 Task: Search one way flight ticket for 1 adult, 6 children, 1 infant in seat and 1 infant on lap in business from Dayton: James M. Cox Dayton International Airport to Rockford: Chicago Rockford International Airport(was Northwest Chicagoland Regional Airport At Rockford) on 5-1-2023. Choice of flights is Westjet. Number of bags: 2 checked bags. Price is upto 85000. Outbound departure time preference is 13:15.
Action: Mouse moved to (263, 287)
Screenshot: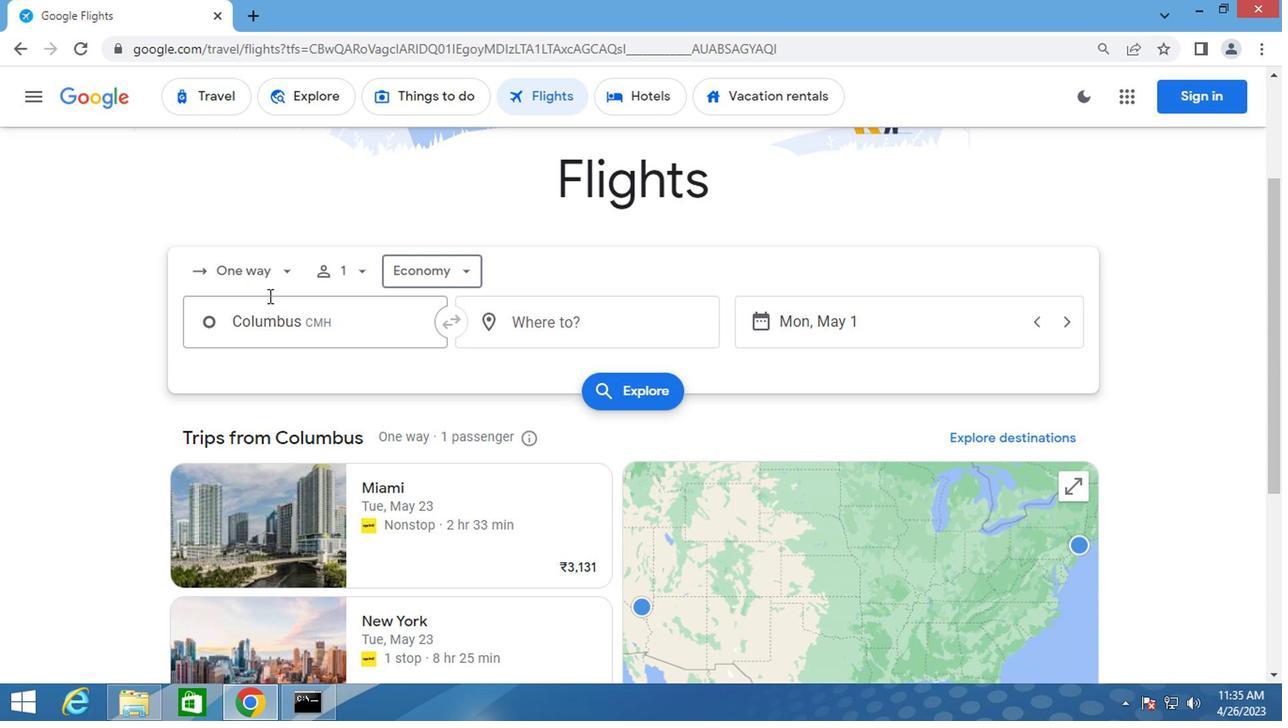 
Action: Mouse pressed left at (263, 287)
Screenshot: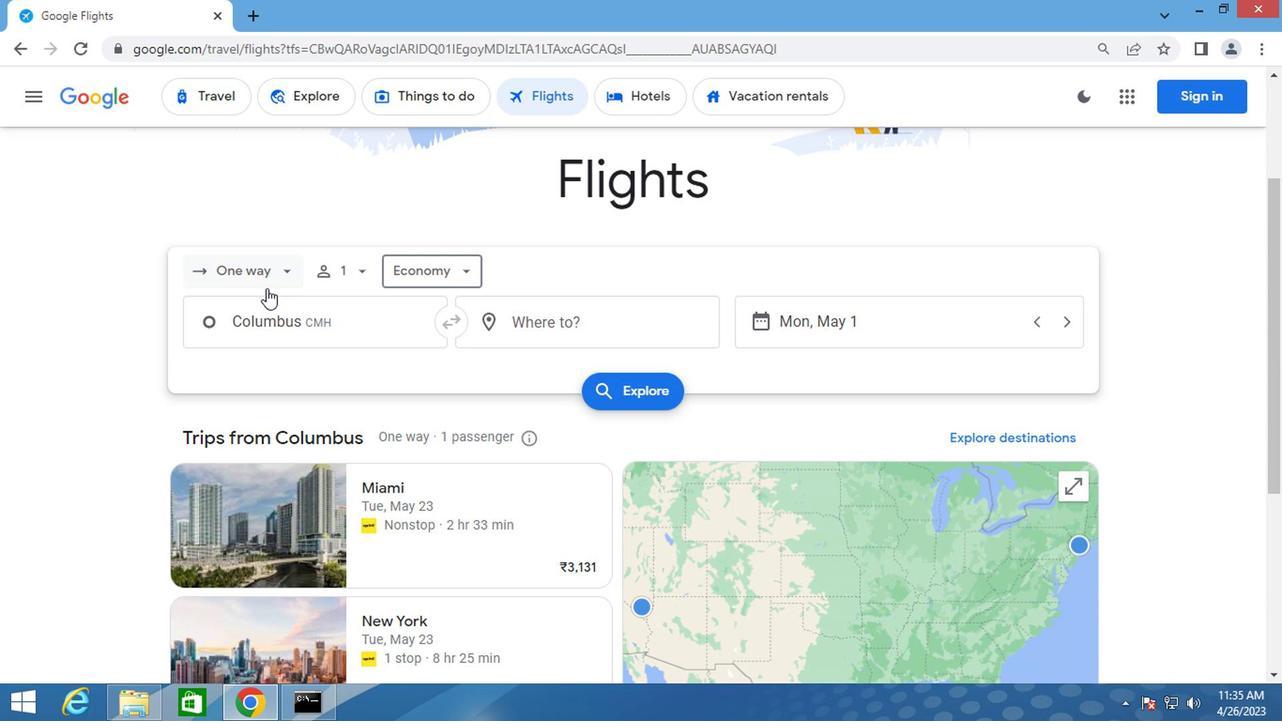 
Action: Mouse moved to (245, 354)
Screenshot: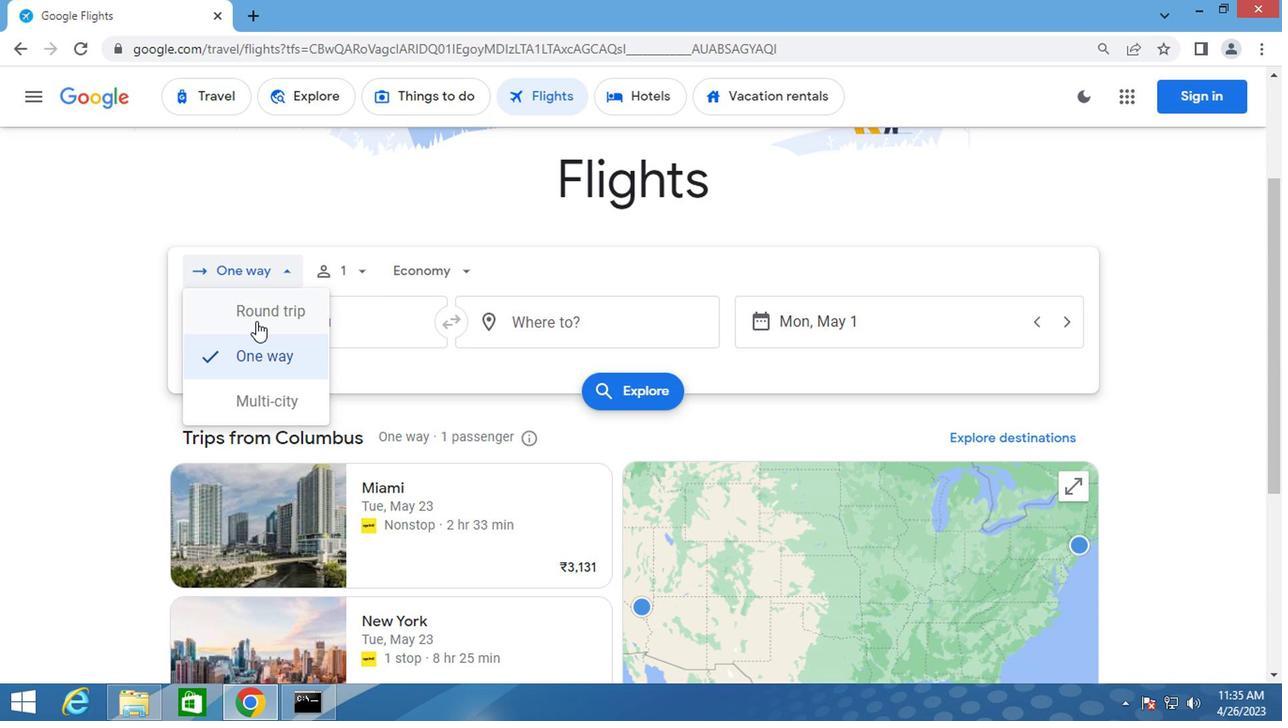 
Action: Mouse pressed left at (245, 354)
Screenshot: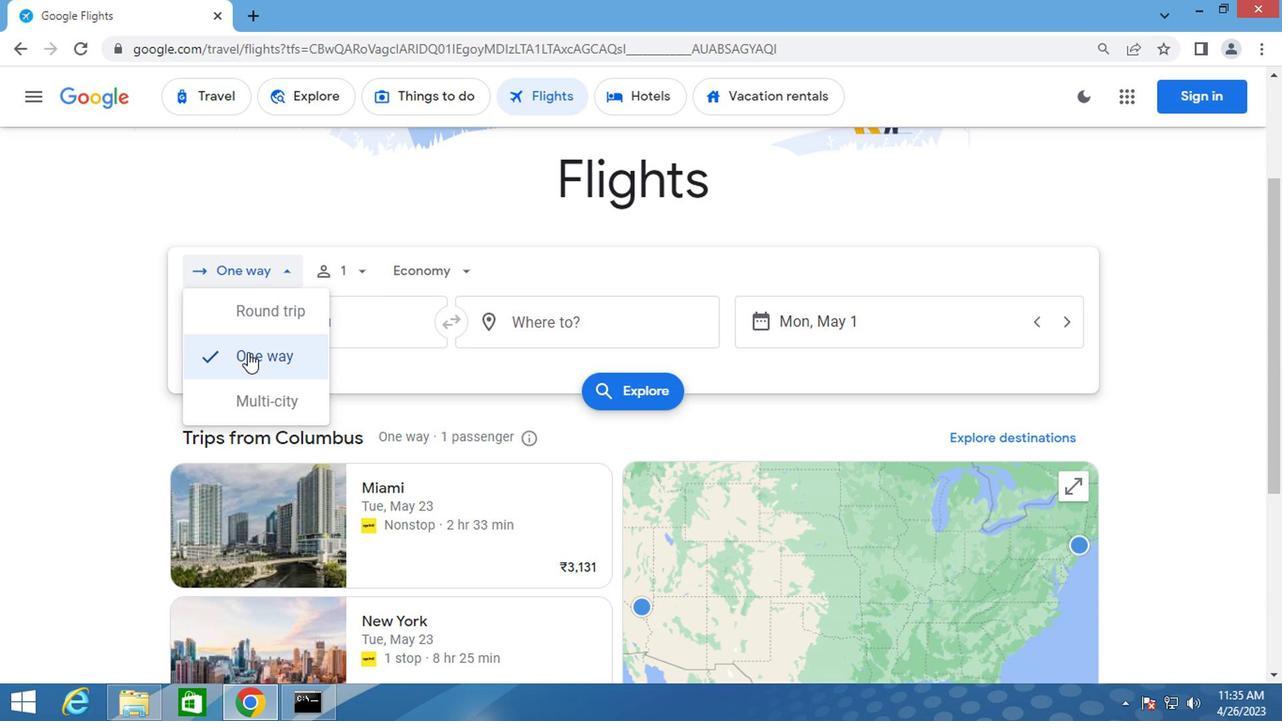 
Action: Mouse moved to (360, 255)
Screenshot: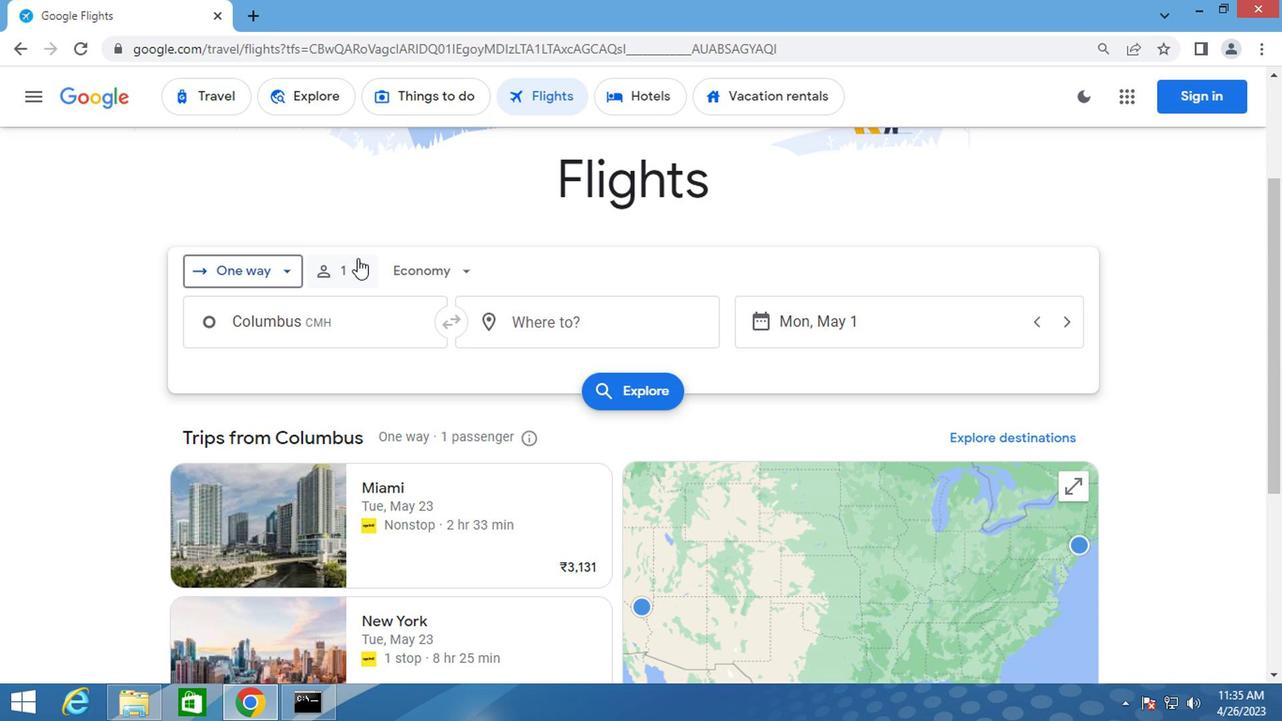 
Action: Mouse pressed left at (360, 255)
Screenshot: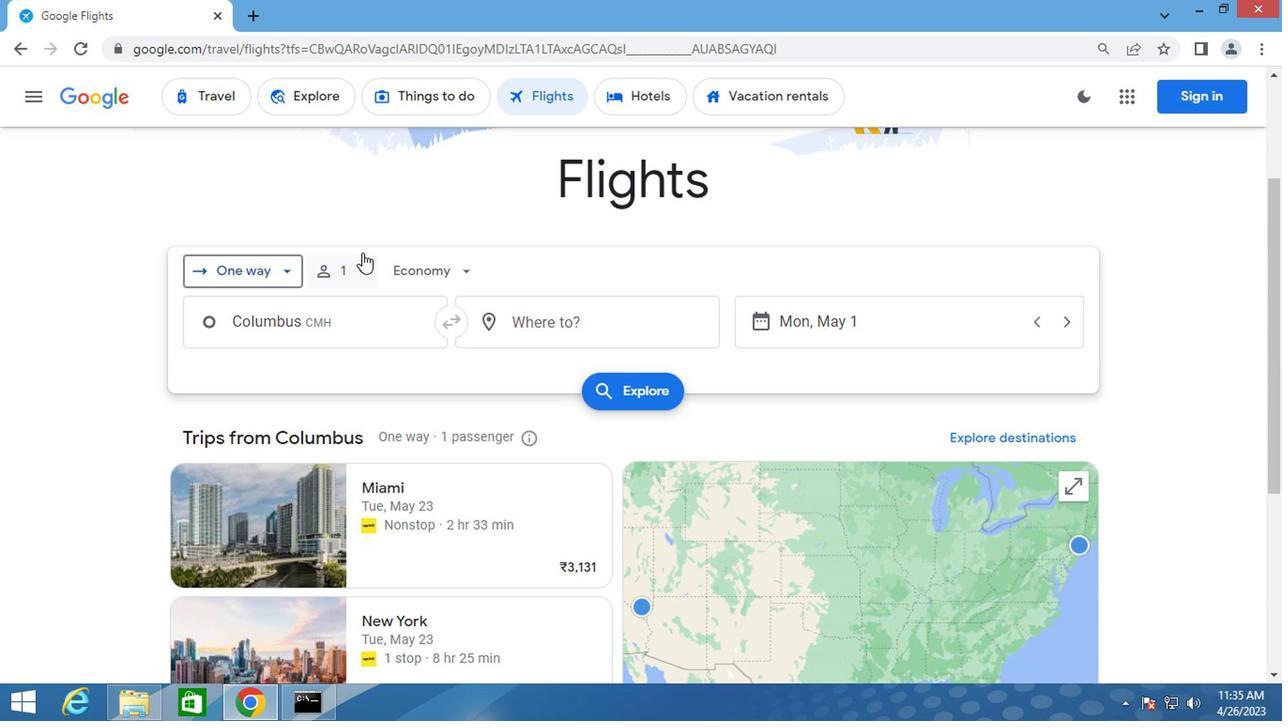 
Action: Mouse moved to (500, 366)
Screenshot: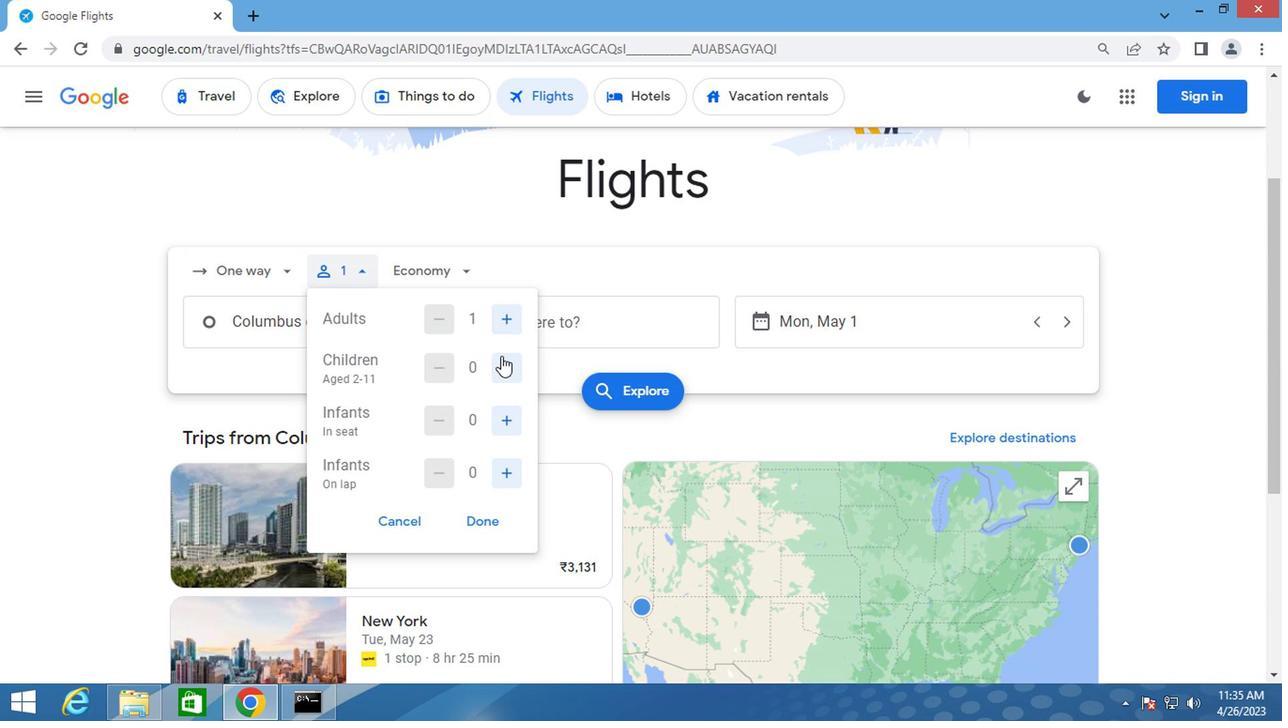 
Action: Mouse pressed left at (500, 366)
Screenshot: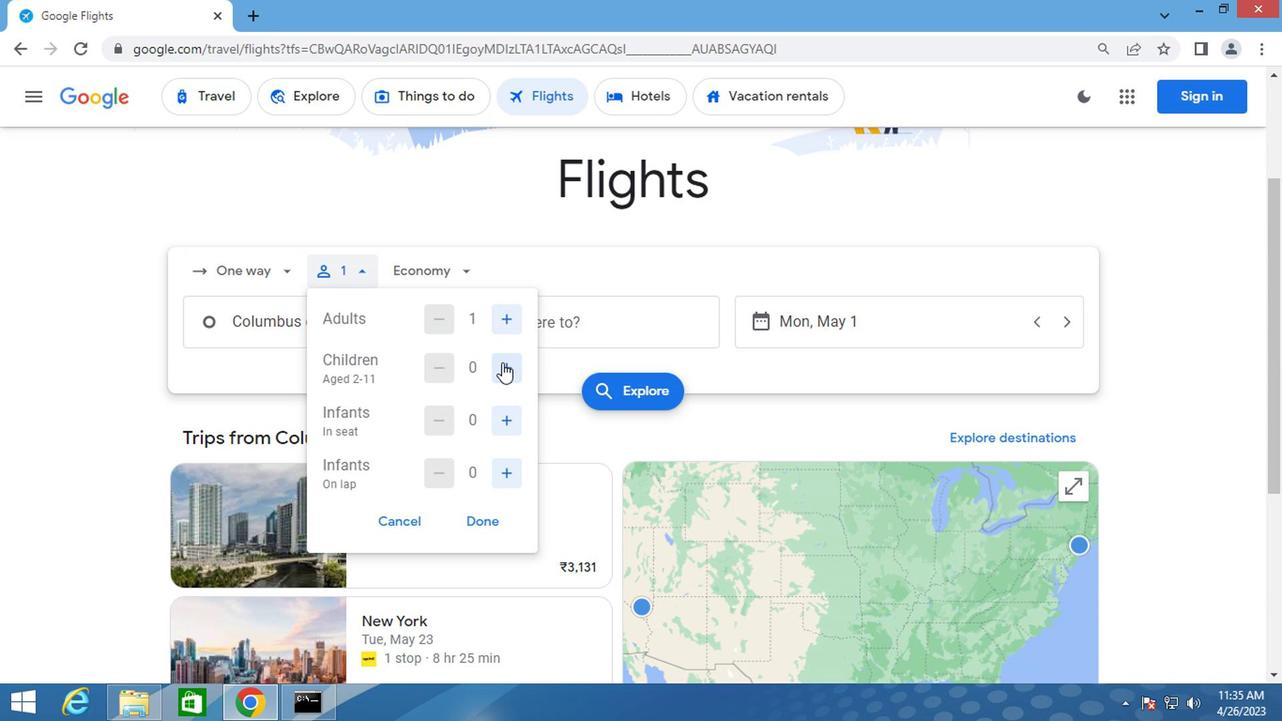 
Action: Mouse pressed left at (500, 366)
Screenshot: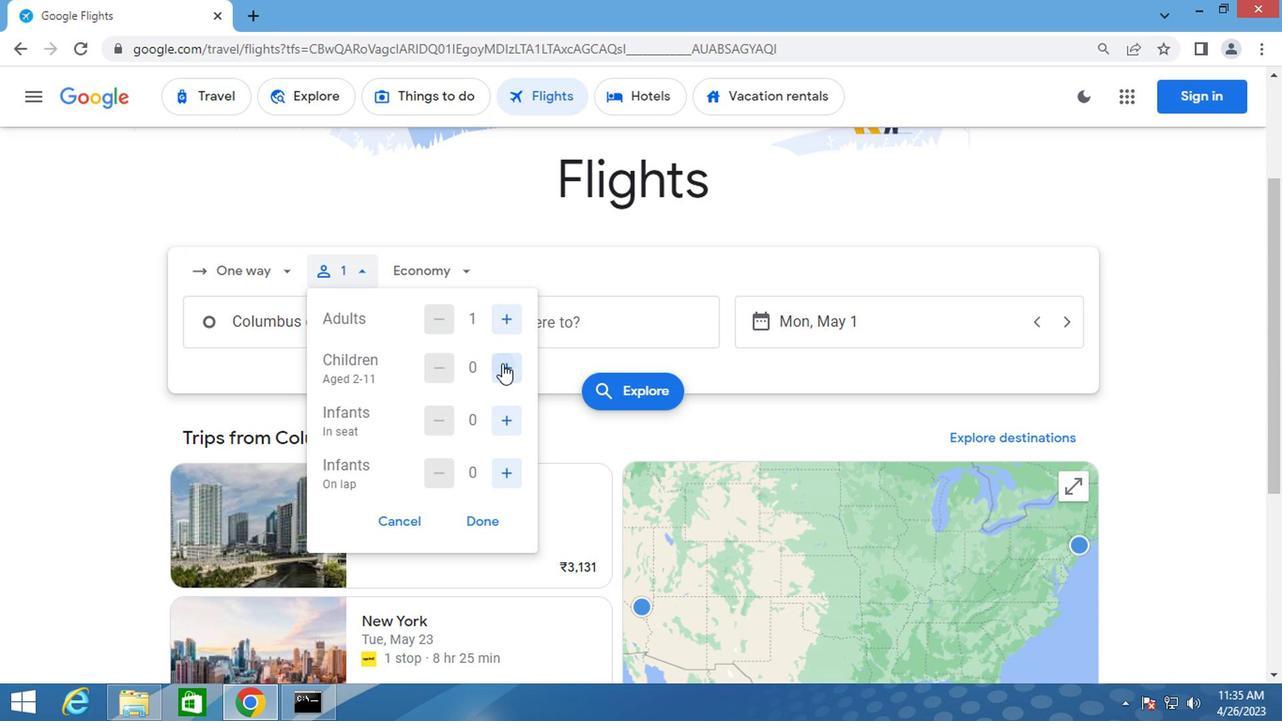 
Action: Mouse moved to (502, 367)
Screenshot: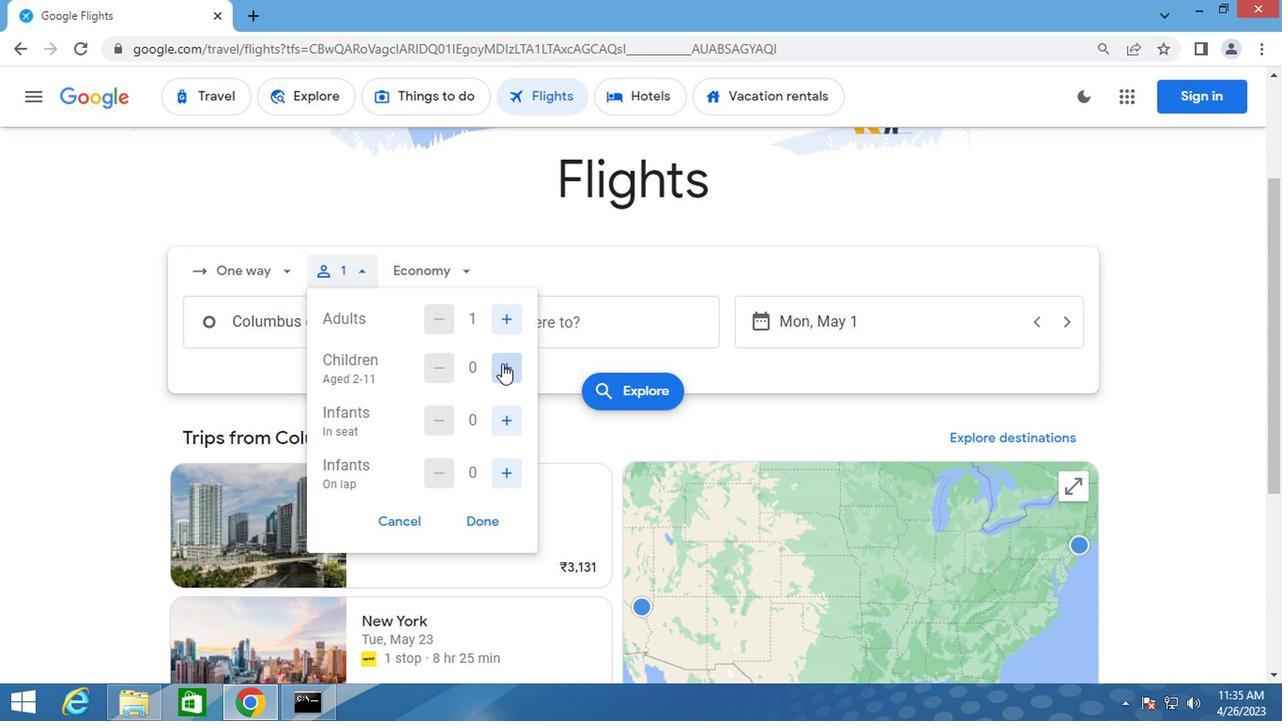 
Action: Mouse pressed left at (502, 367)
Screenshot: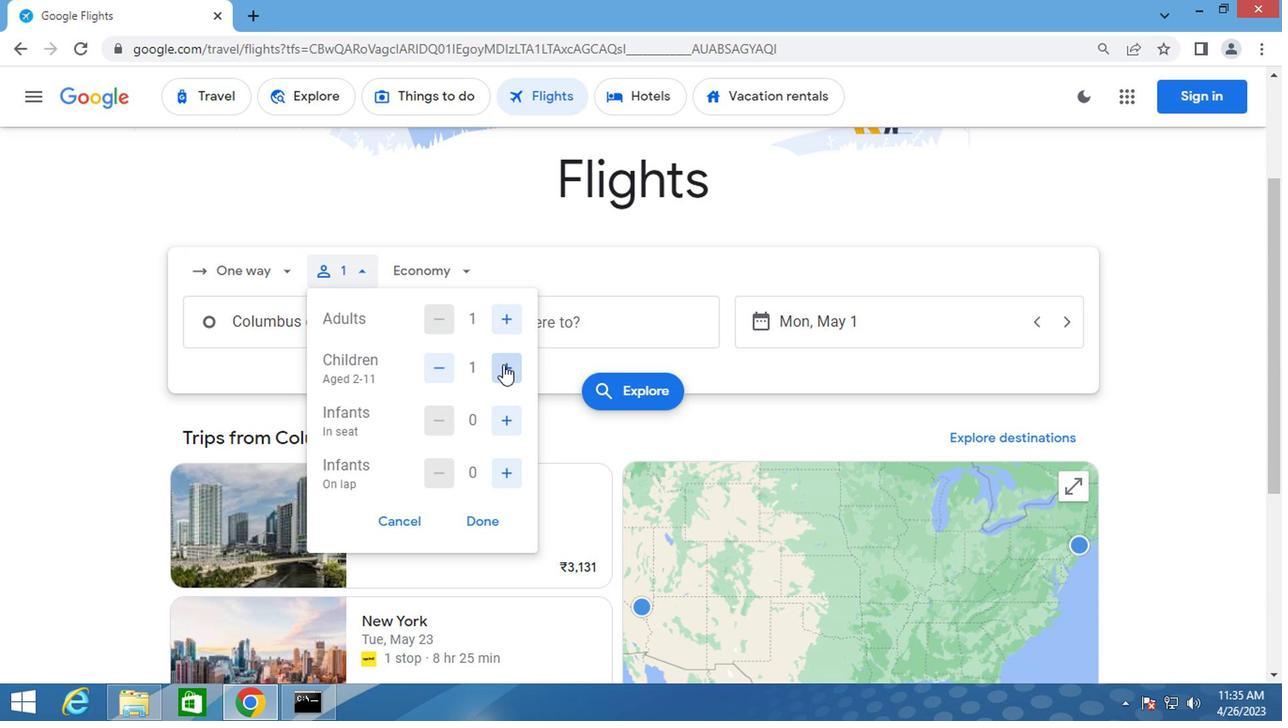 
Action: Mouse pressed left at (502, 367)
Screenshot: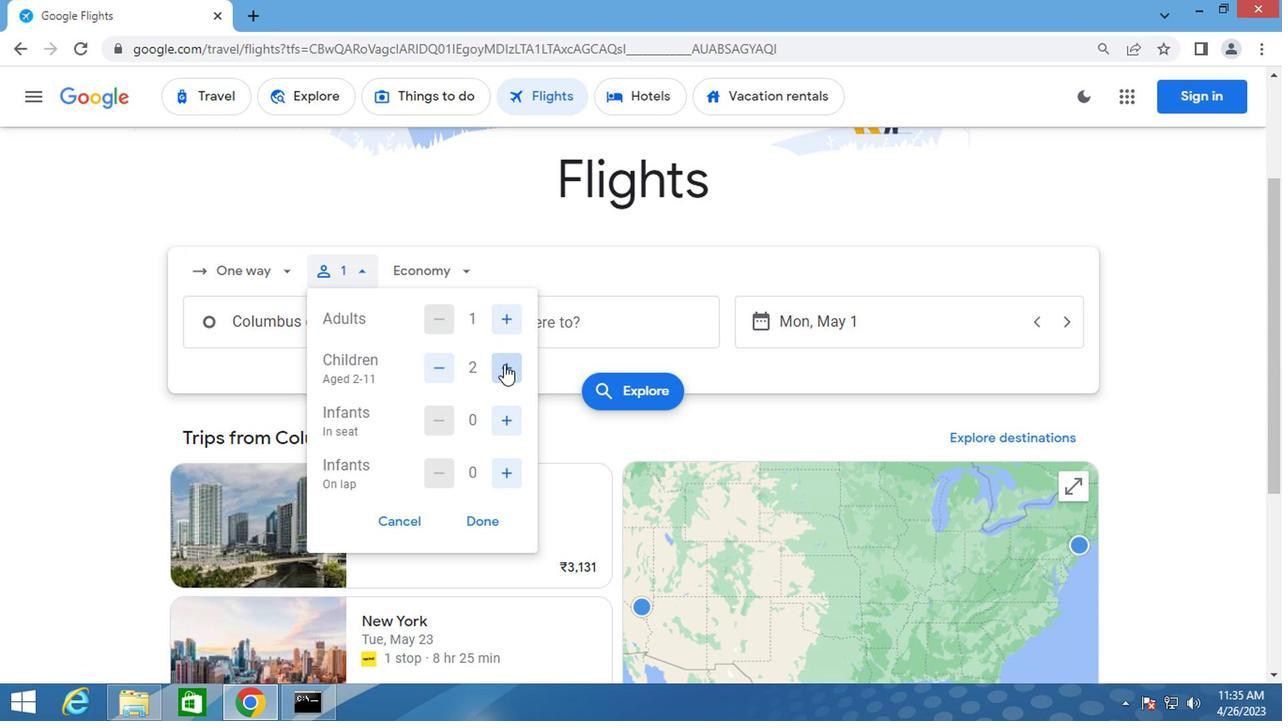 
Action: Mouse moved to (503, 367)
Screenshot: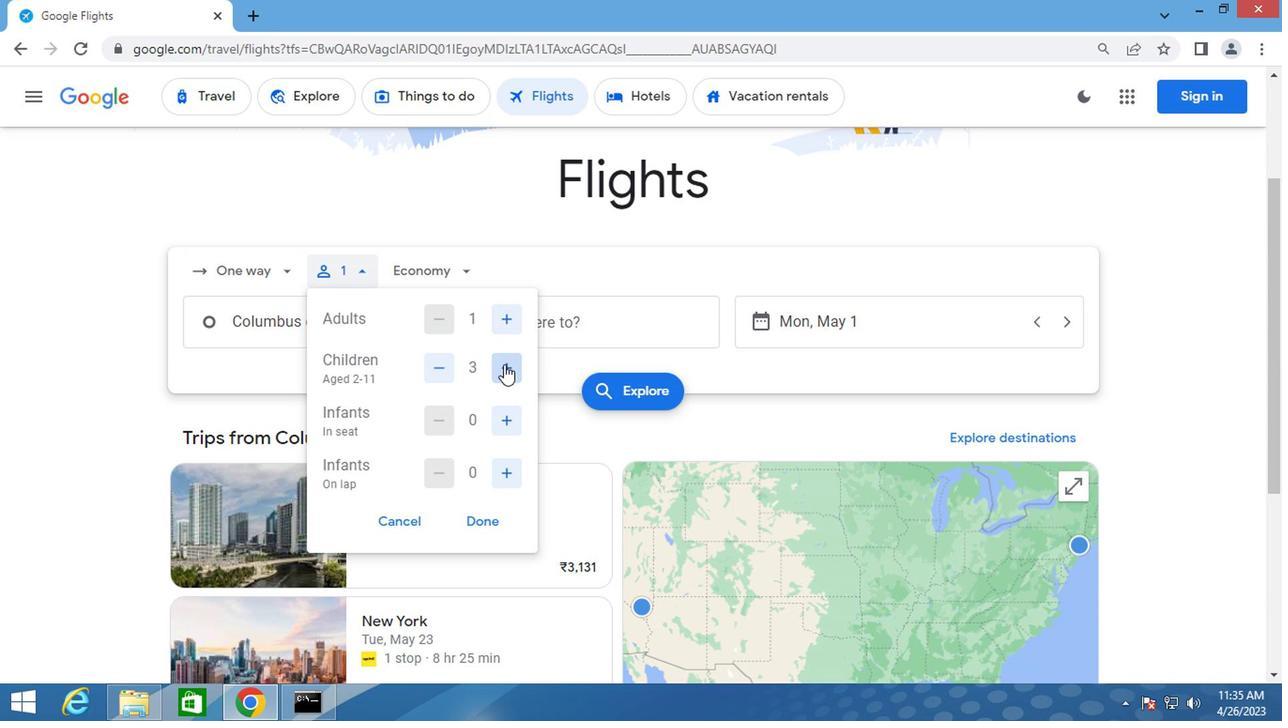 
Action: Mouse pressed left at (503, 367)
Screenshot: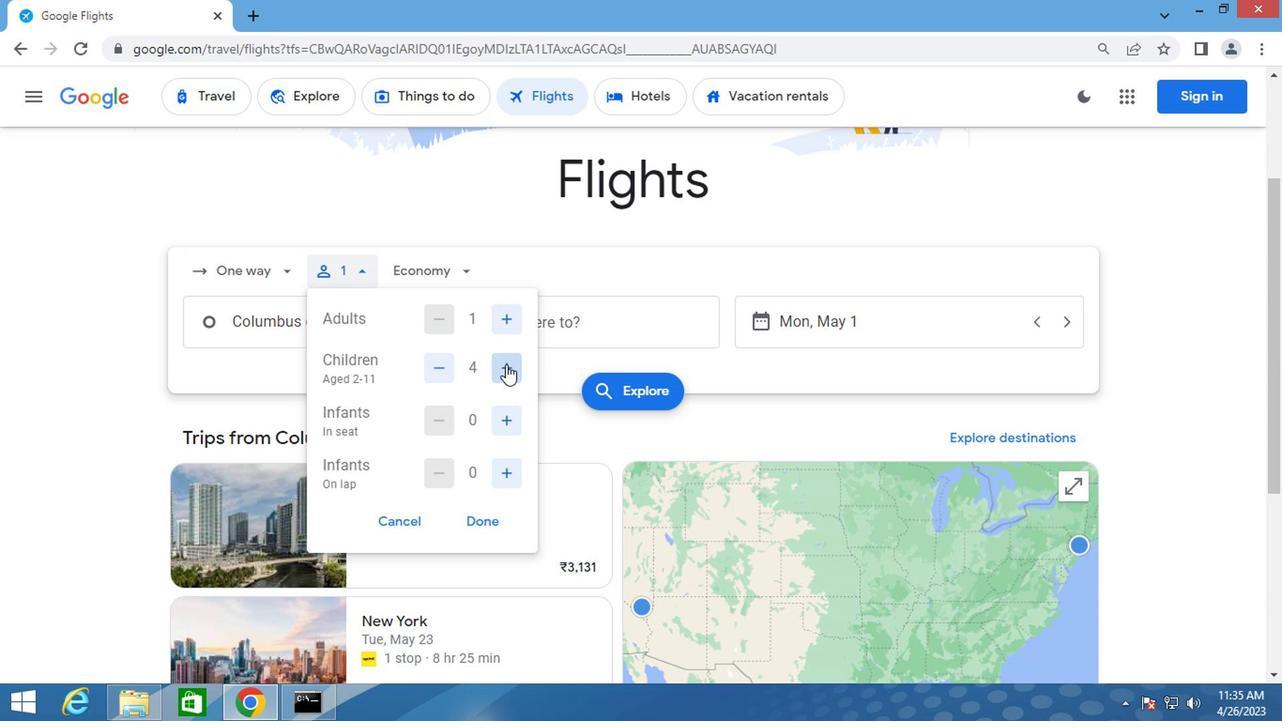 
Action: Mouse pressed left at (503, 367)
Screenshot: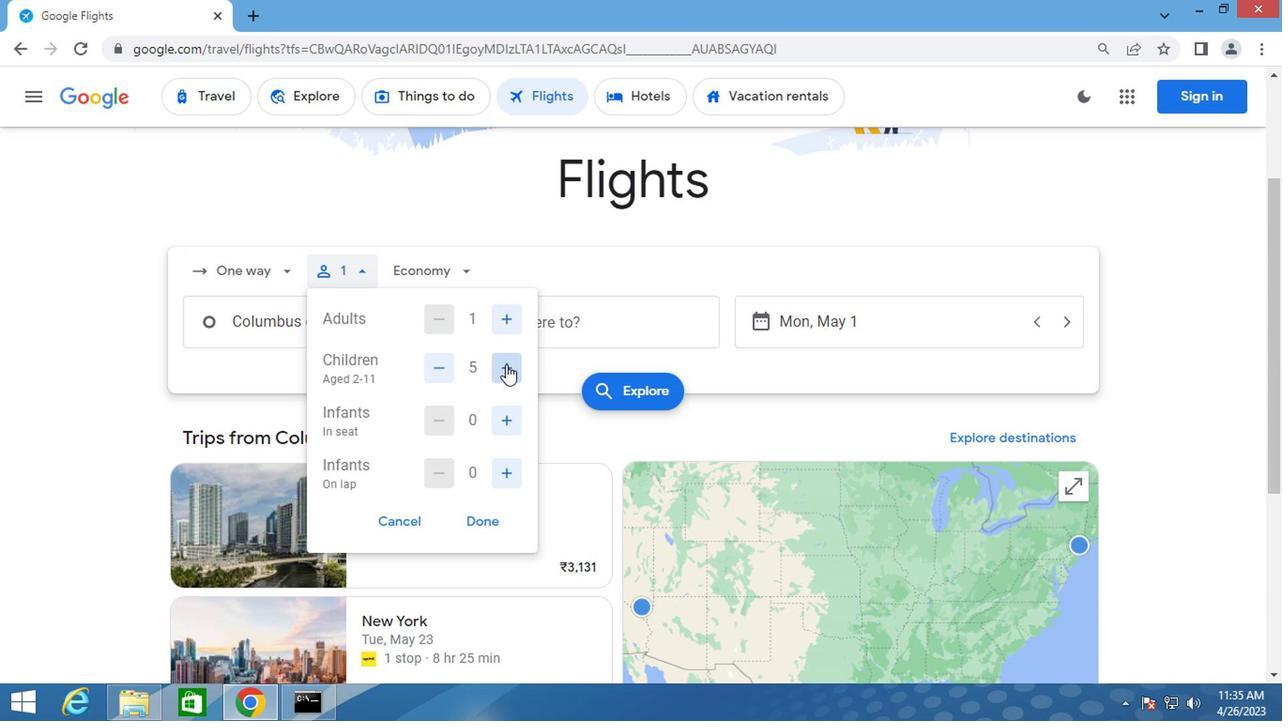 
Action: Mouse moved to (500, 422)
Screenshot: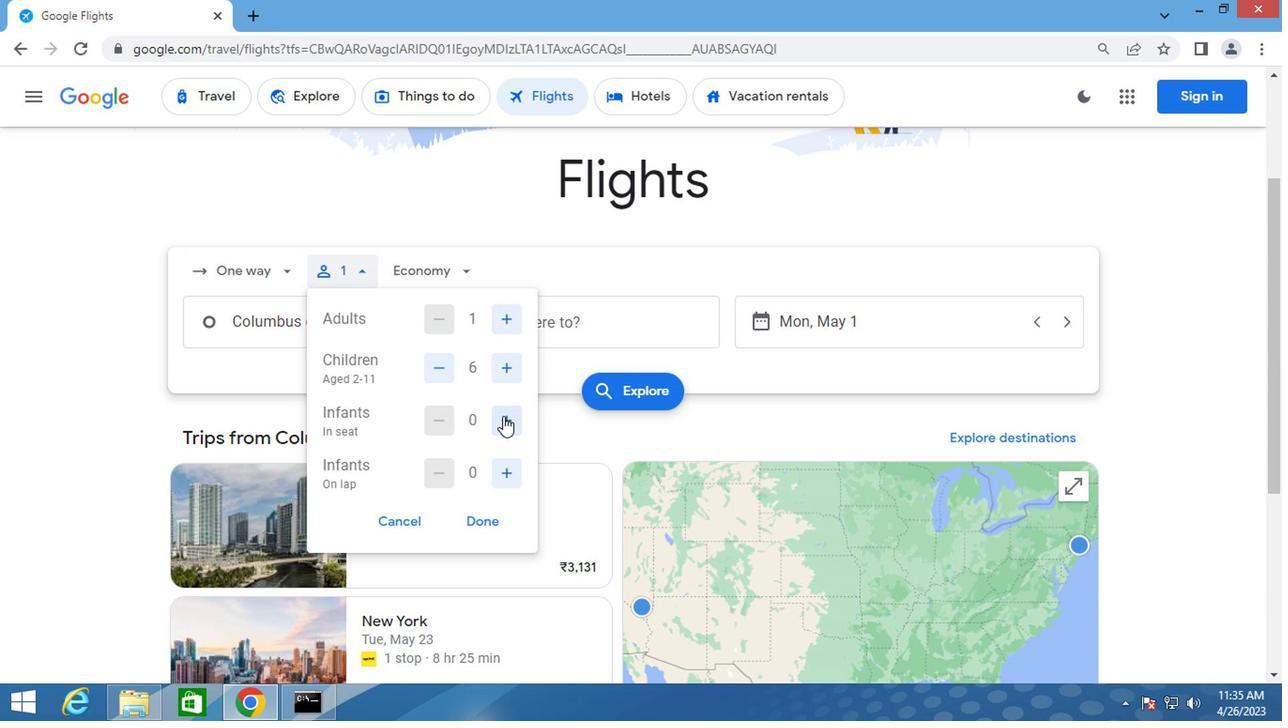
Action: Mouse pressed left at (500, 422)
Screenshot: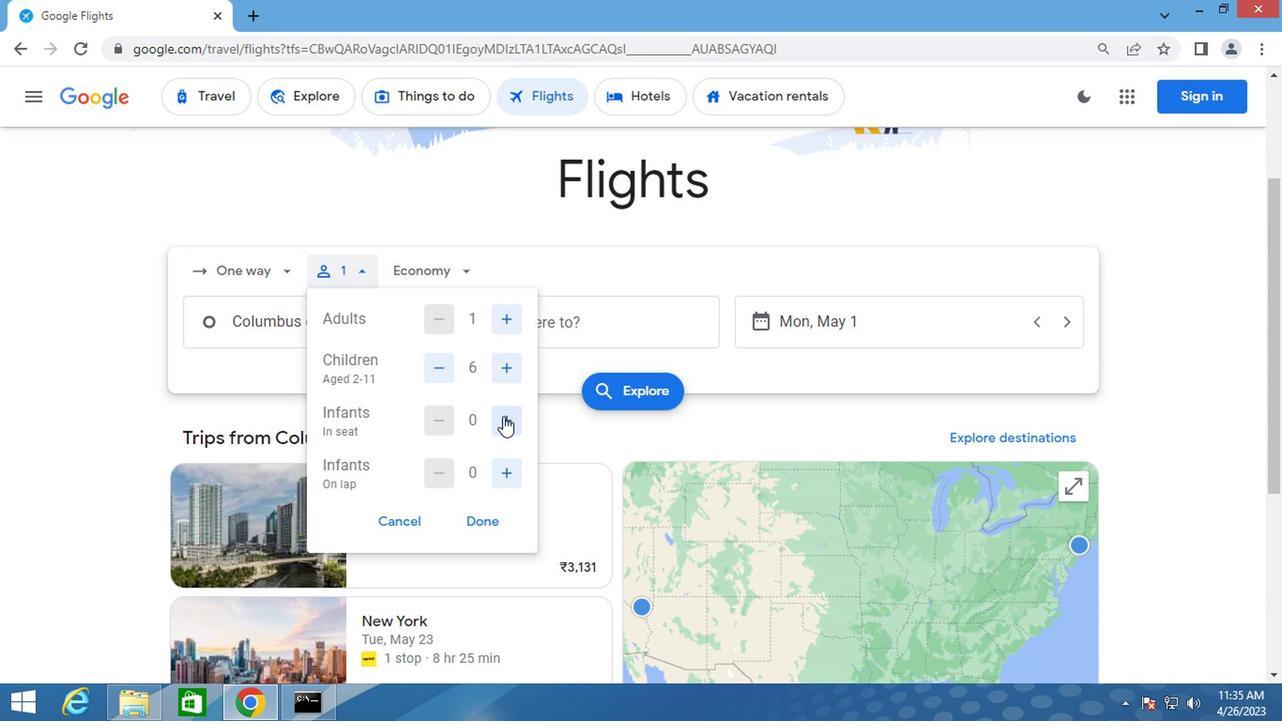 
Action: Mouse moved to (505, 470)
Screenshot: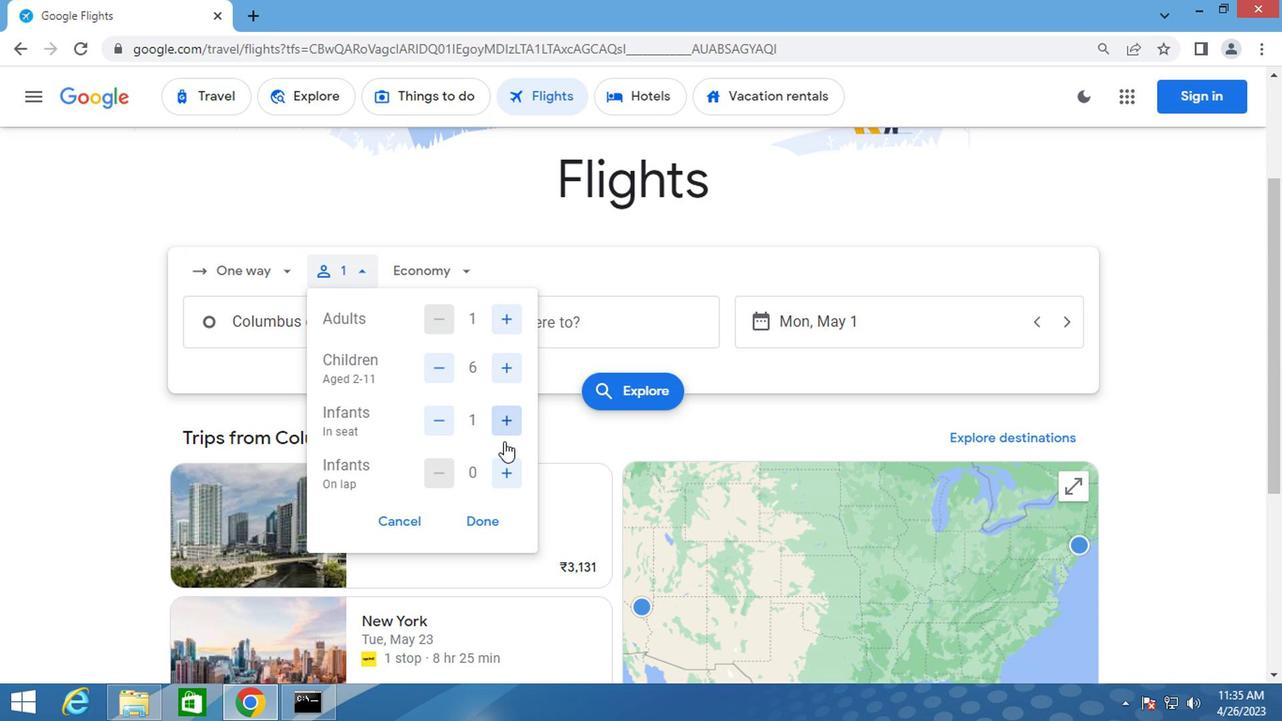 
Action: Mouse pressed left at (505, 470)
Screenshot: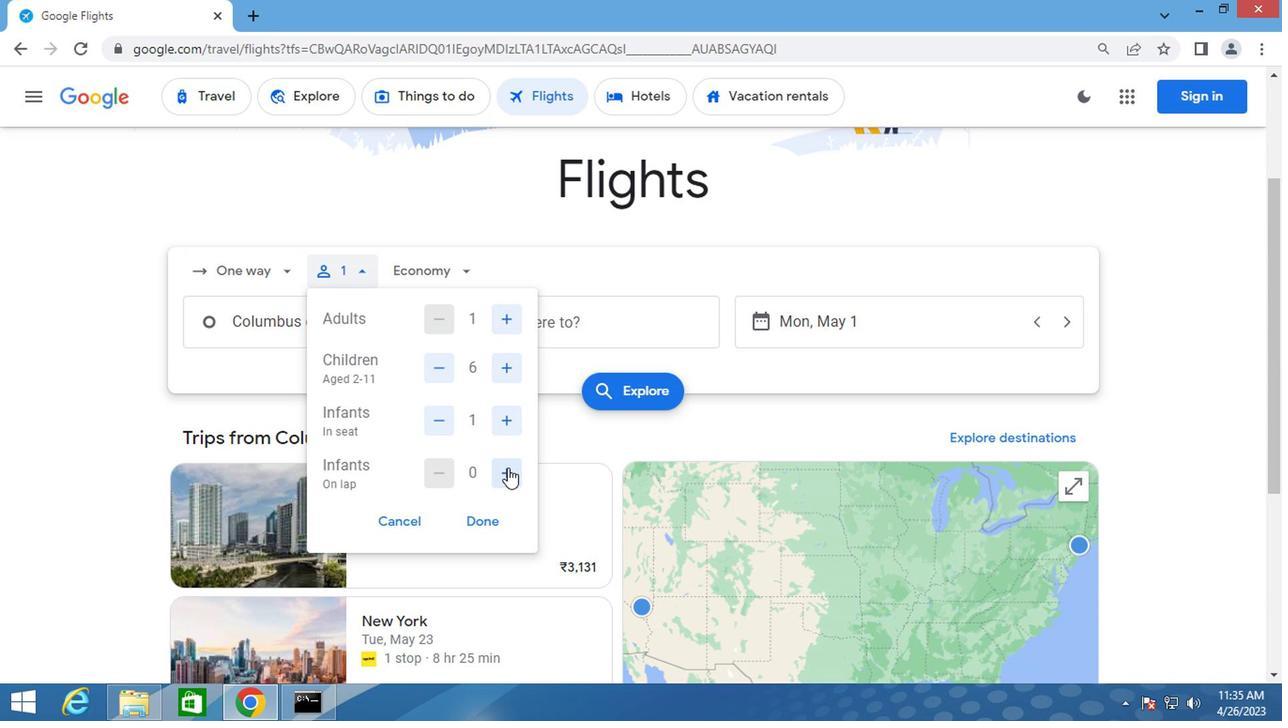 
Action: Mouse moved to (456, 279)
Screenshot: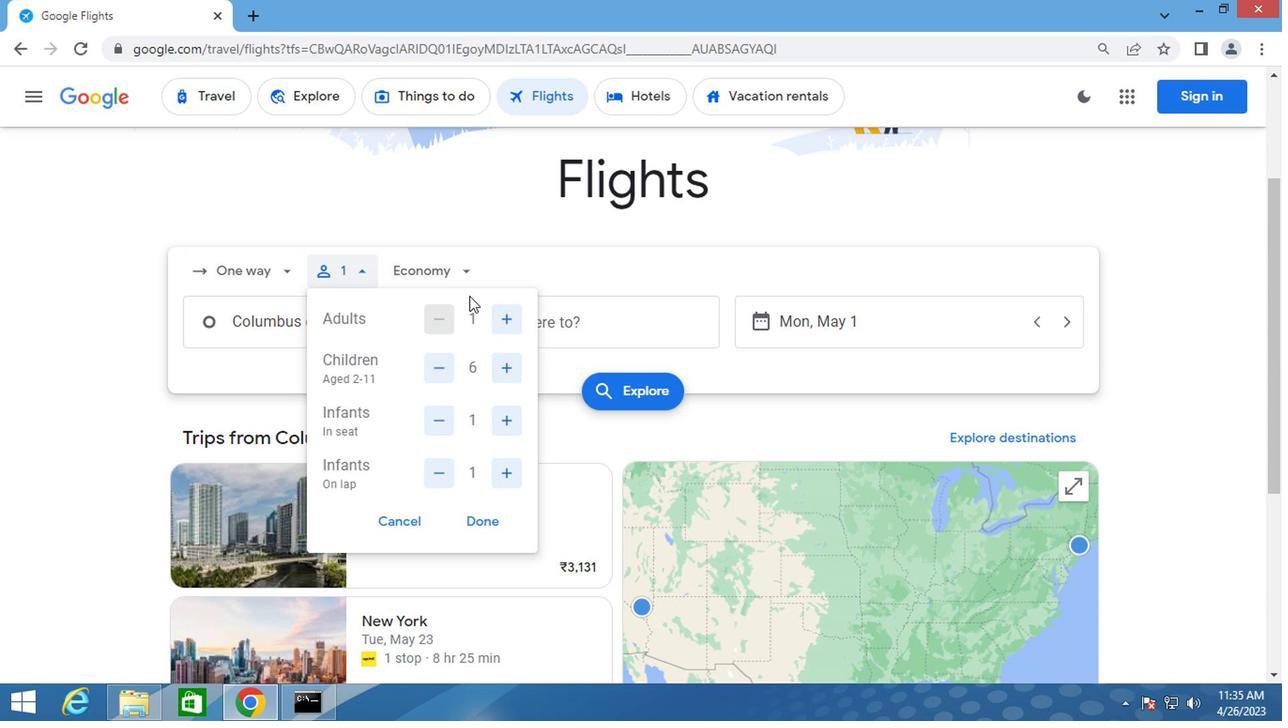 
Action: Mouse pressed left at (456, 279)
Screenshot: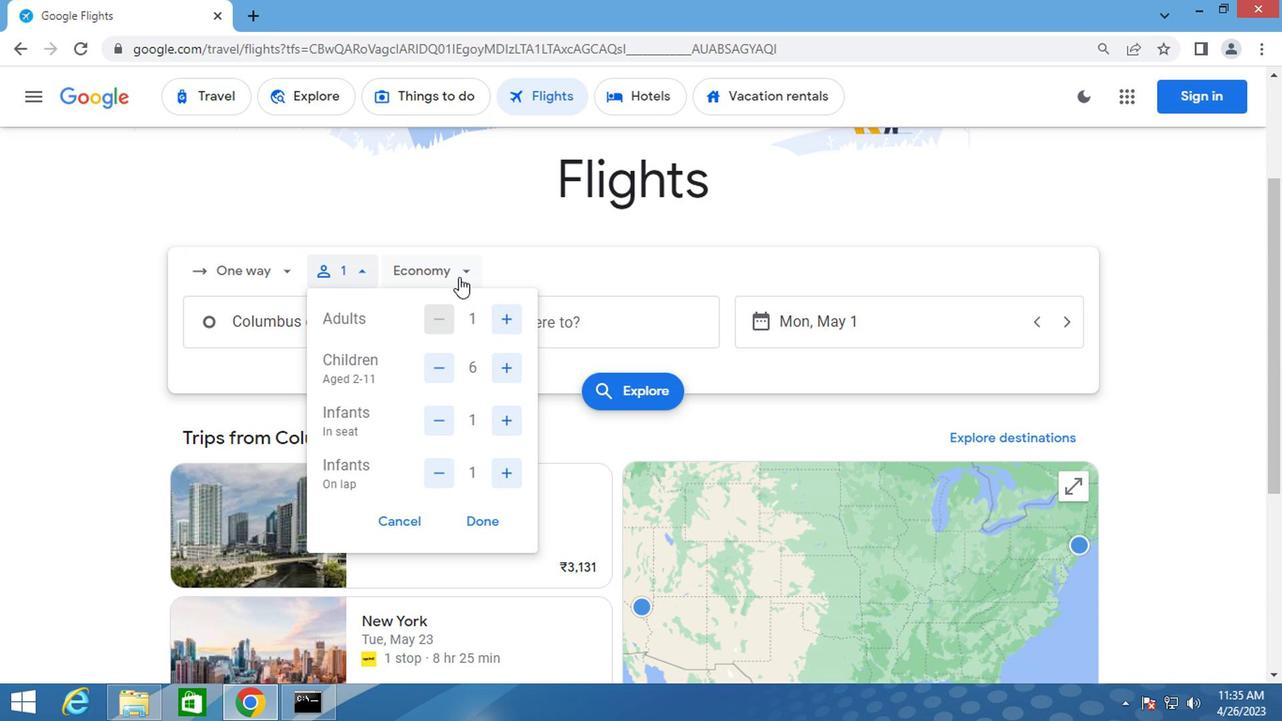 
Action: Mouse moved to (465, 404)
Screenshot: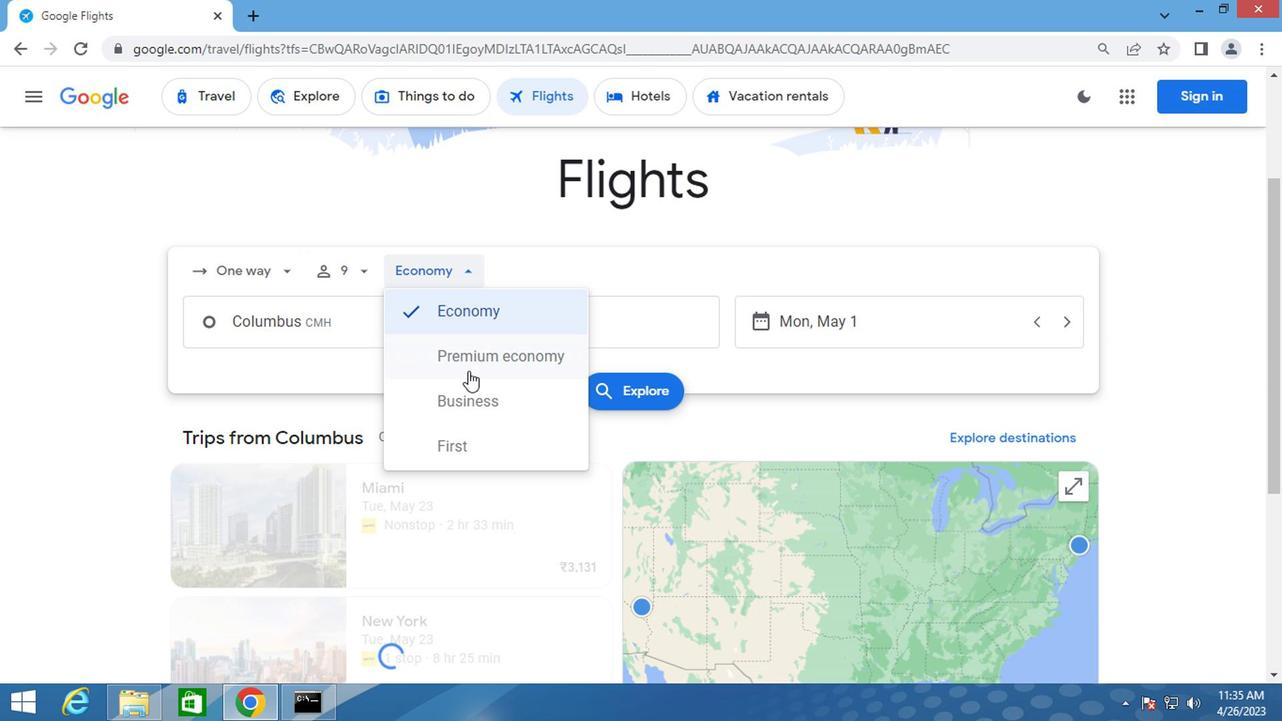 
Action: Mouse pressed left at (465, 404)
Screenshot: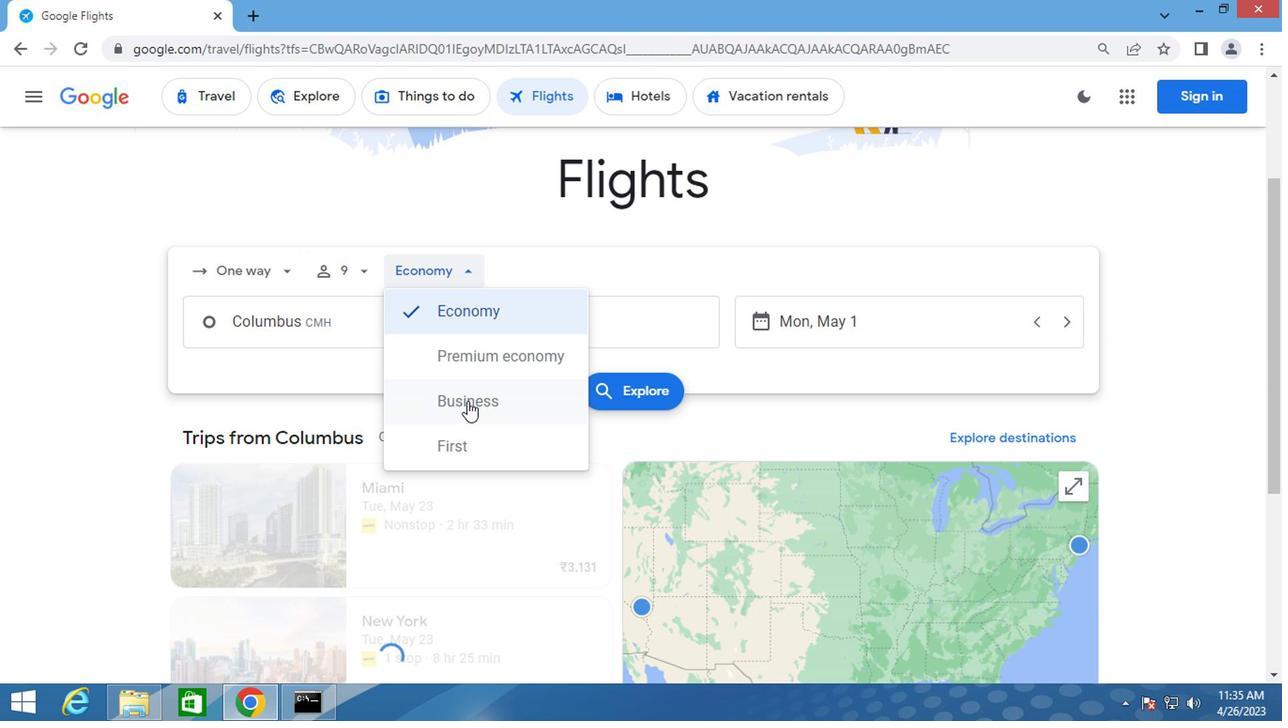 
Action: Mouse moved to (330, 338)
Screenshot: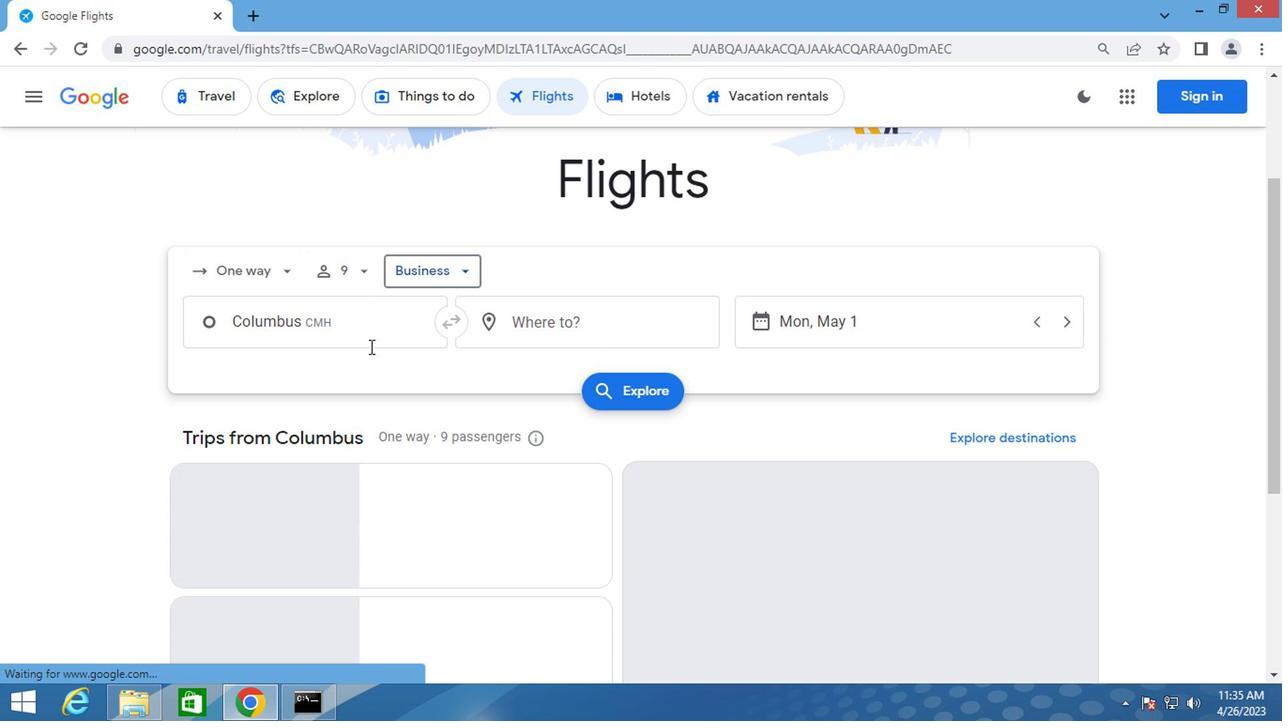 
Action: Mouse pressed left at (330, 338)
Screenshot: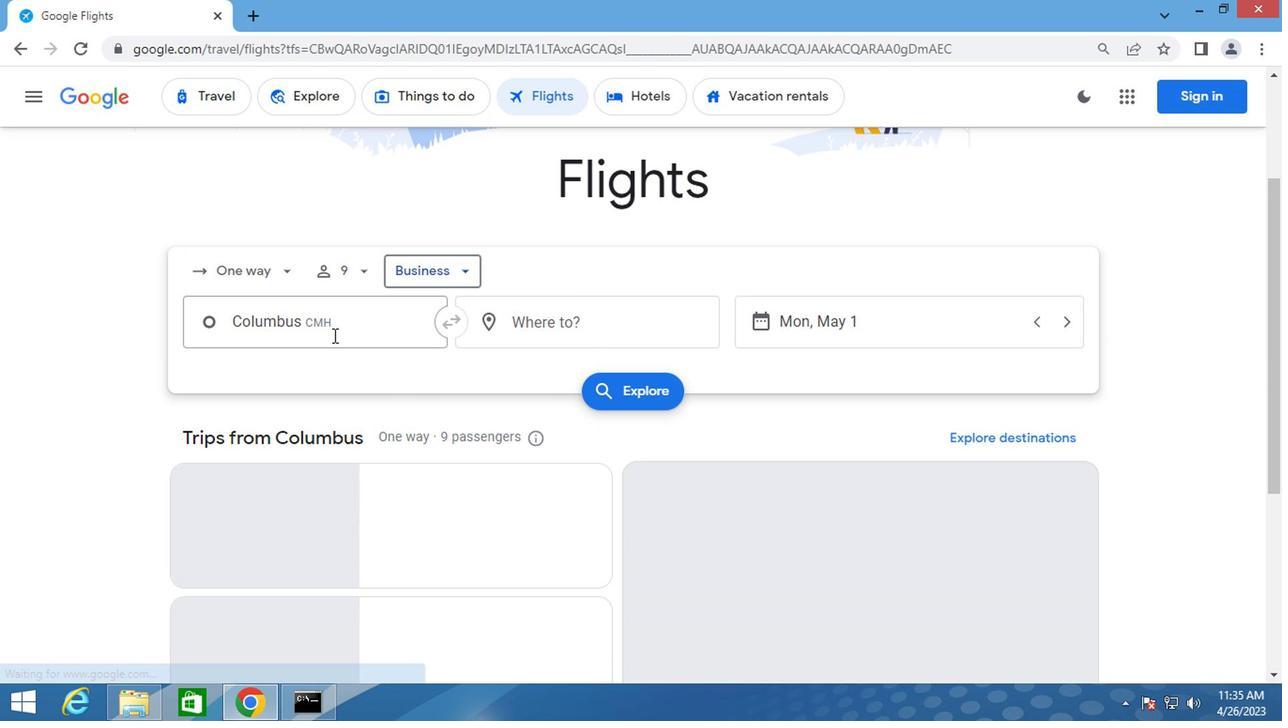 
Action: Mouse moved to (333, 335)
Screenshot: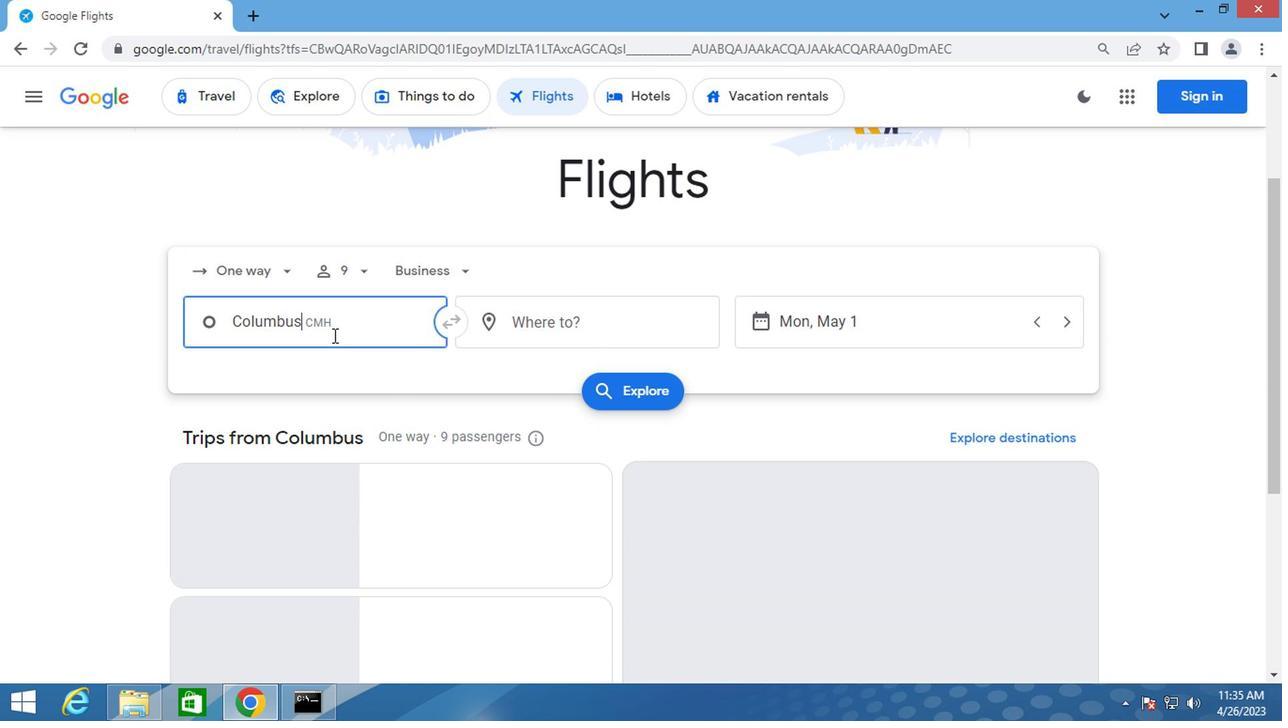 
Action: Key pressed dayton
Screenshot: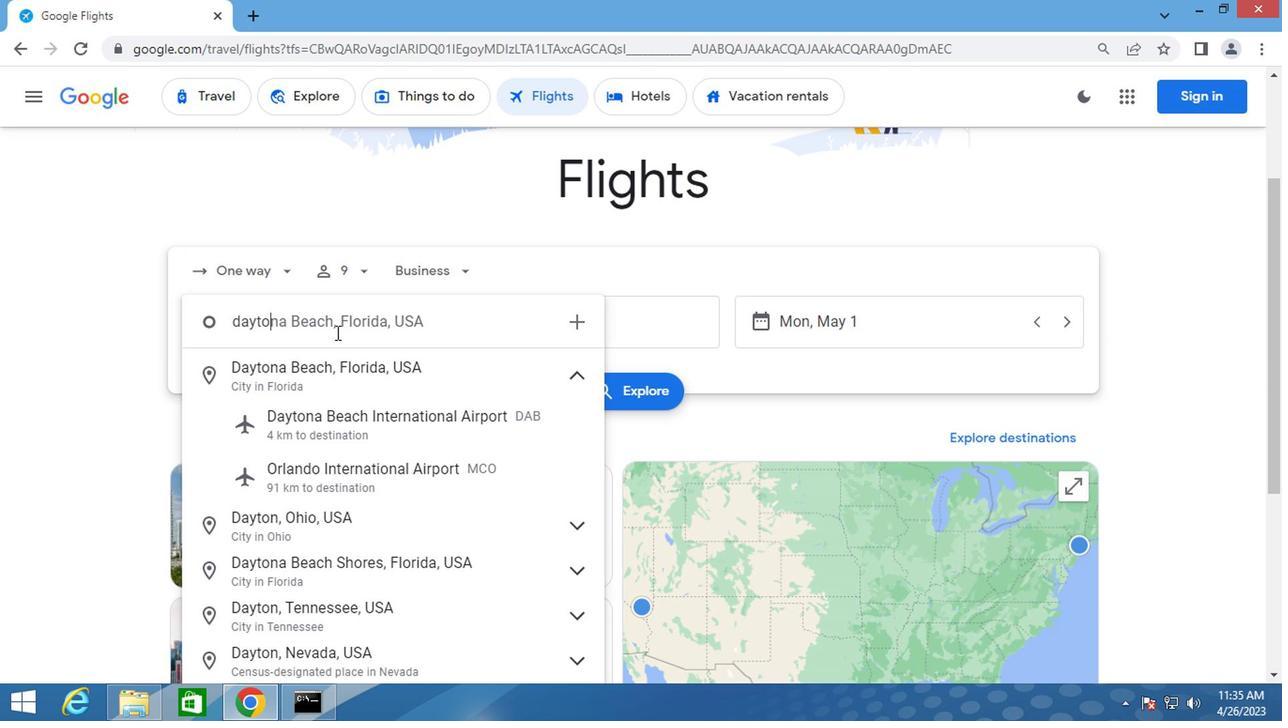 
Action: Mouse moved to (358, 474)
Screenshot: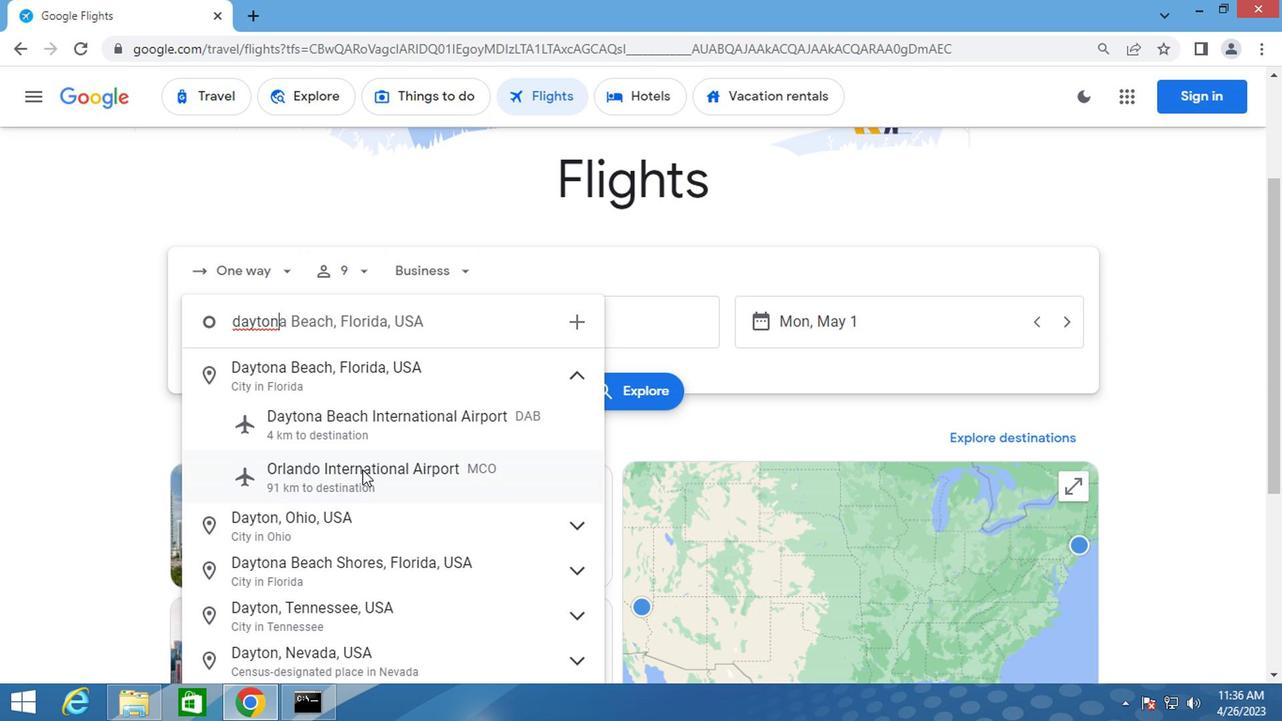 
Action: Mouse scrolled (358, 473) with delta (0, -1)
Screenshot: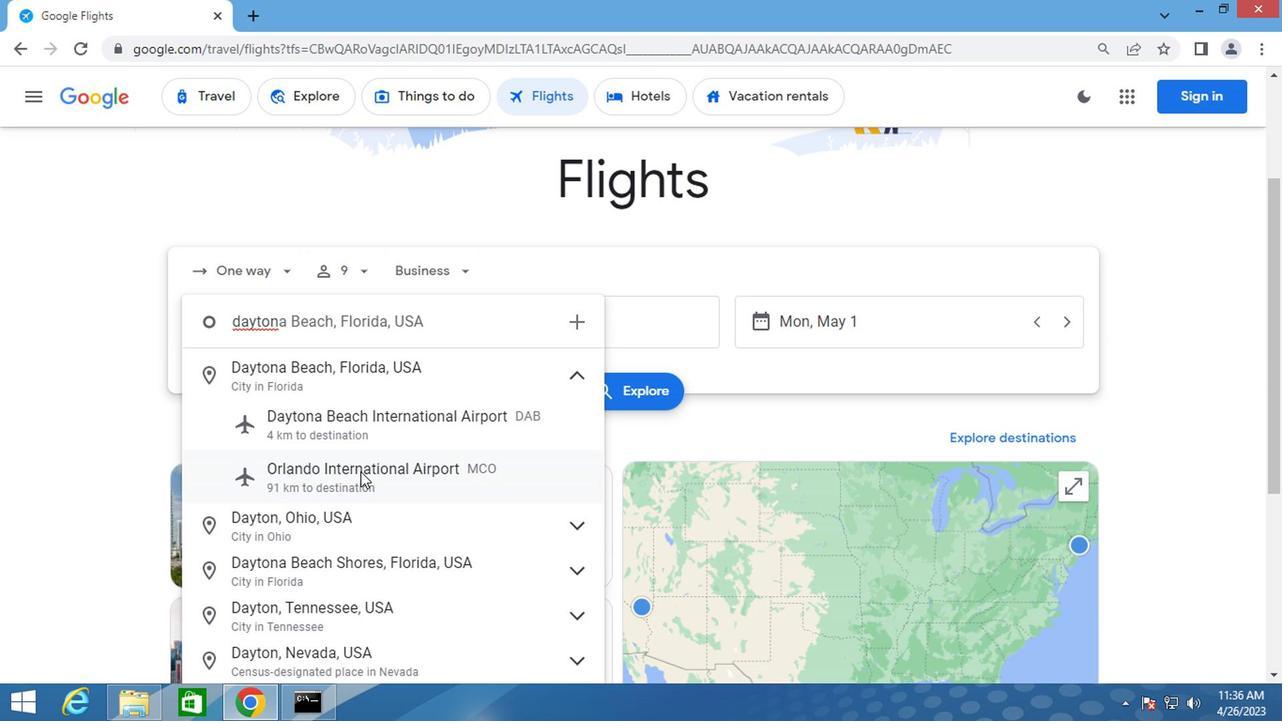 
Action: Mouse scrolled (358, 473) with delta (0, -1)
Screenshot: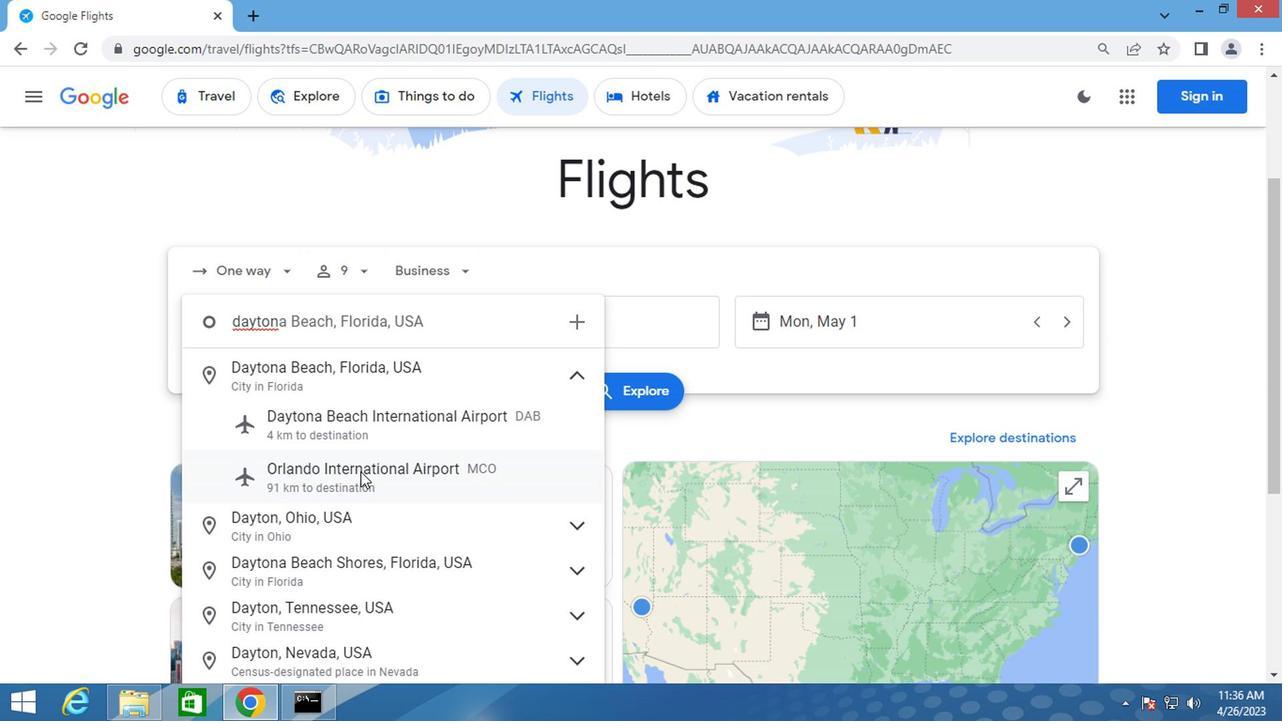 
Action: Mouse scrolled (358, 473) with delta (0, -1)
Screenshot: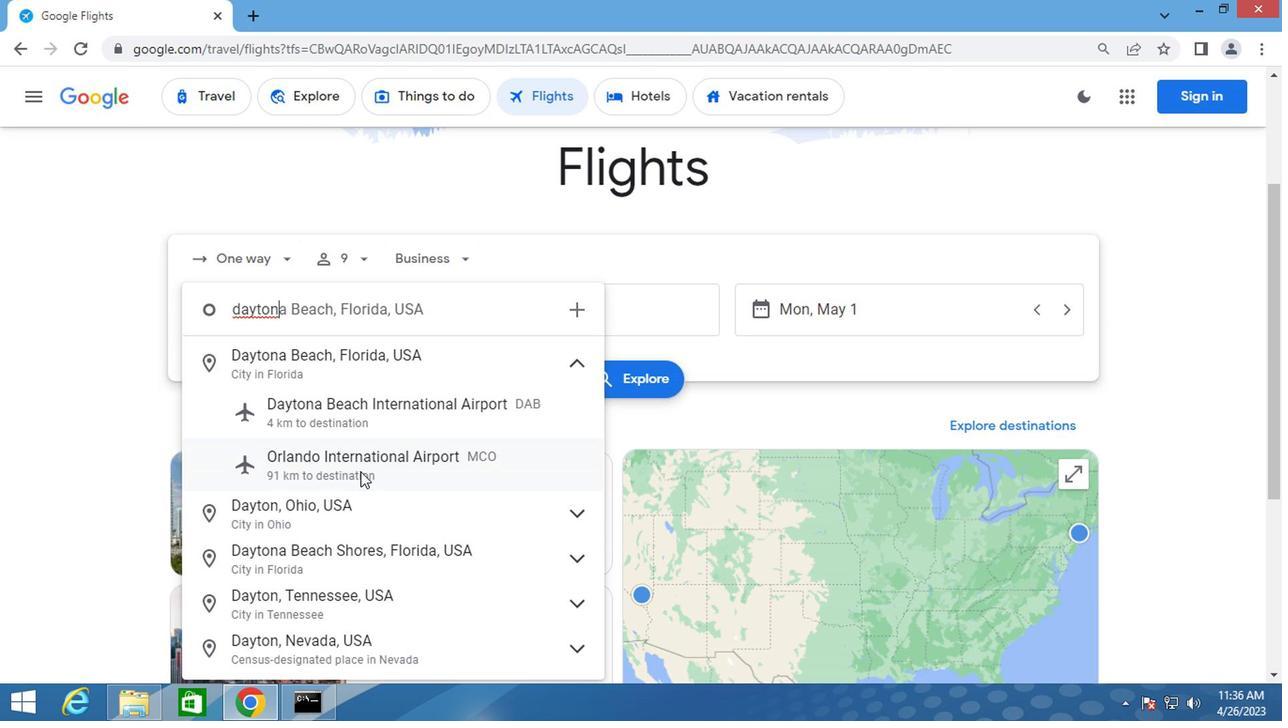 
Action: Mouse moved to (417, 335)
Screenshot: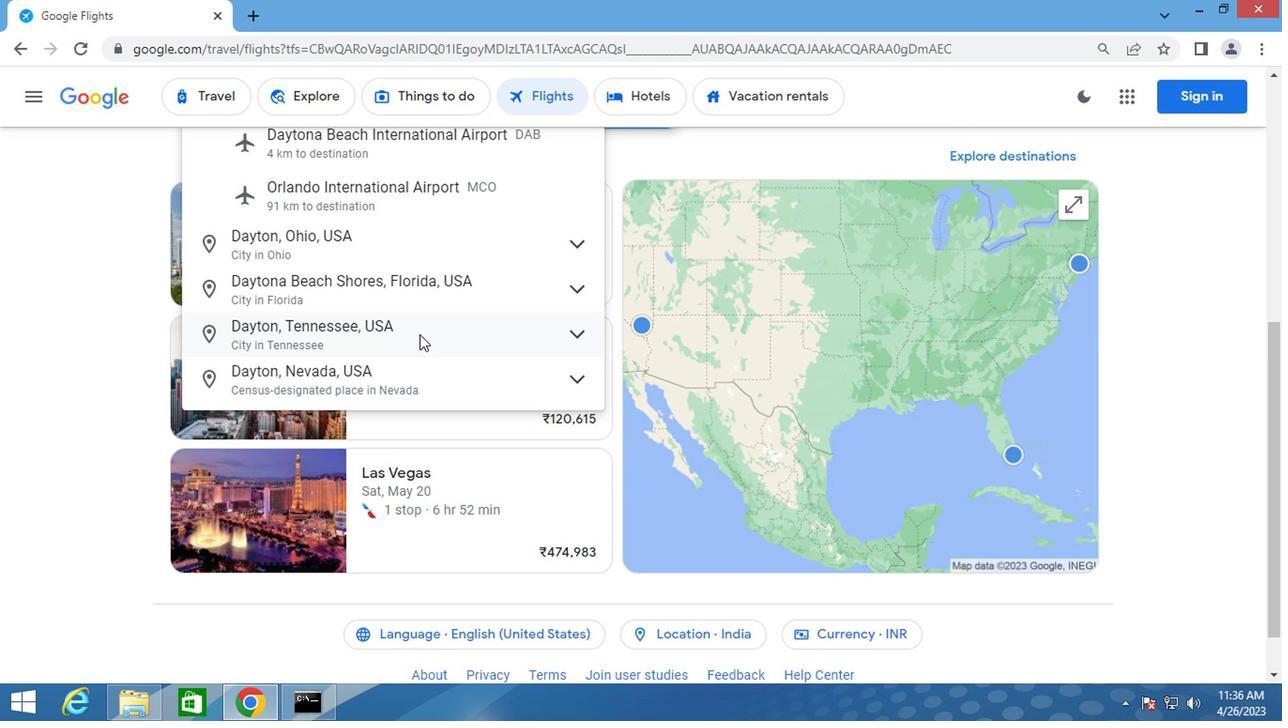 
Action: Mouse scrolled (417, 336) with delta (0, 0)
Screenshot: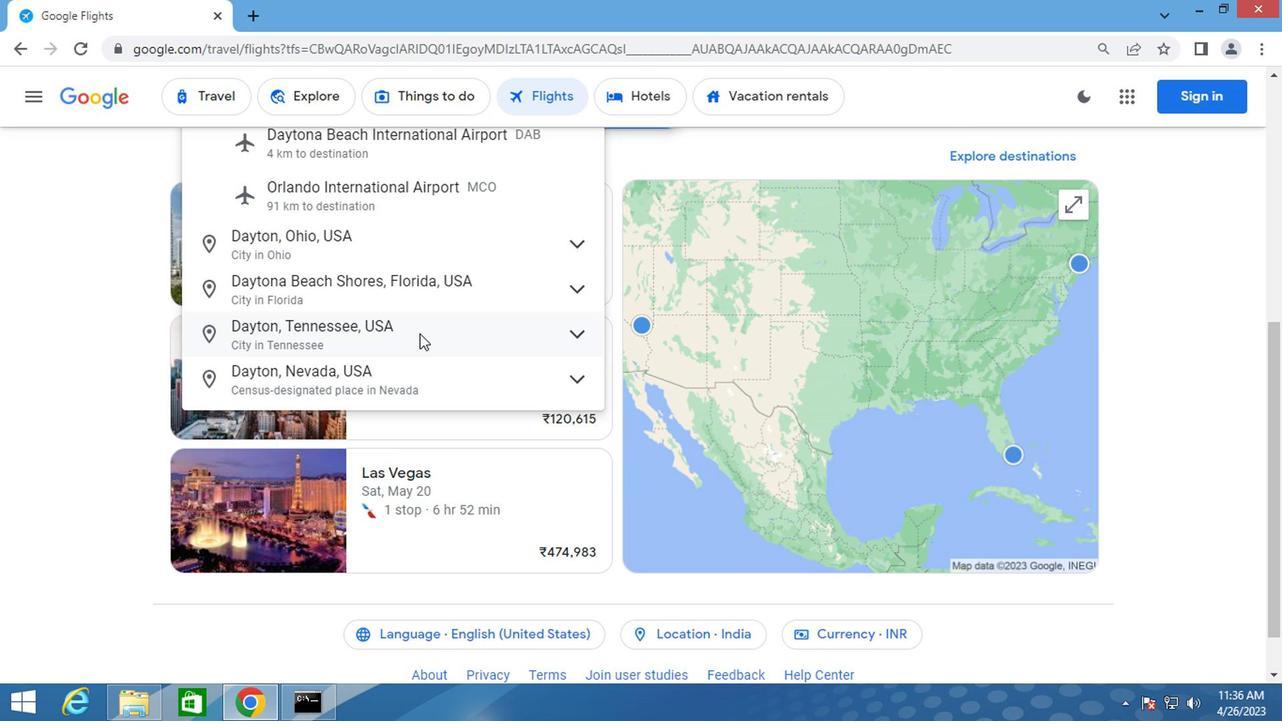 
Action: Mouse scrolled (417, 336) with delta (0, 0)
Screenshot: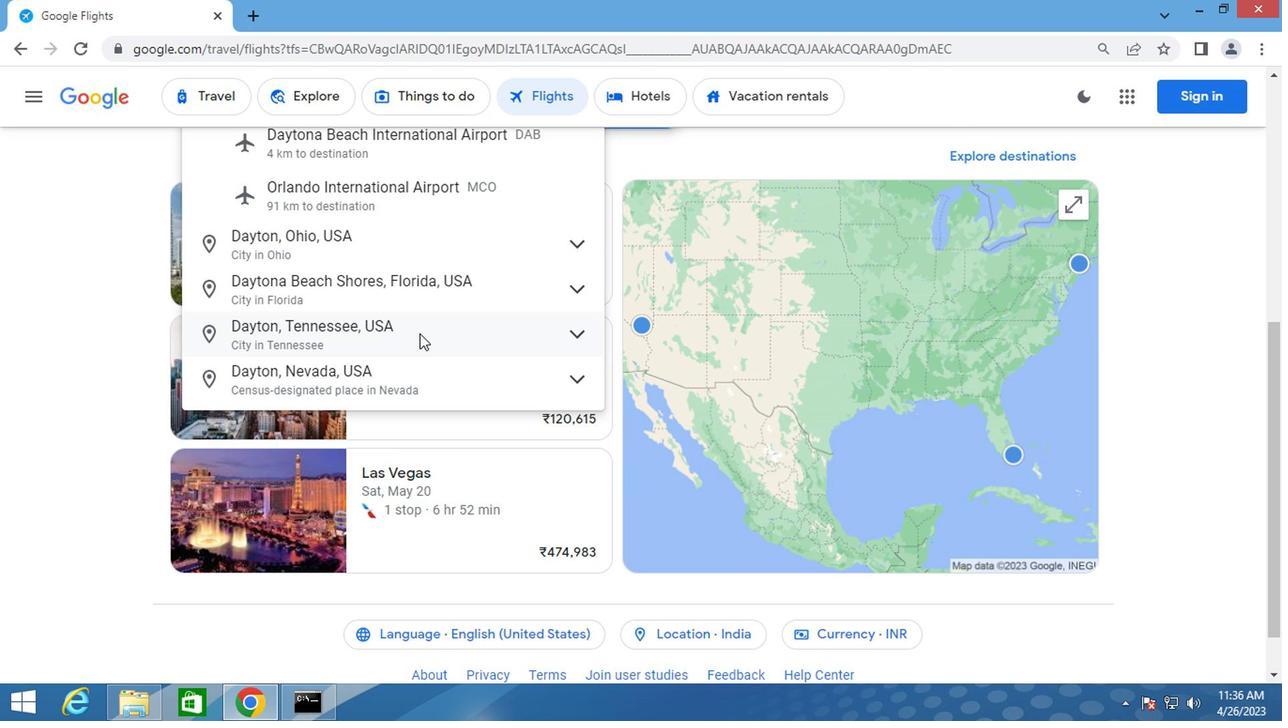 
Action: Mouse scrolled (417, 336) with delta (0, 0)
Screenshot: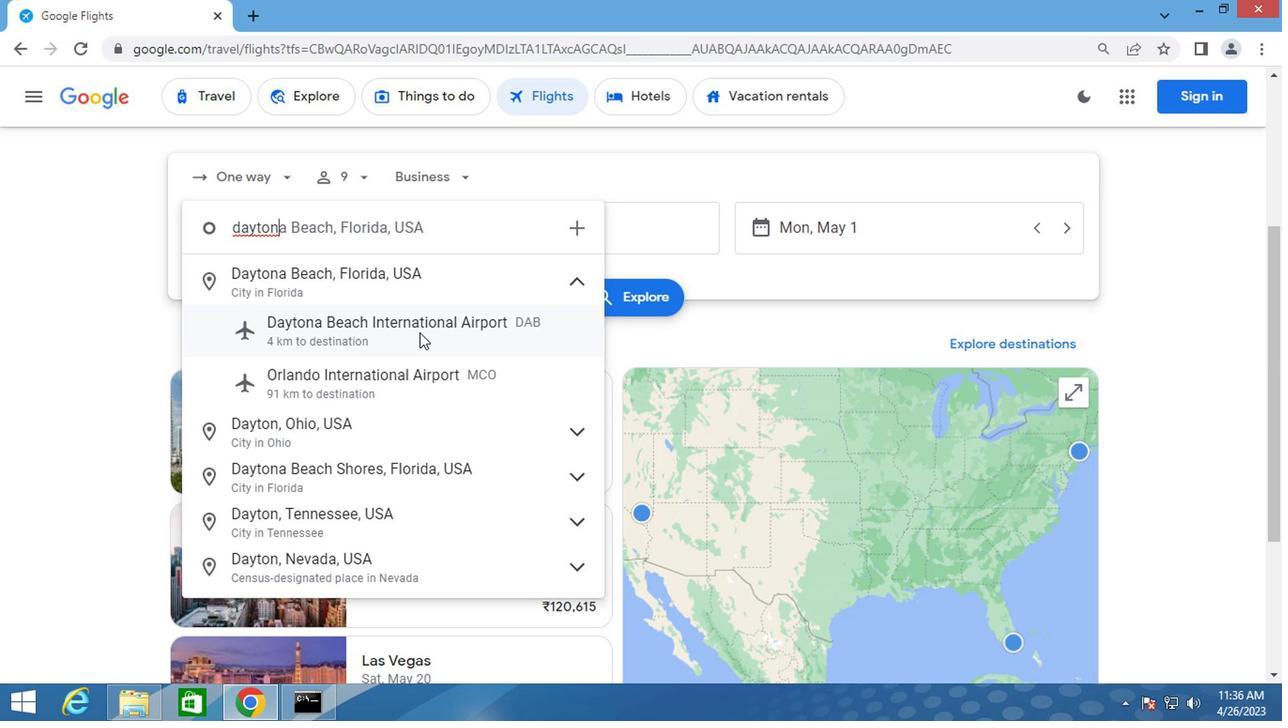 
Action: Mouse moved to (362, 422)
Screenshot: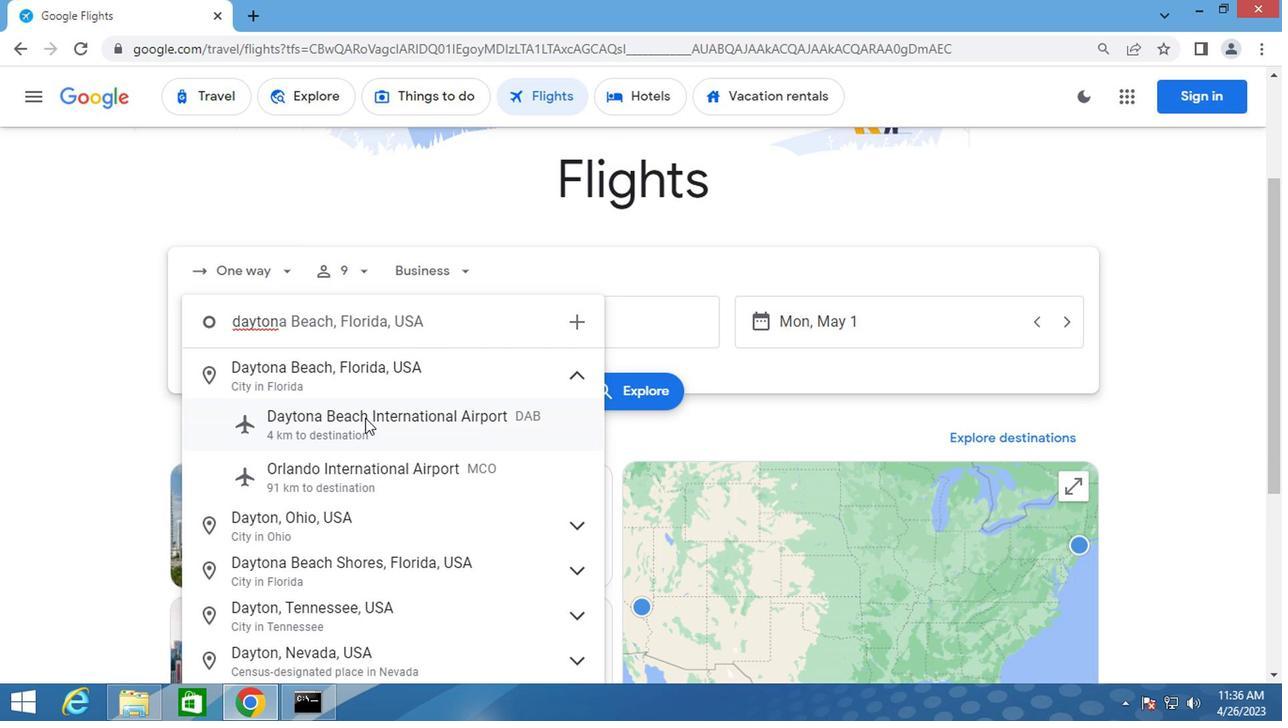 
Action: Mouse pressed left at (362, 422)
Screenshot: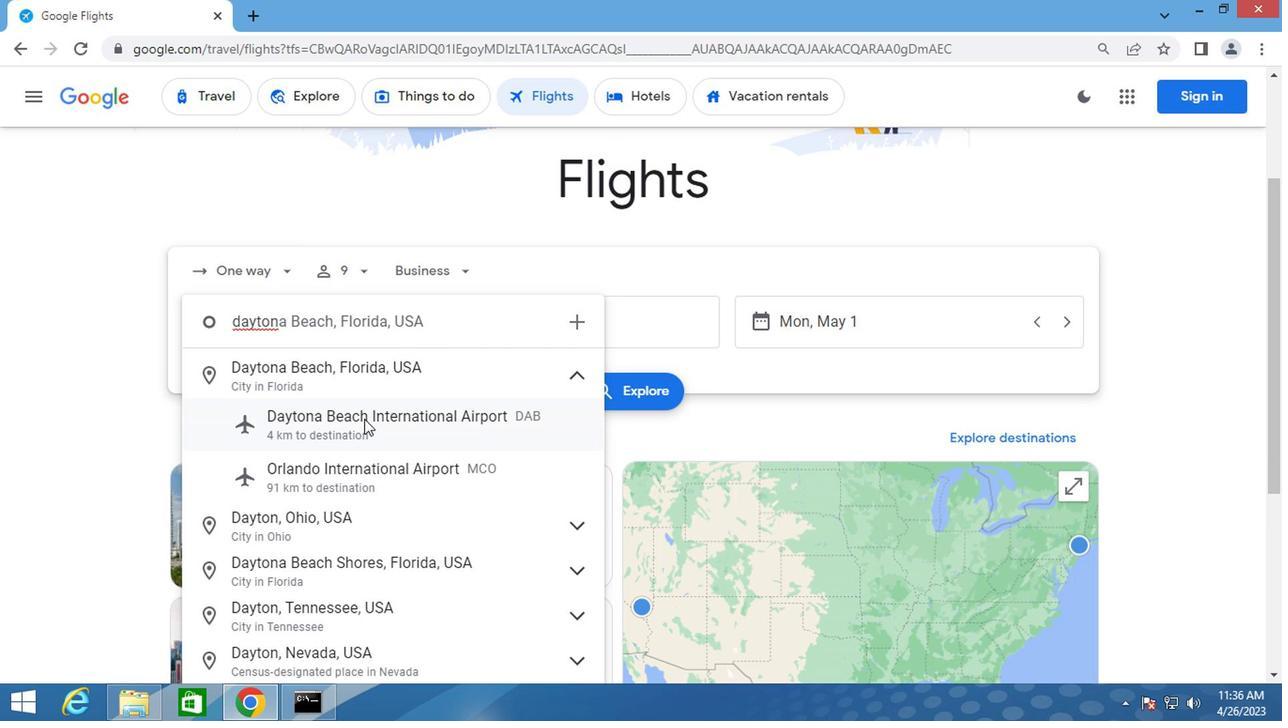 
Action: Mouse moved to (513, 338)
Screenshot: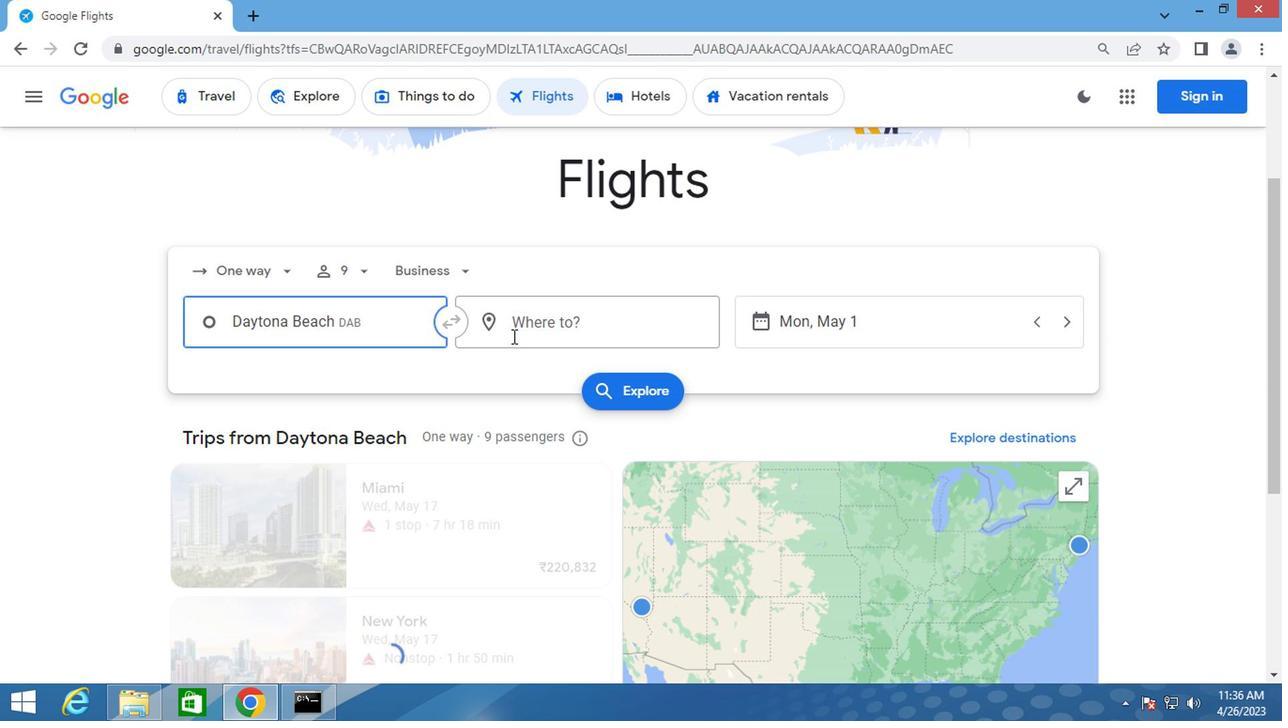 
Action: Mouse pressed left at (513, 338)
Screenshot: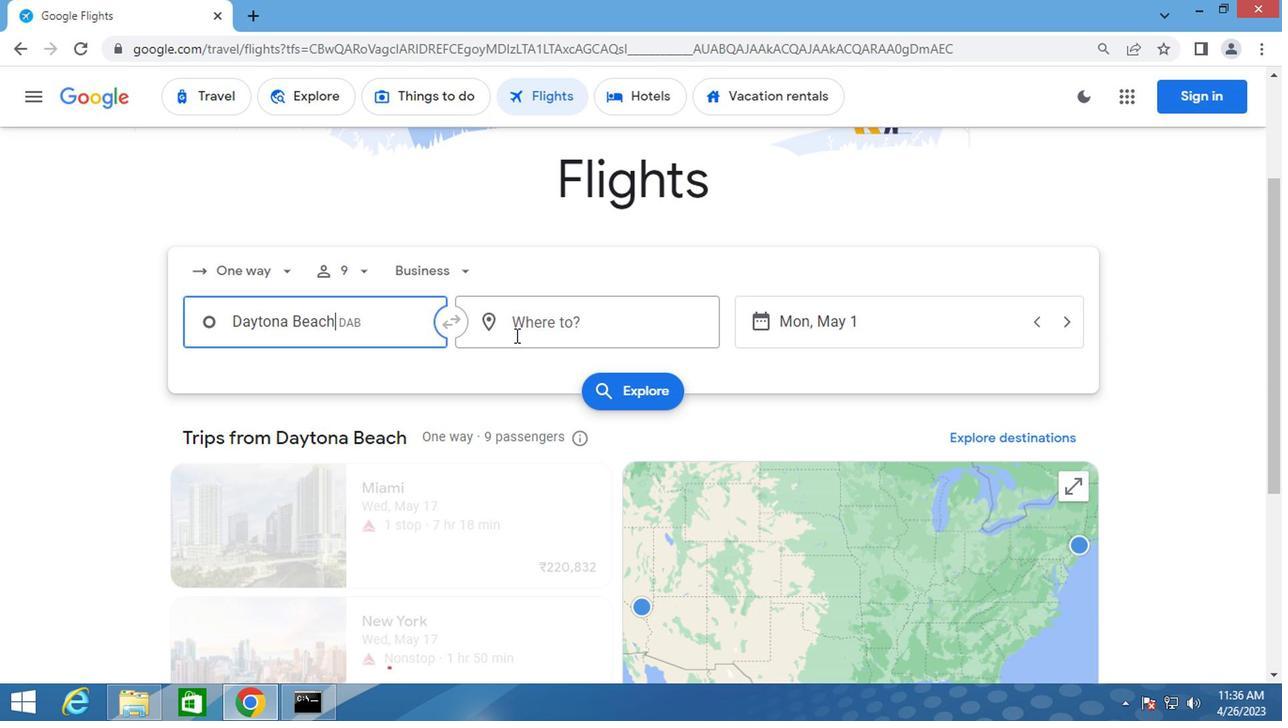 
Action: Key pressed rockford
Screenshot: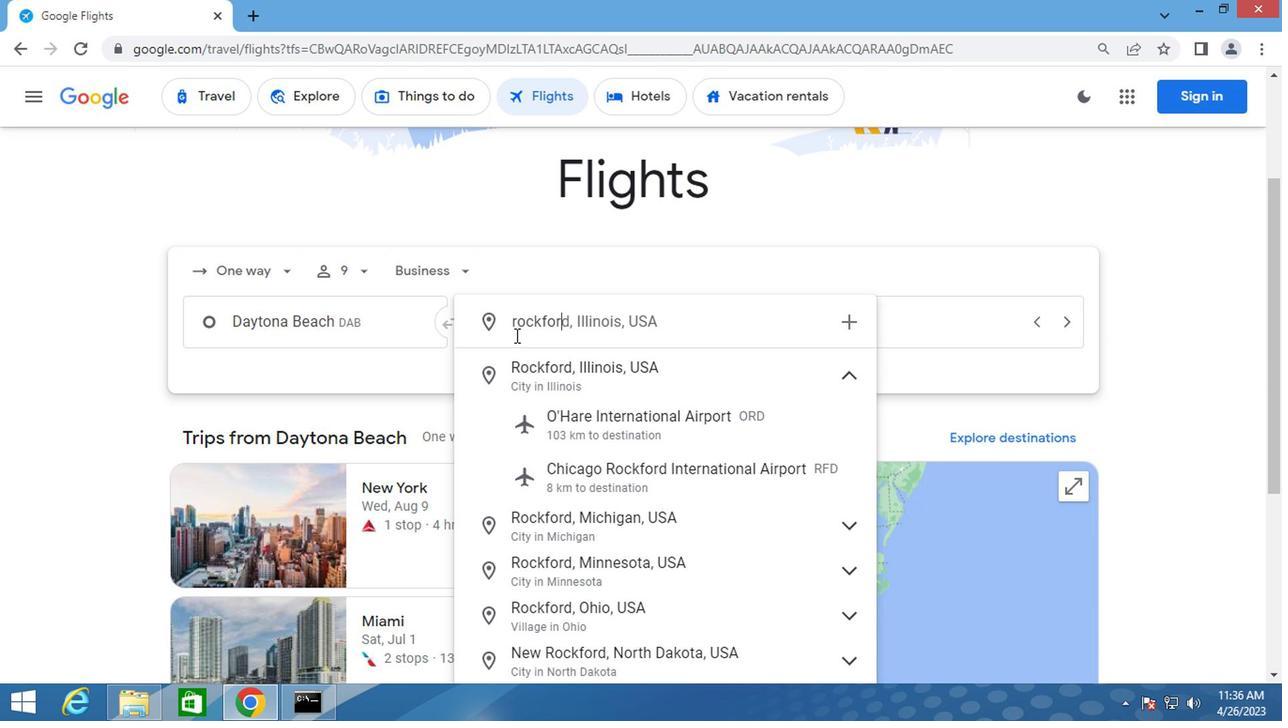 
Action: Mouse moved to (575, 482)
Screenshot: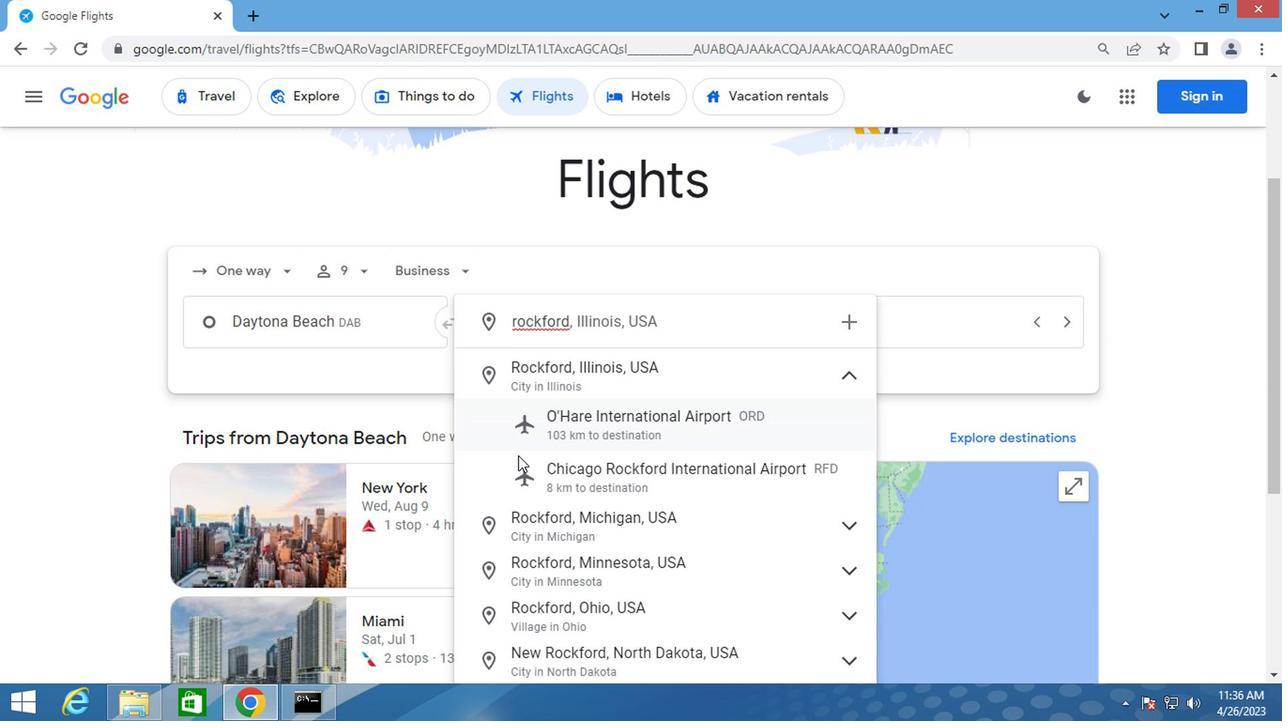 
Action: Mouse pressed left at (575, 482)
Screenshot: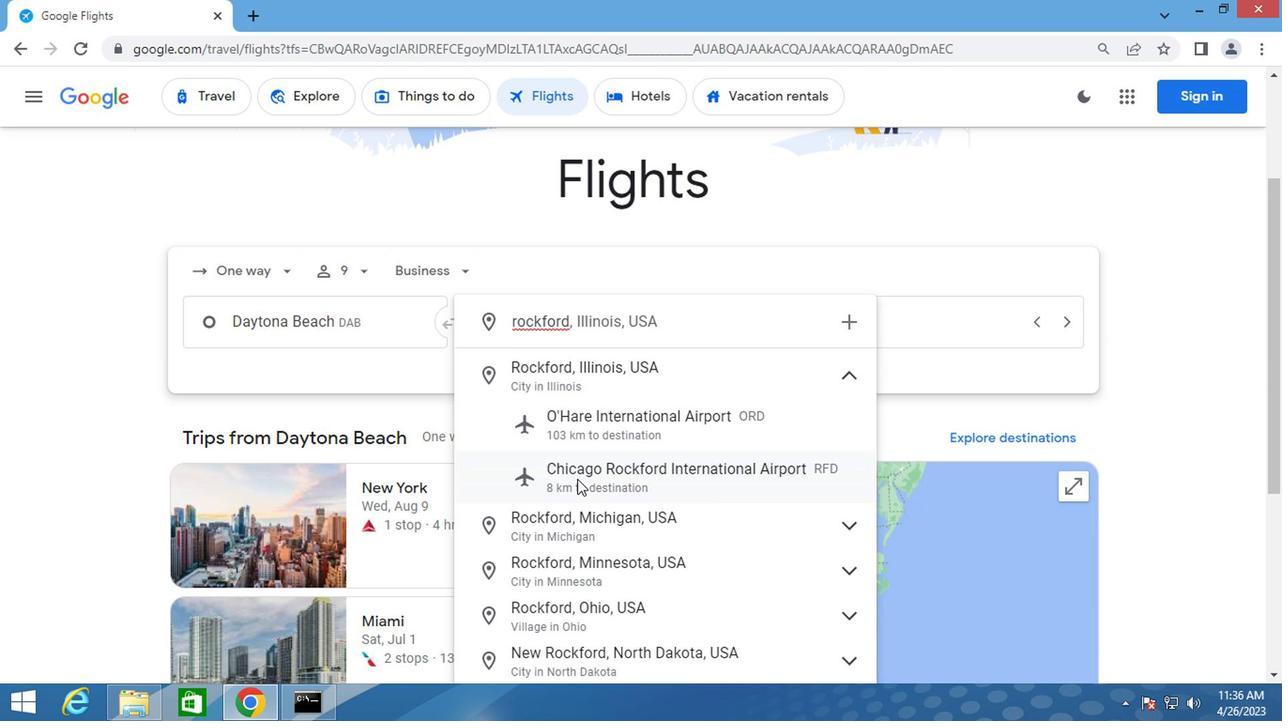 
Action: Mouse moved to (820, 321)
Screenshot: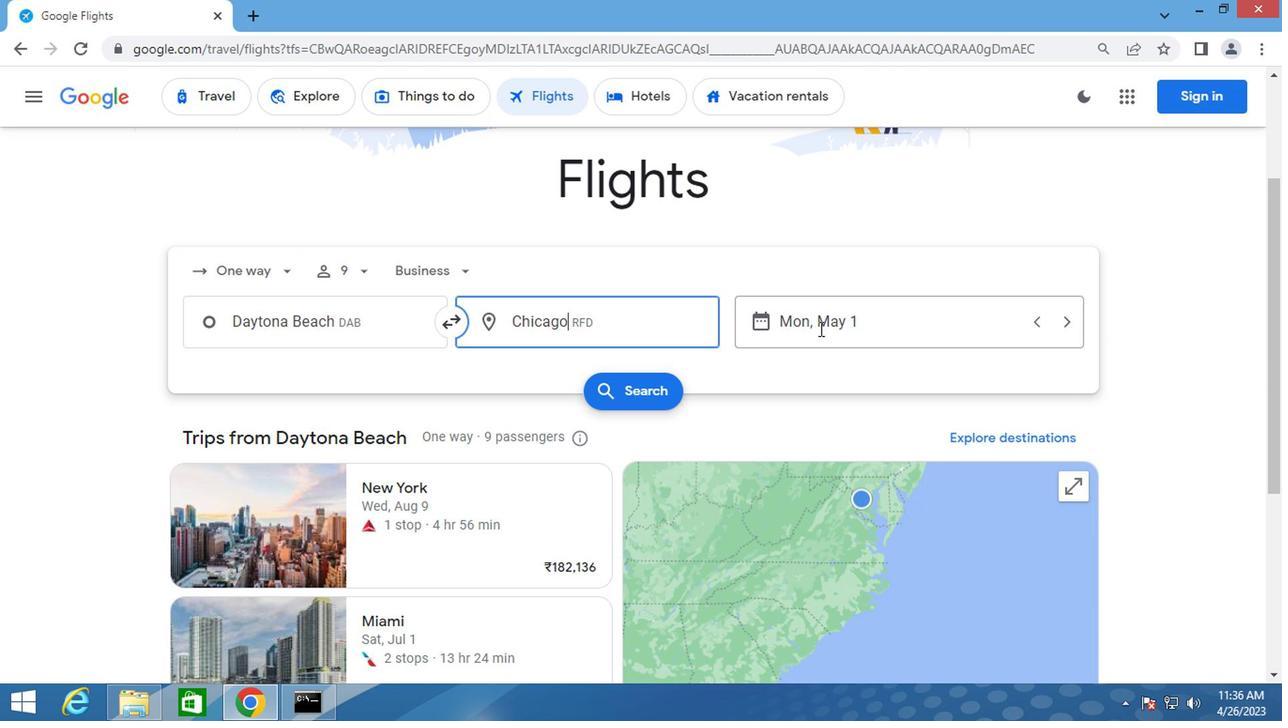 
Action: Mouse pressed left at (820, 321)
Screenshot: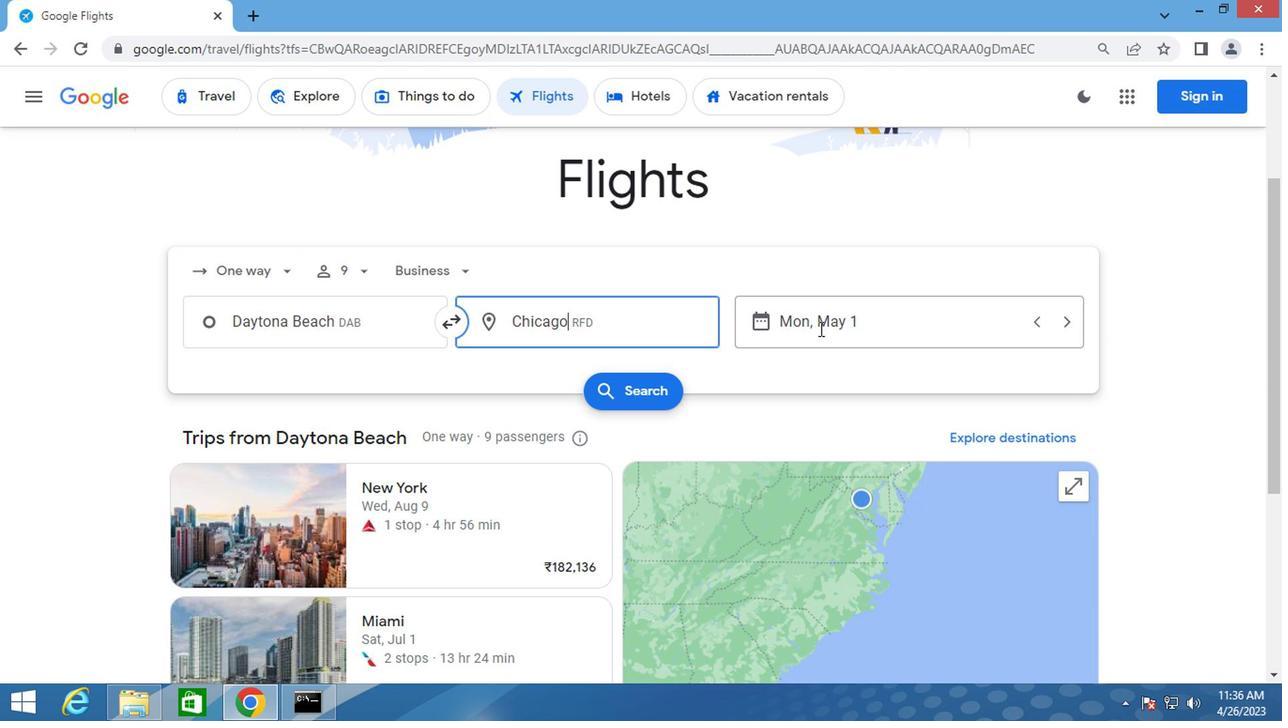 
Action: Mouse moved to (829, 349)
Screenshot: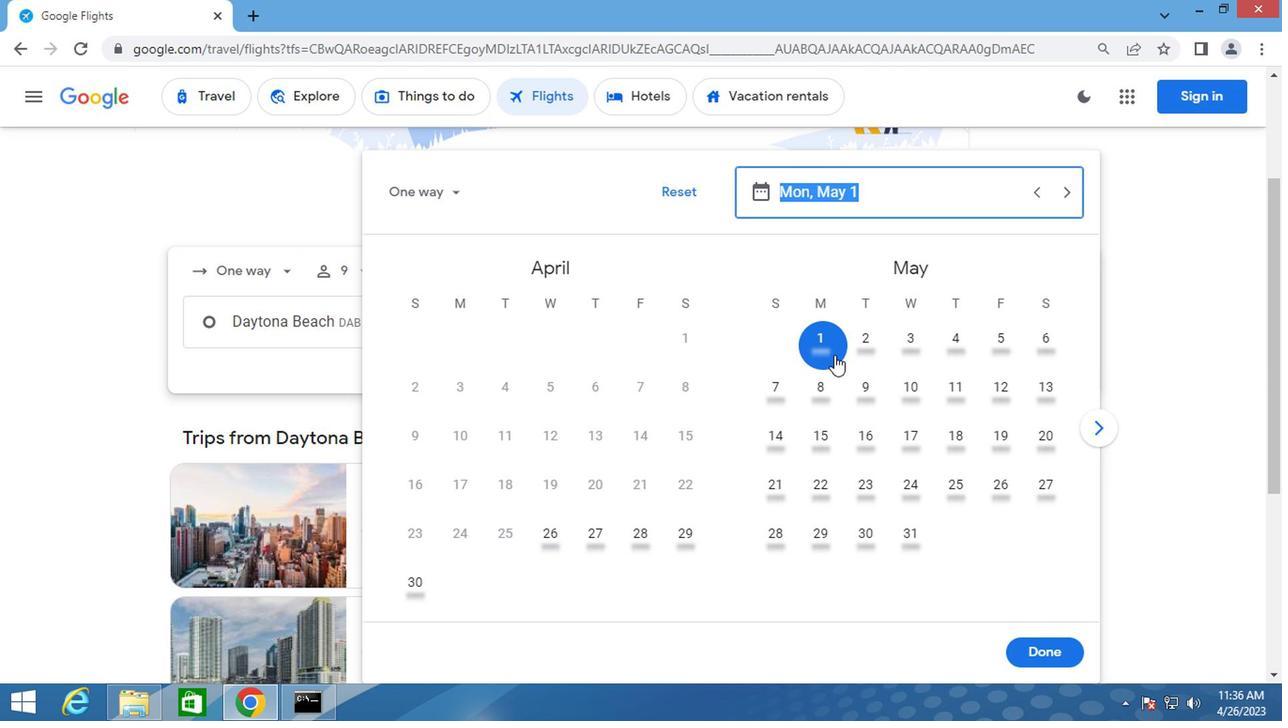 
Action: Mouse pressed left at (829, 349)
Screenshot: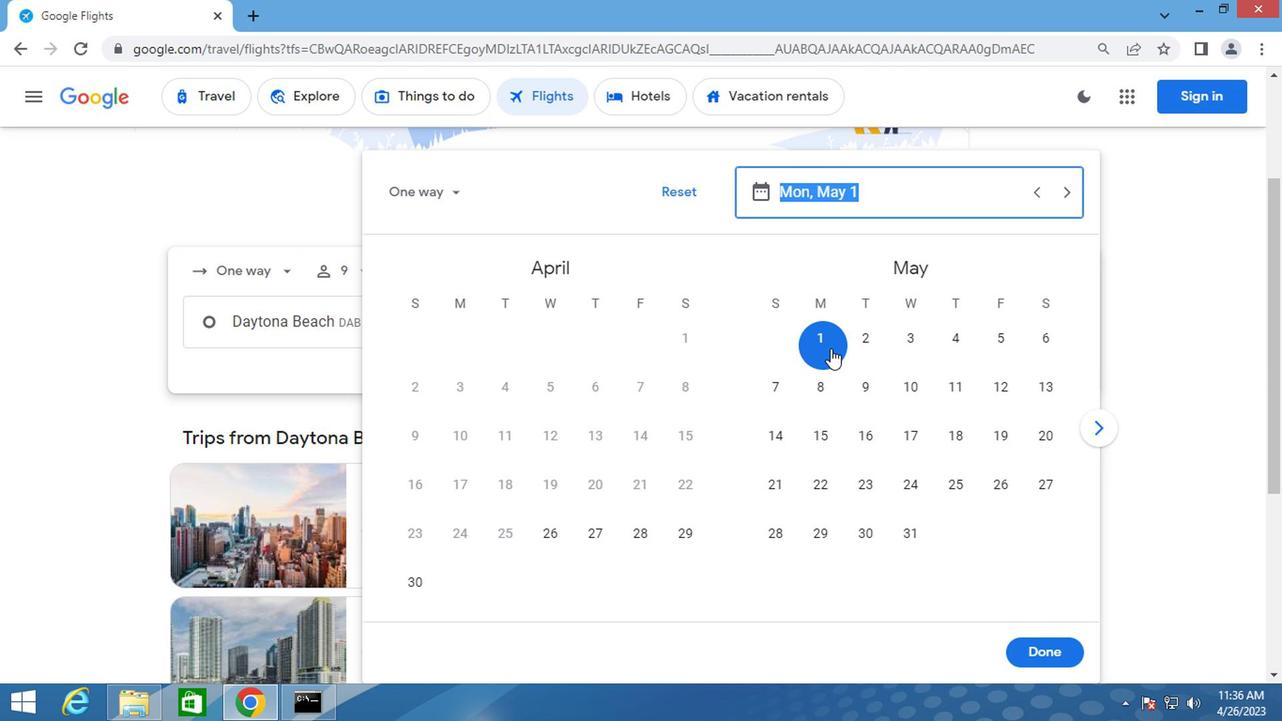 
Action: Mouse moved to (1048, 656)
Screenshot: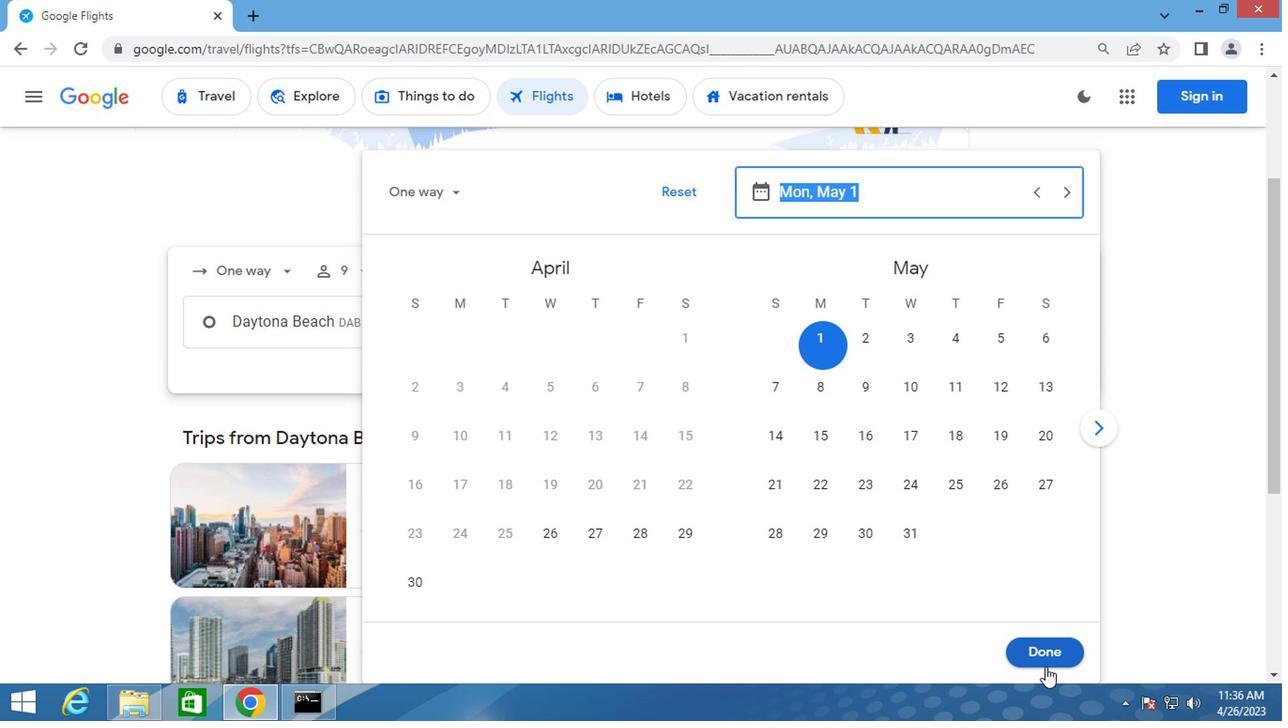
Action: Mouse pressed left at (1048, 656)
Screenshot: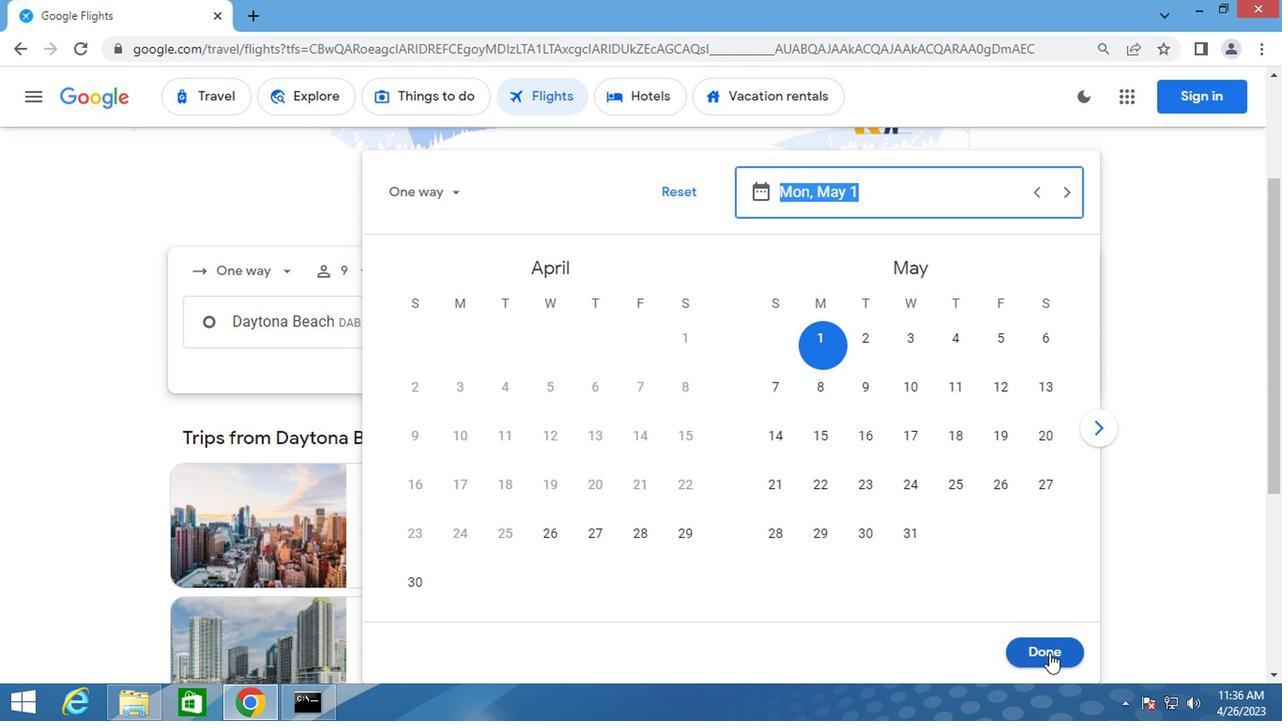 
Action: Mouse moved to (632, 391)
Screenshot: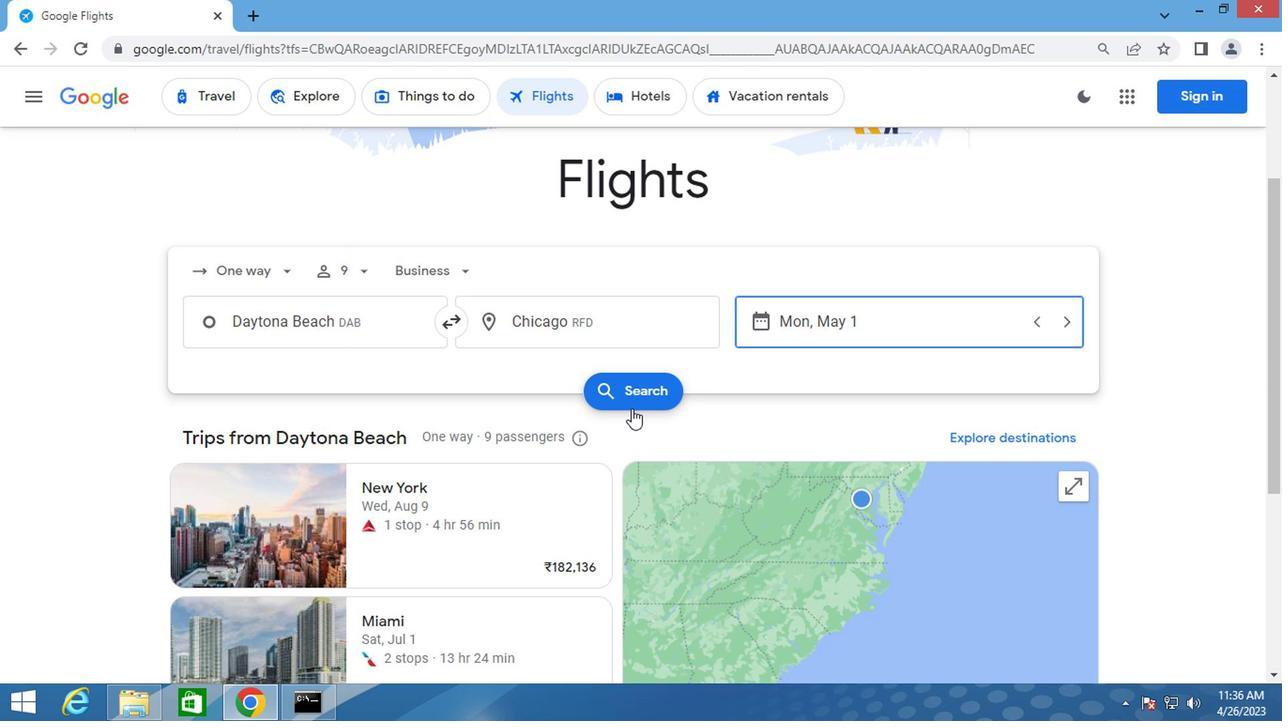
Action: Mouse pressed left at (632, 391)
Screenshot: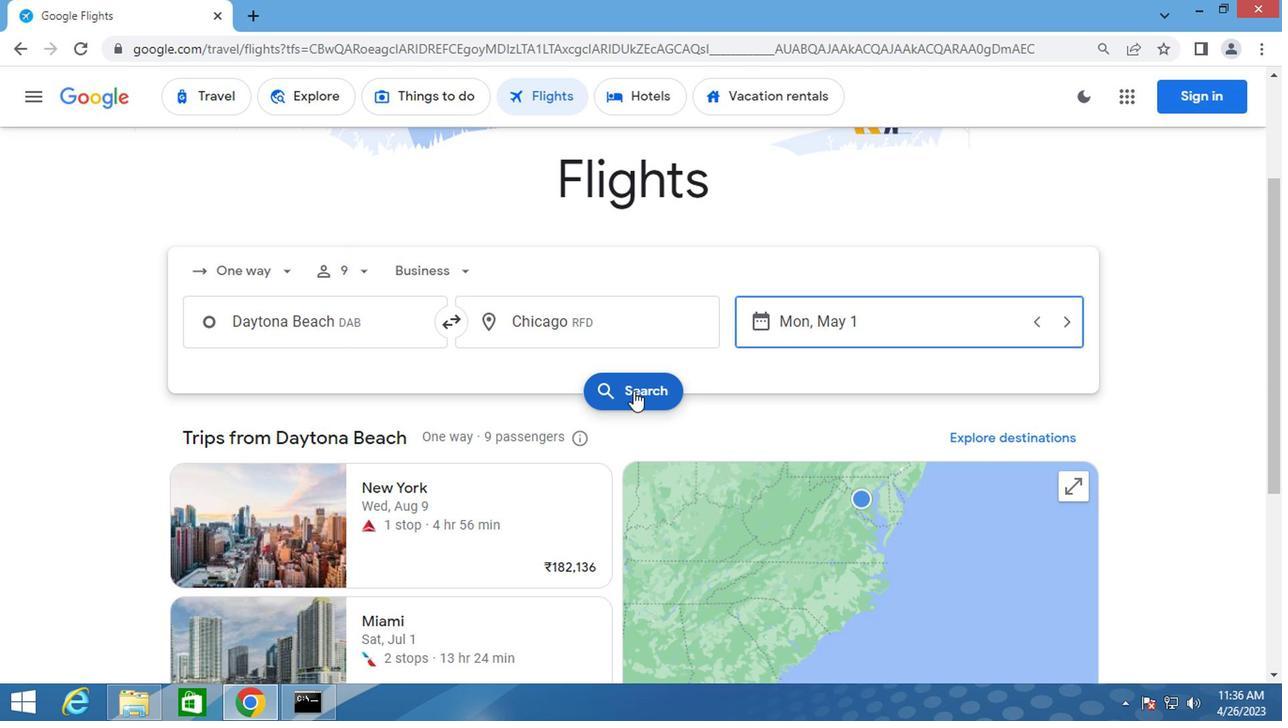 
Action: Mouse moved to (204, 267)
Screenshot: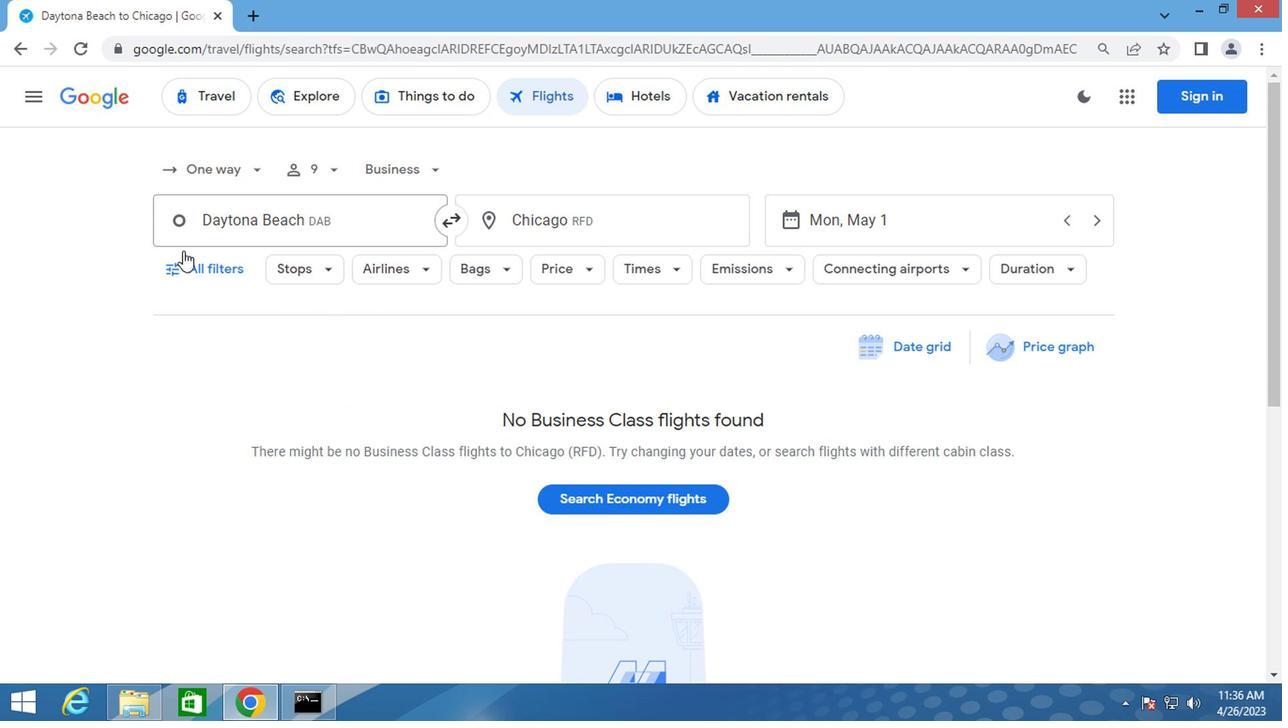 
Action: Mouse pressed left at (204, 267)
Screenshot: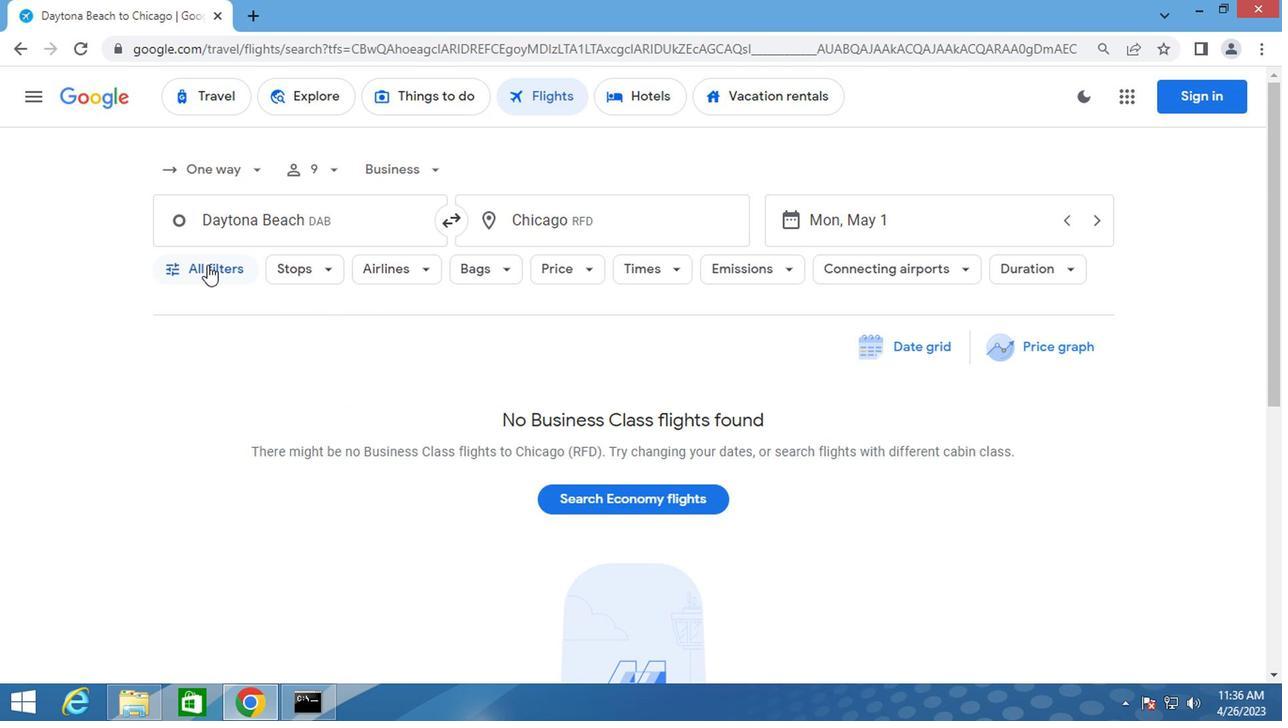 
Action: Mouse moved to (258, 418)
Screenshot: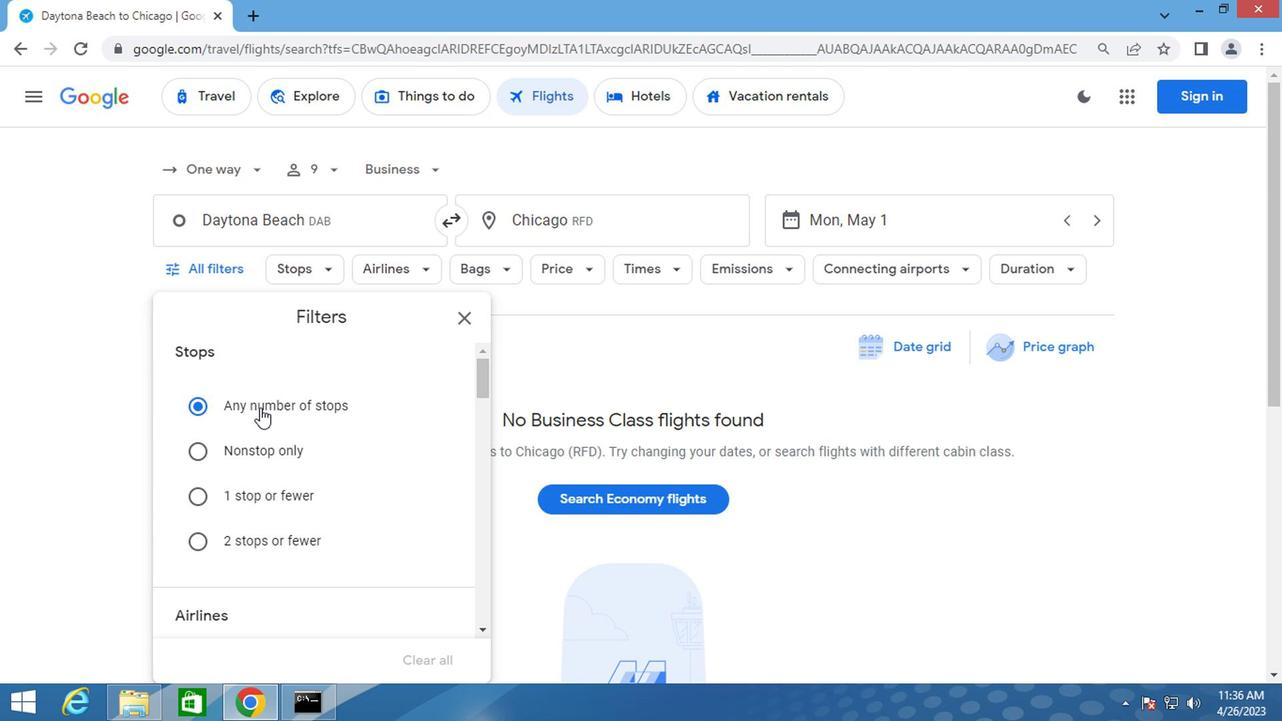
Action: Mouse scrolled (258, 417) with delta (0, 0)
Screenshot: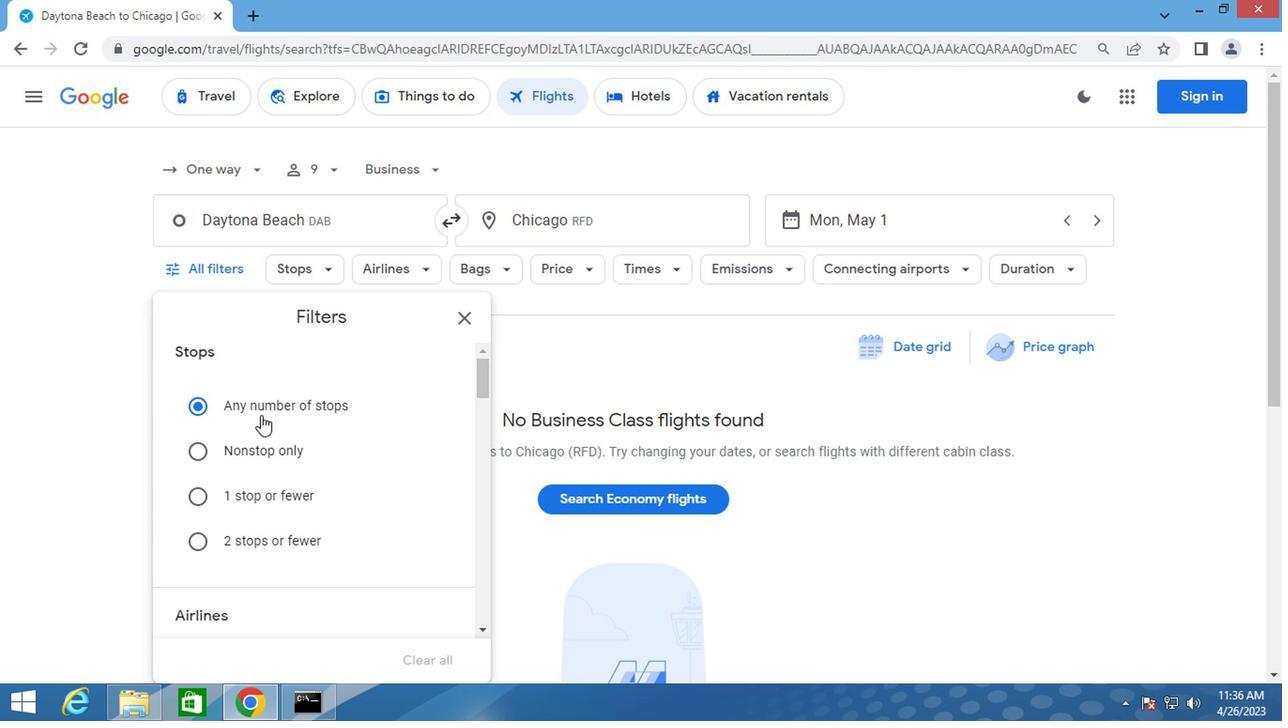 
Action: Mouse scrolled (258, 417) with delta (0, 0)
Screenshot: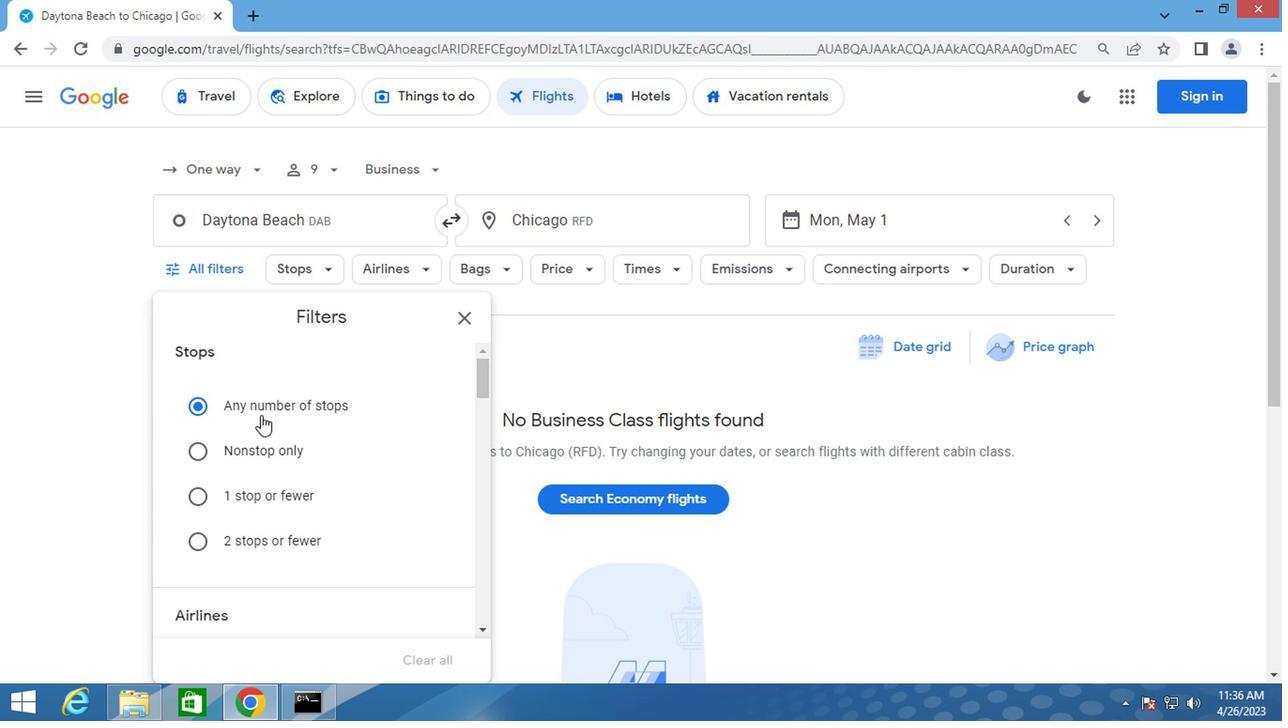 
Action: Mouse moved to (259, 418)
Screenshot: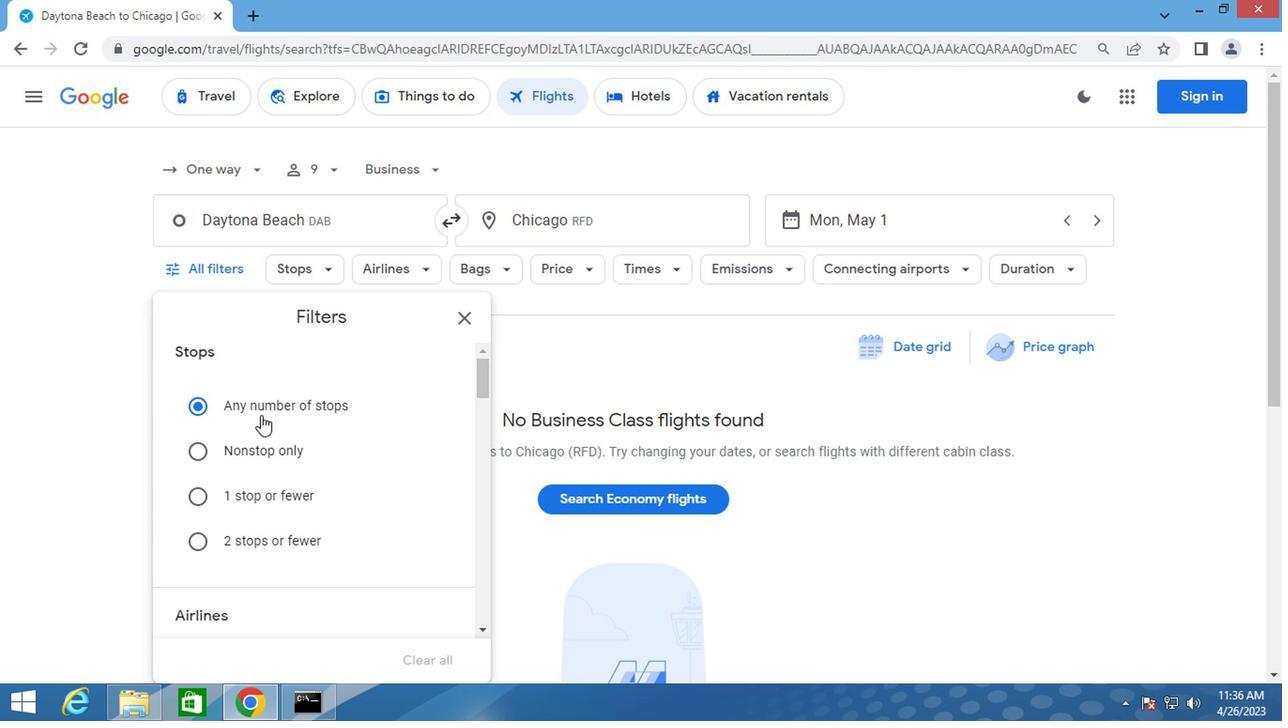 
Action: Mouse scrolled (259, 417) with delta (0, 0)
Screenshot: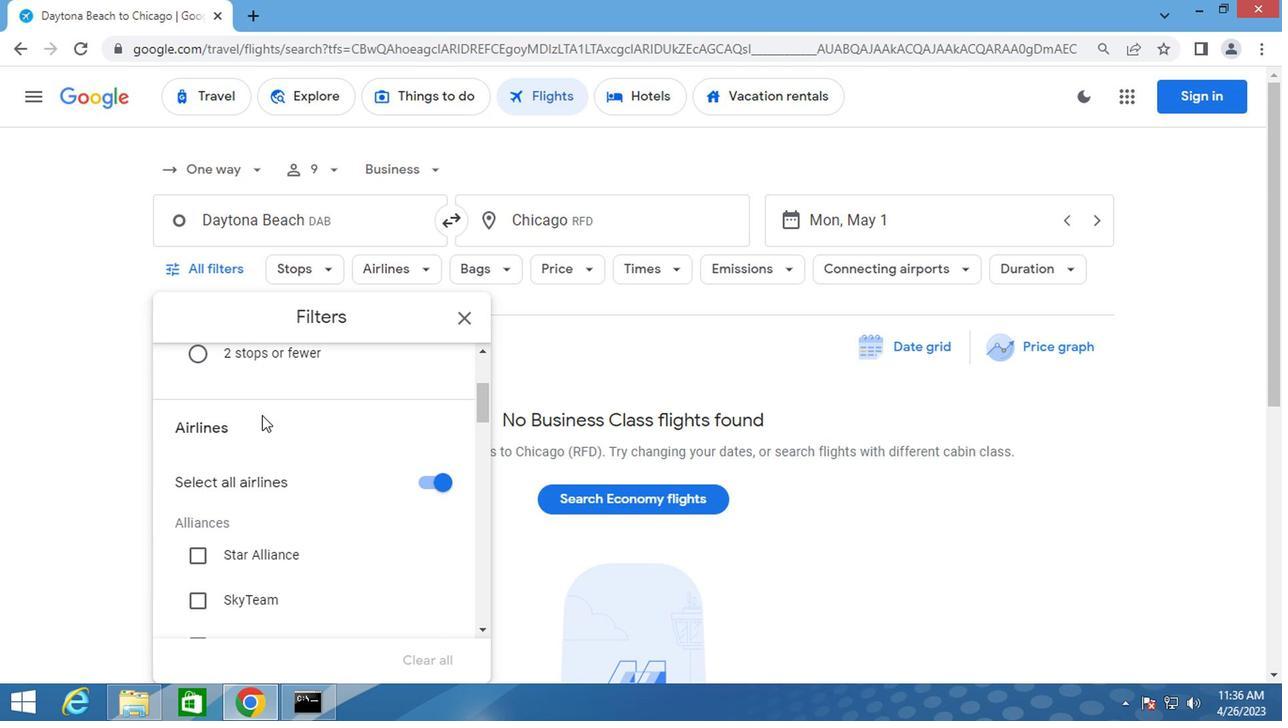 
Action: Mouse scrolled (259, 417) with delta (0, 0)
Screenshot: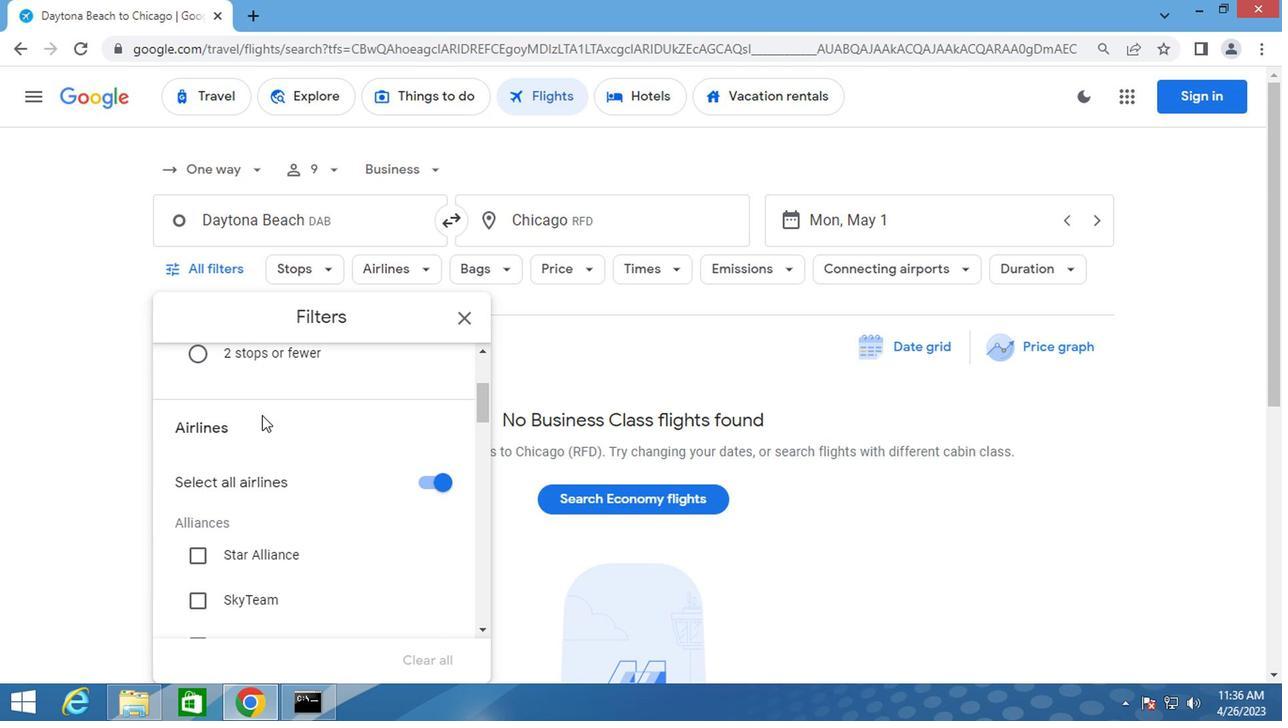 
Action: Mouse scrolled (259, 417) with delta (0, 0)
Screenshot: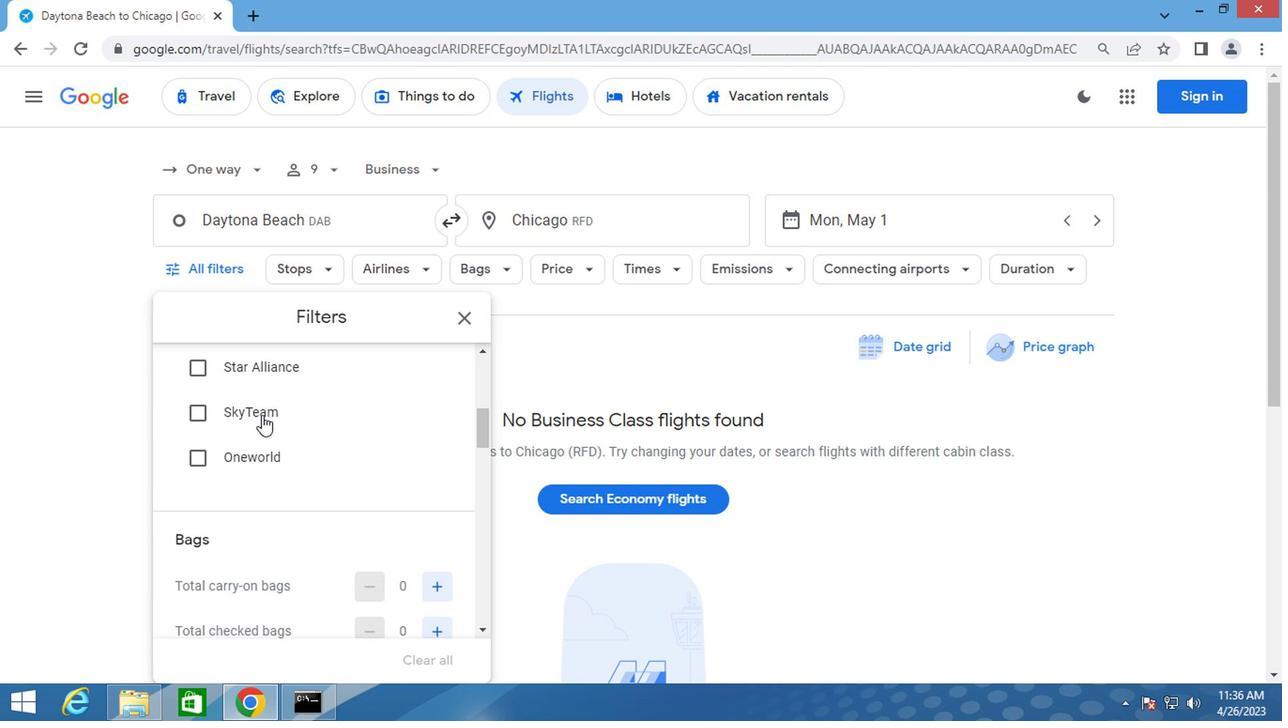 
Action: Mouse scrolled (259, 417) with delta (0, 0)
Screenshot: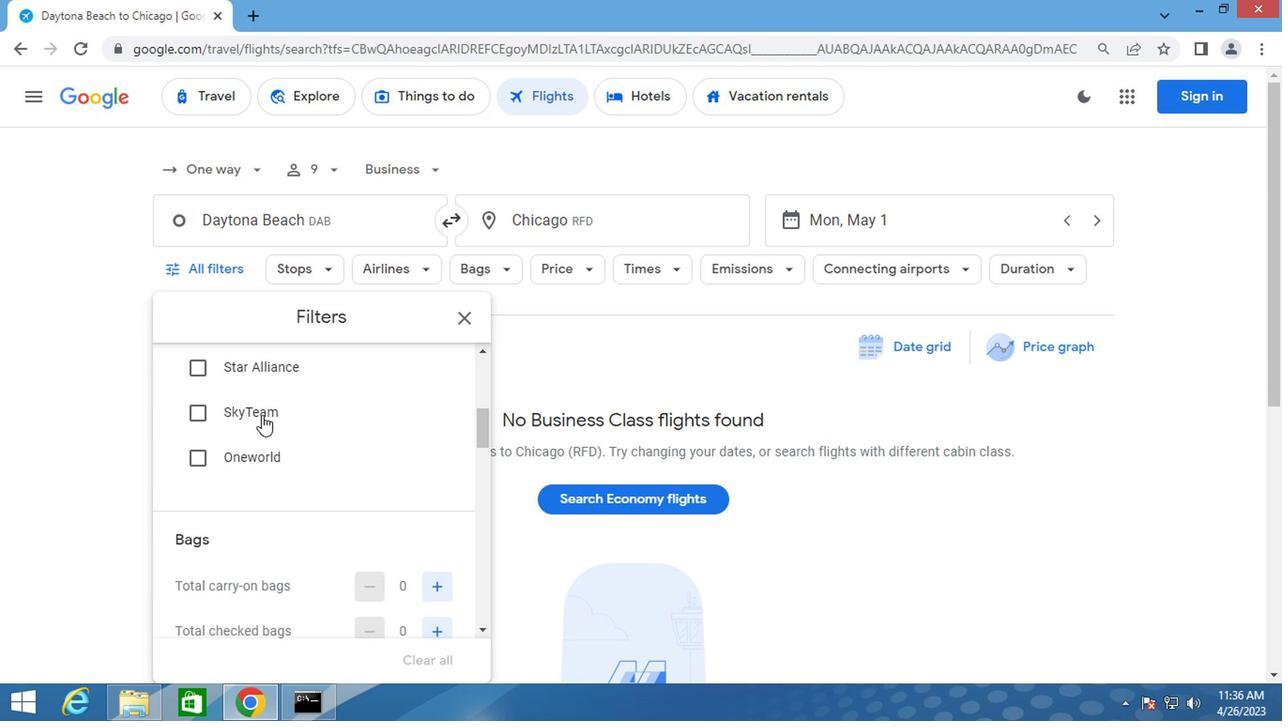 
Action: Mouse scrolled (259, 418) with delta (0, 0)
Screenshot: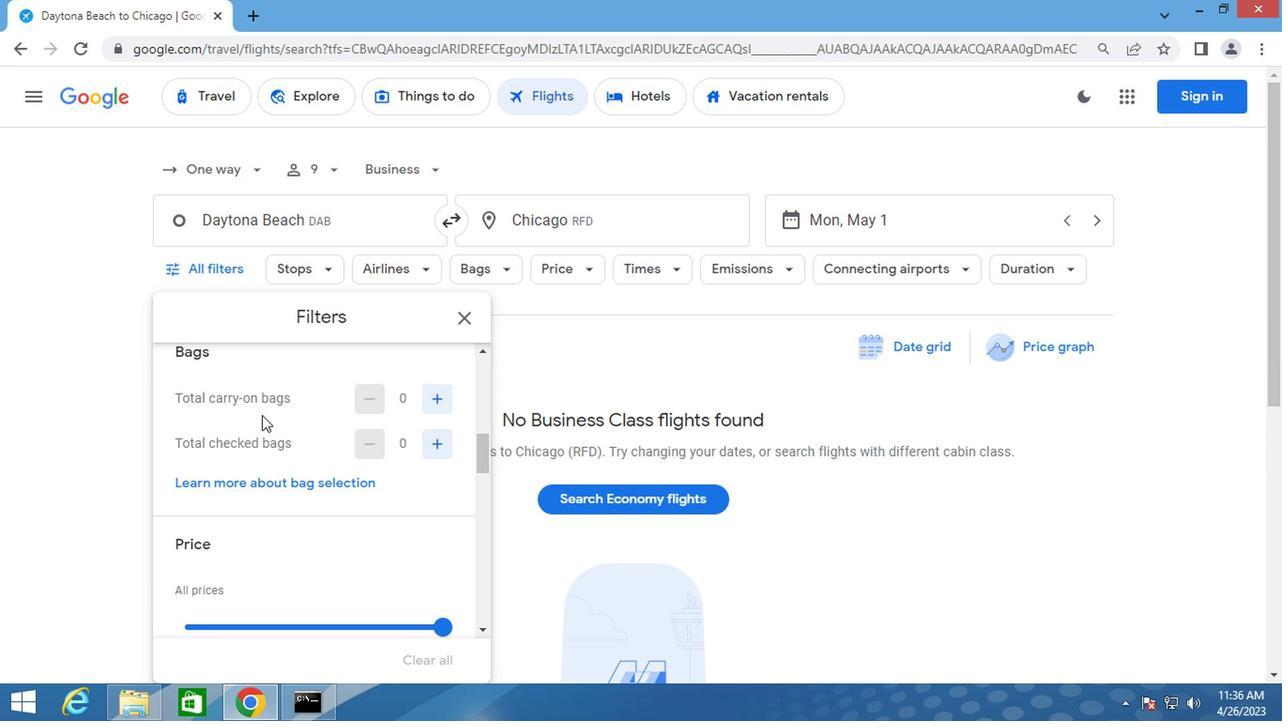 
Action: Mouse scrolled (259, 418) with delta (0, 0)
Screenshot: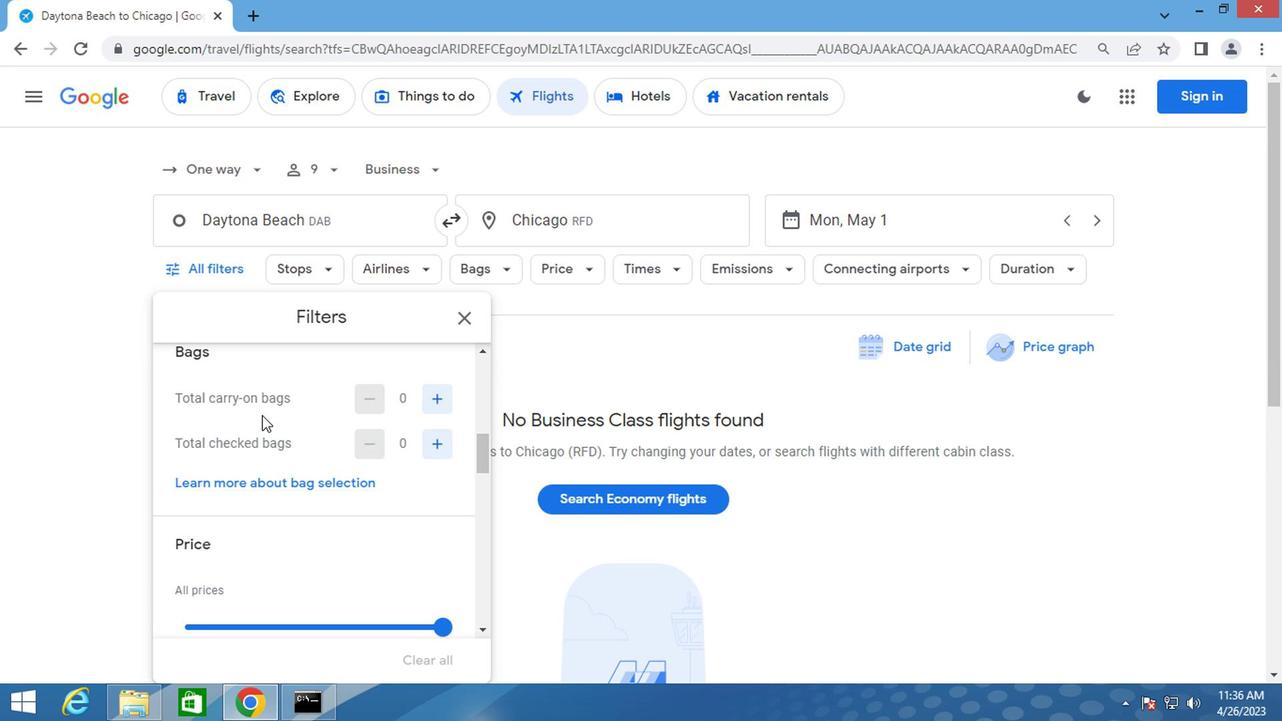 
Action: Mouse scrolled (259, 418) with delta (0, 0)
Screenshot: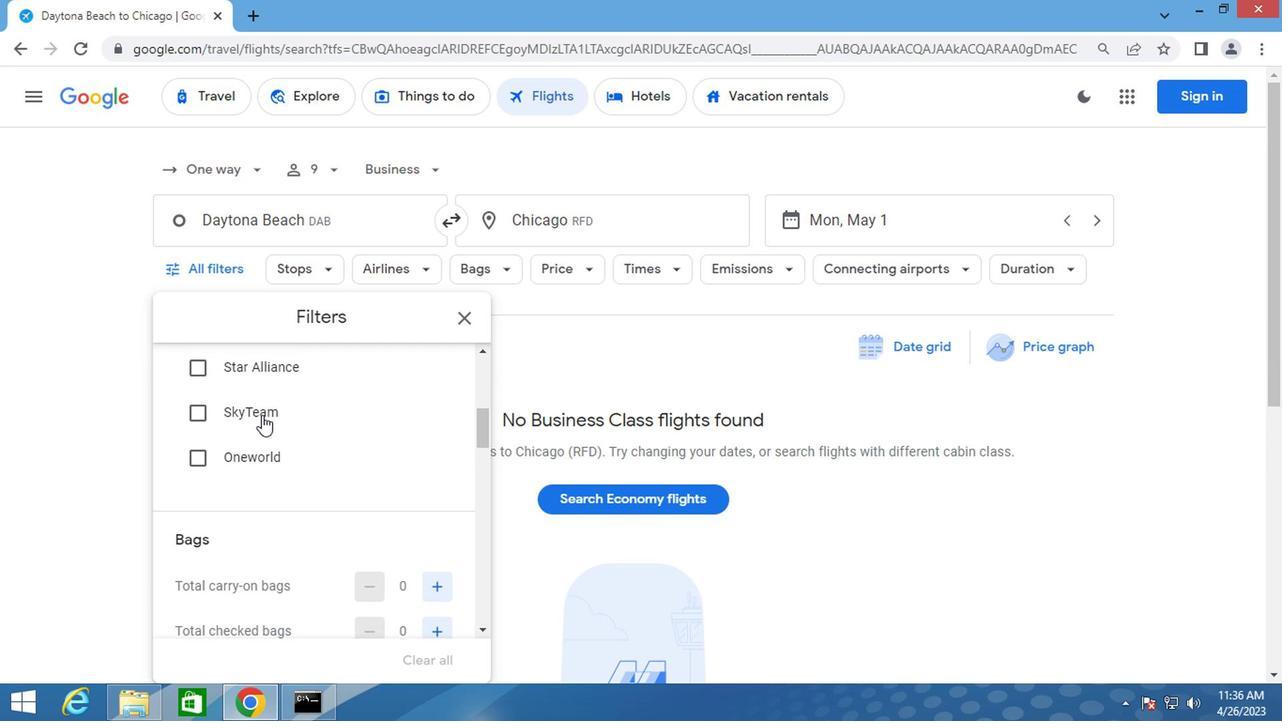 
Action: Mouse scrolled (259, 417) with delta (0, 0)
Screenshot: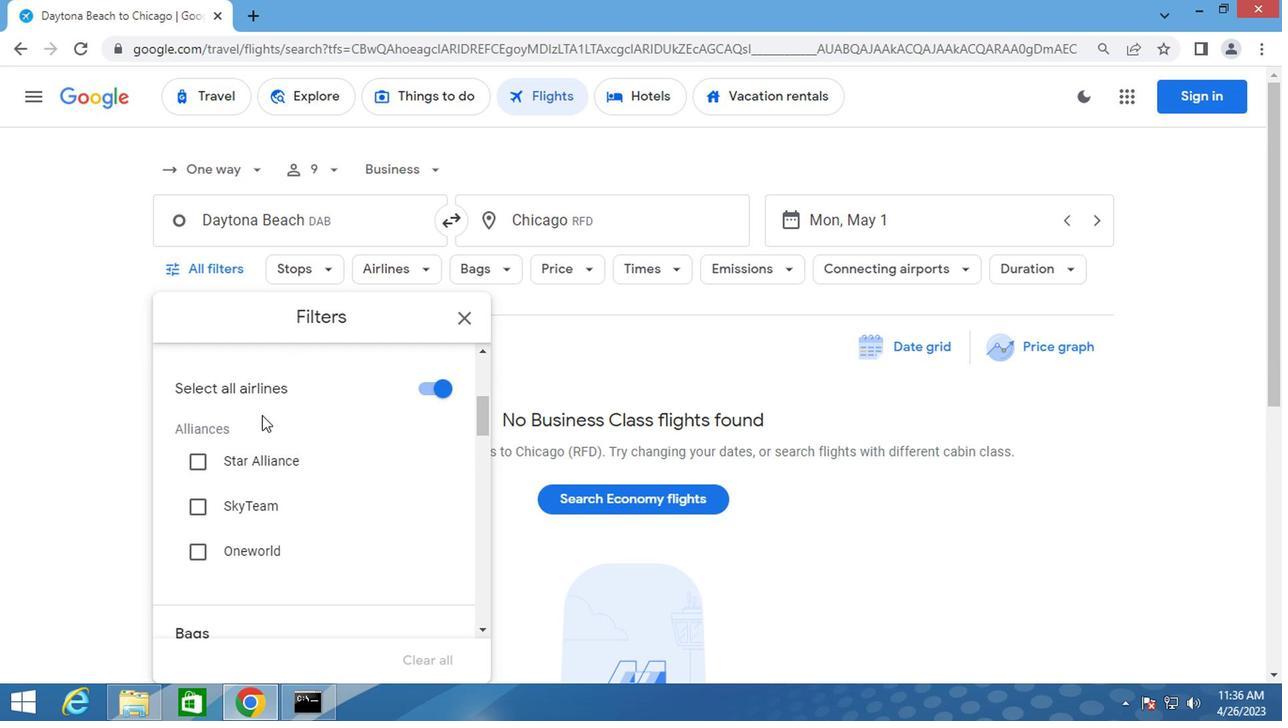 
Action: Mouse scrolled (259, 417) with delta (0, 0)
Screenshot: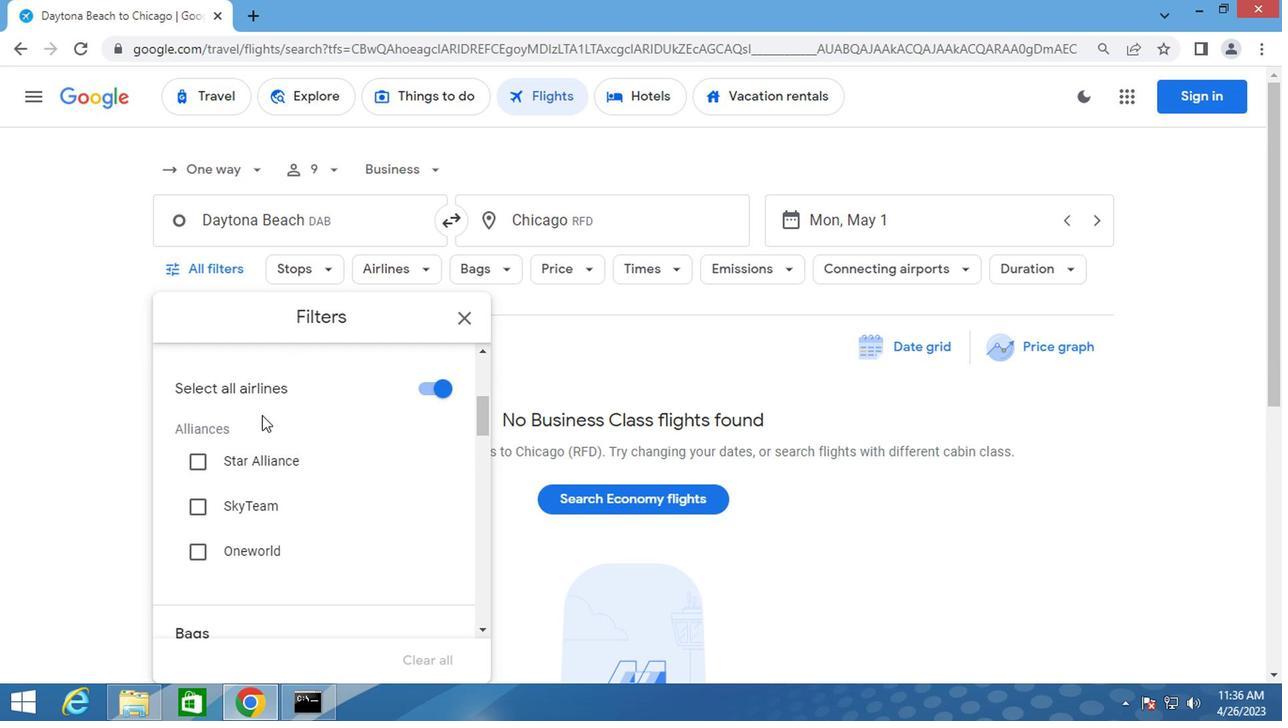 
Action: Mouse scrolled (259, 417) with delta (0, 0)
Screenshot: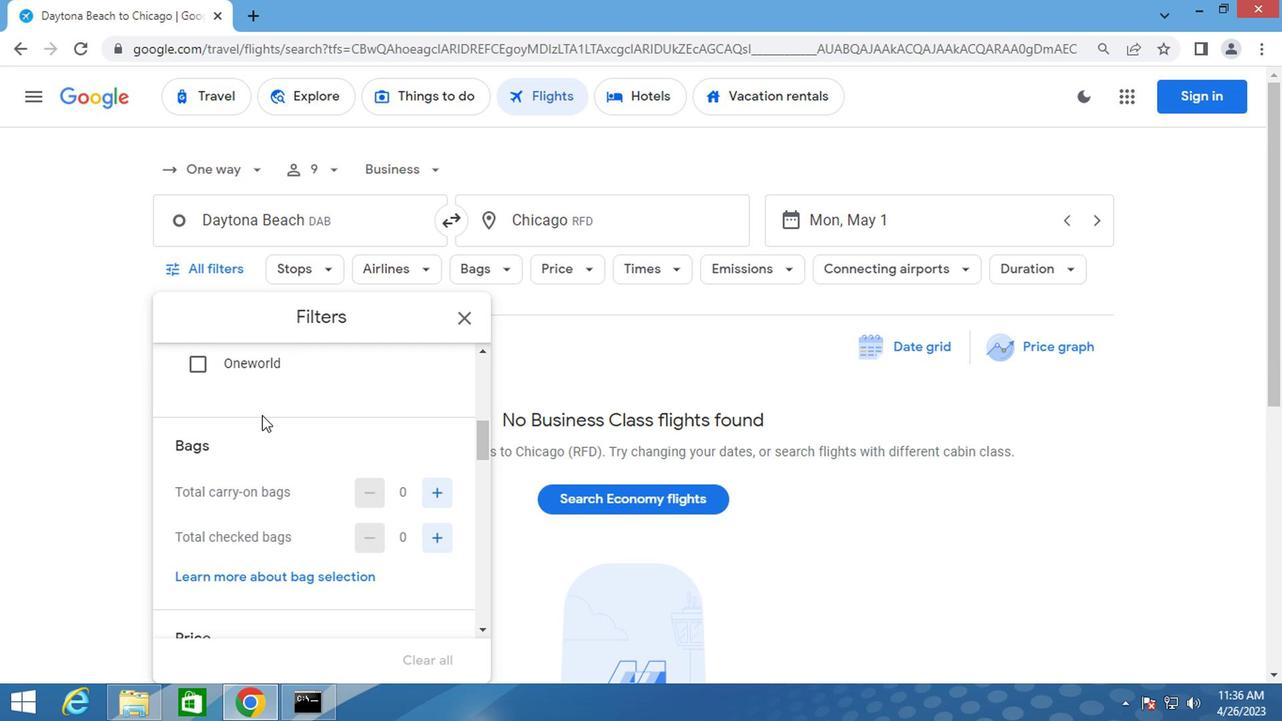 
Action: Mouse moved to (430, 438)
Screenshot: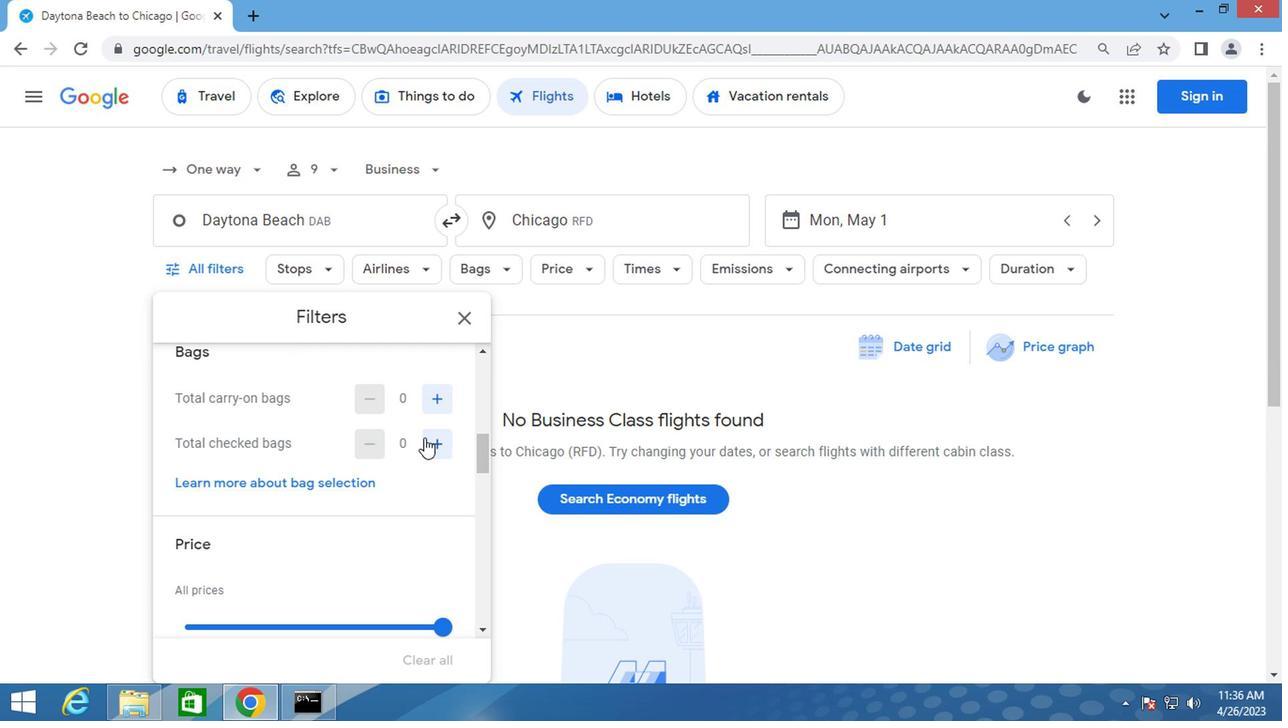 
Action: Mouse pressed left at (430, 438)
Screenshot: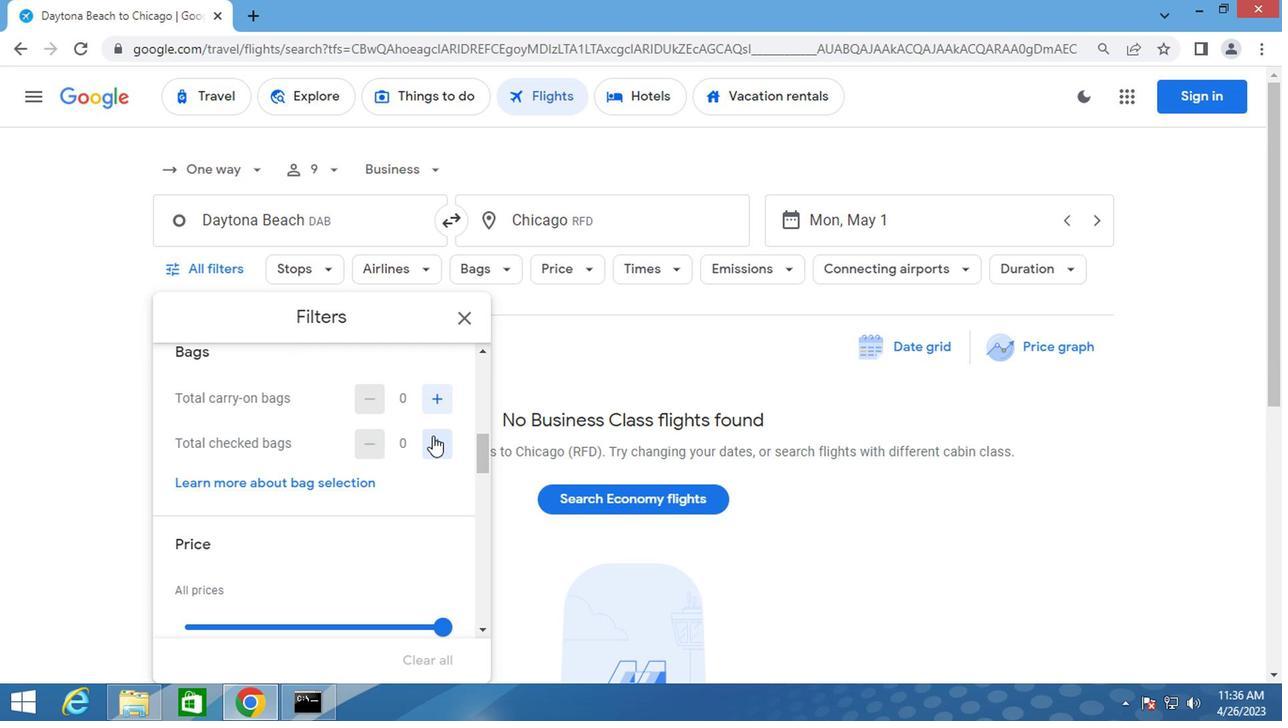 
Action: Mouse pressed left at (430, 438)
Screenshot: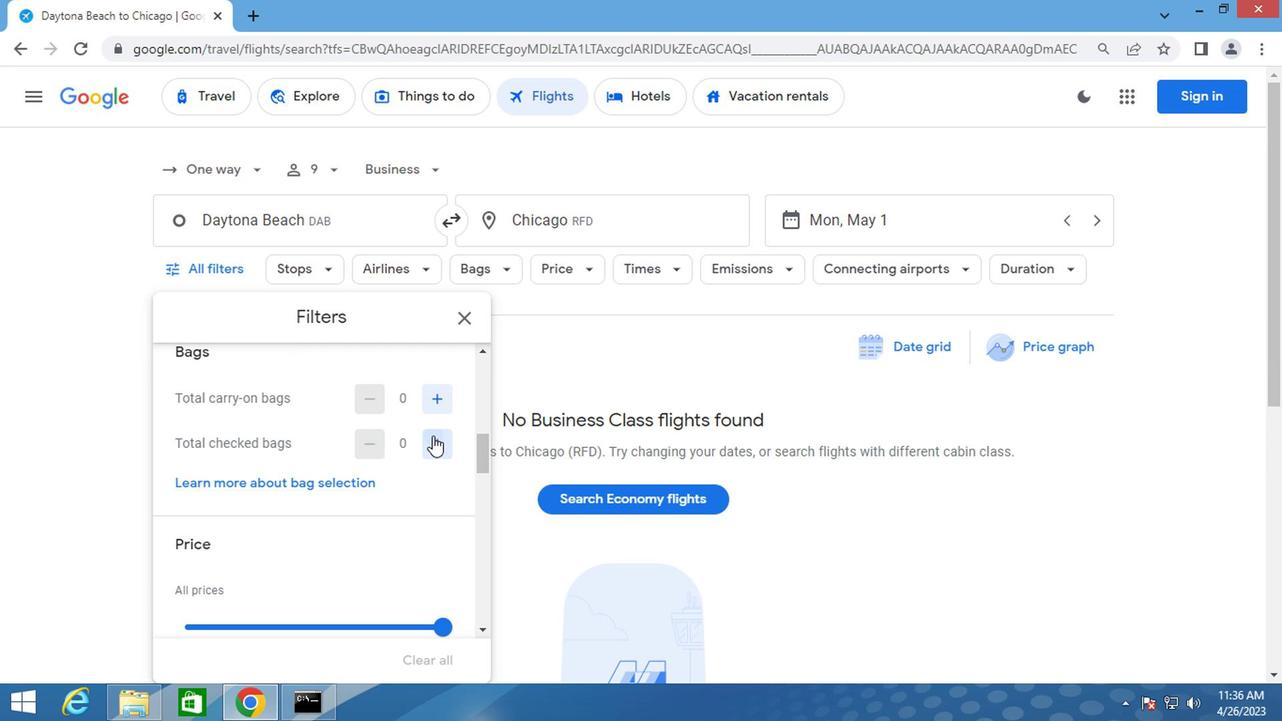 
Action: Mouse moved to (333, 473)
Screenshot: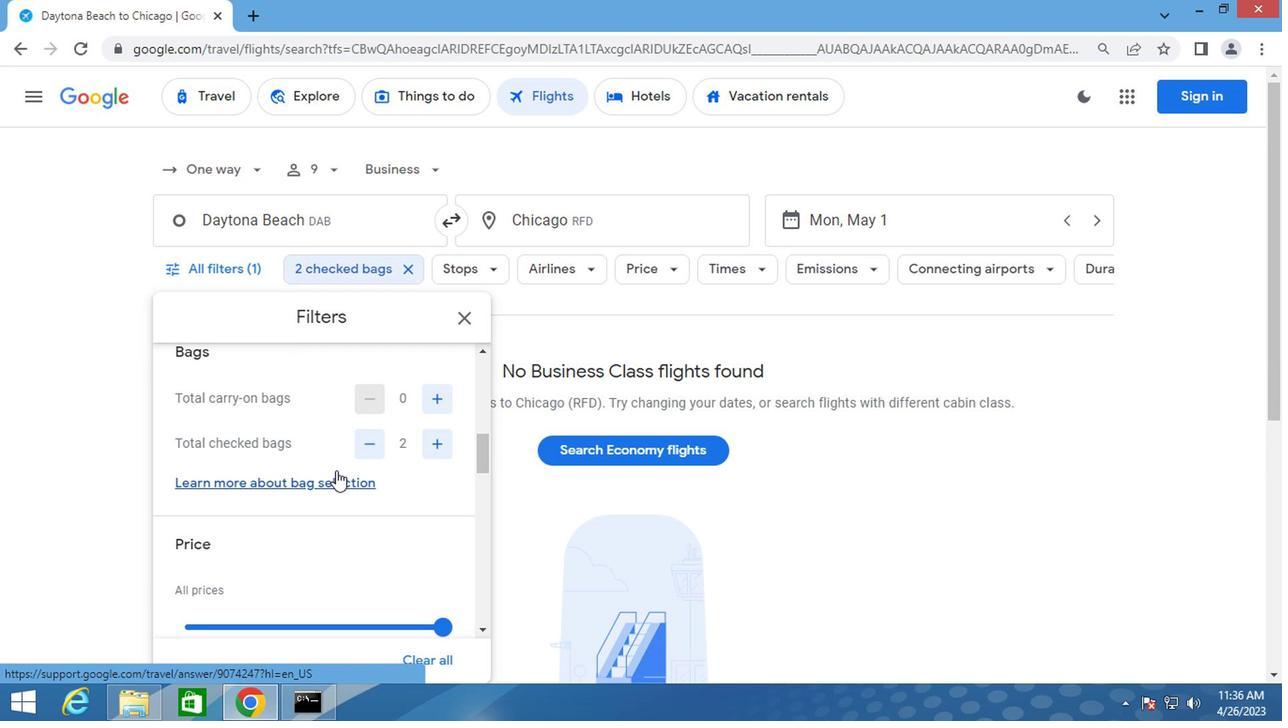
Action: Mouse scrolled (333, 472) with delta (0, 0)
Screenshot: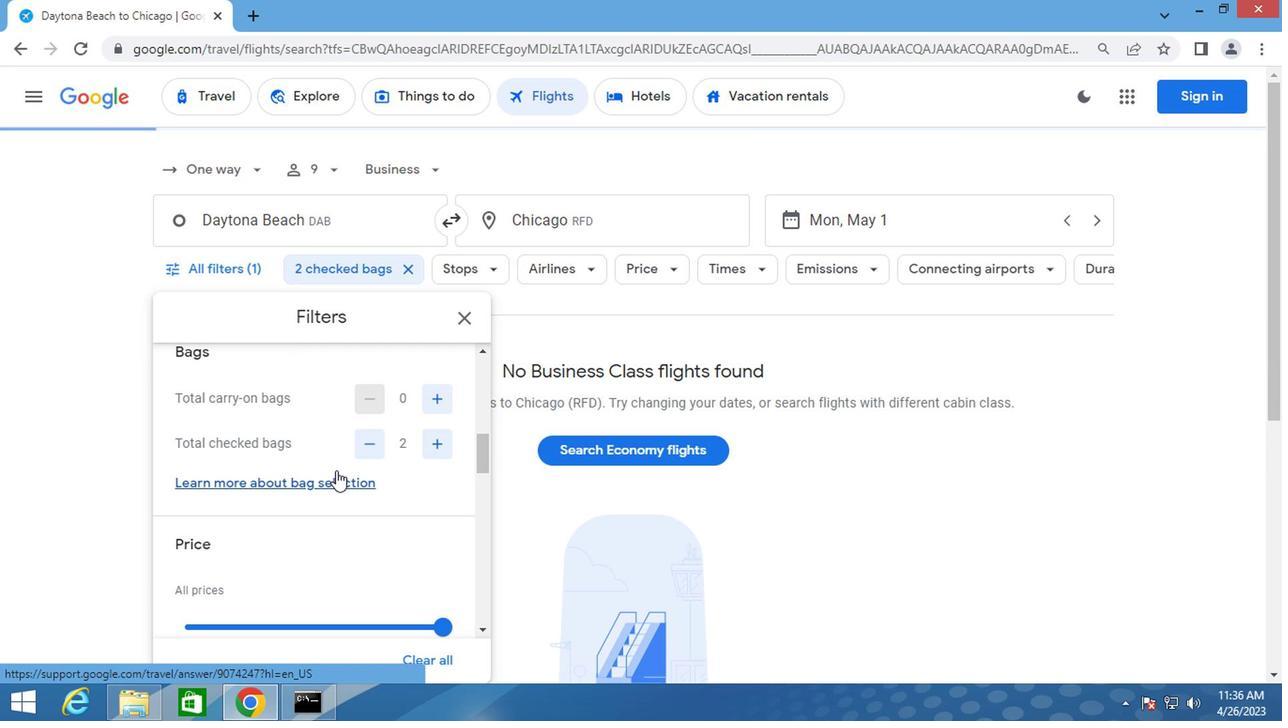 
Action: Mouse scrolled (333, 472) with delta (0, 0)
Screenshot: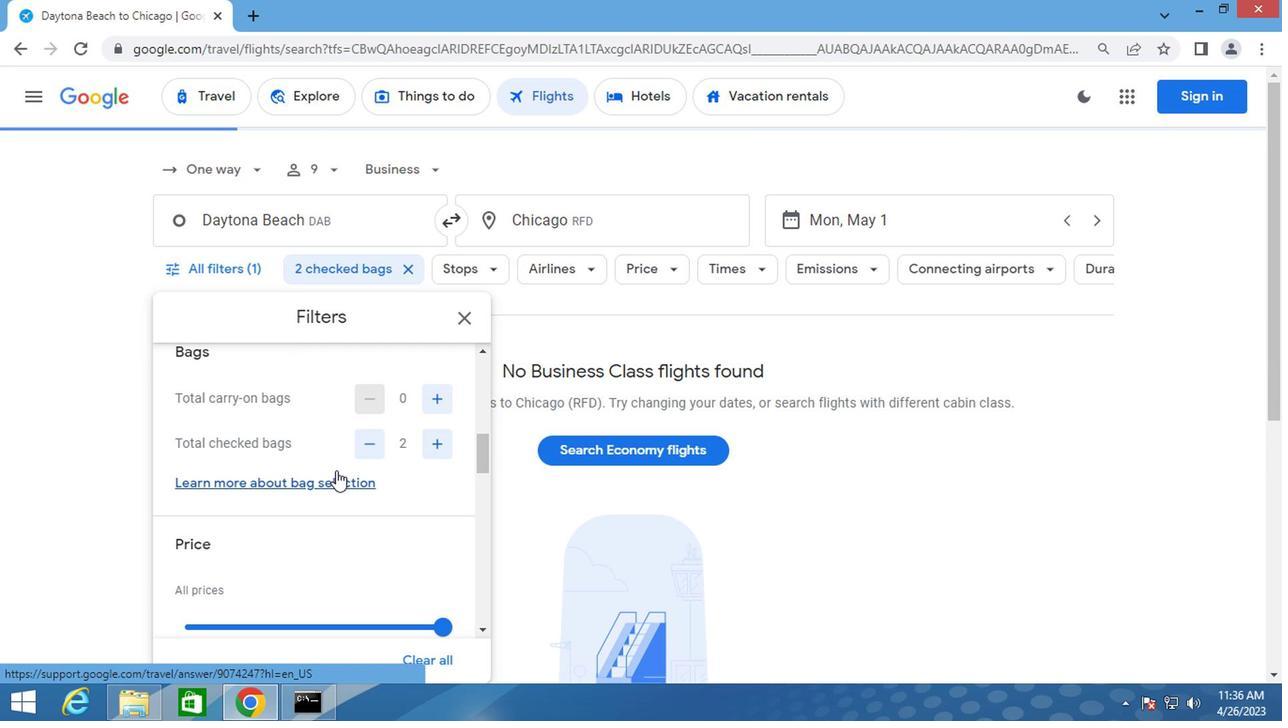 
Action: Mouse moved to (440, 441)
Screenshot: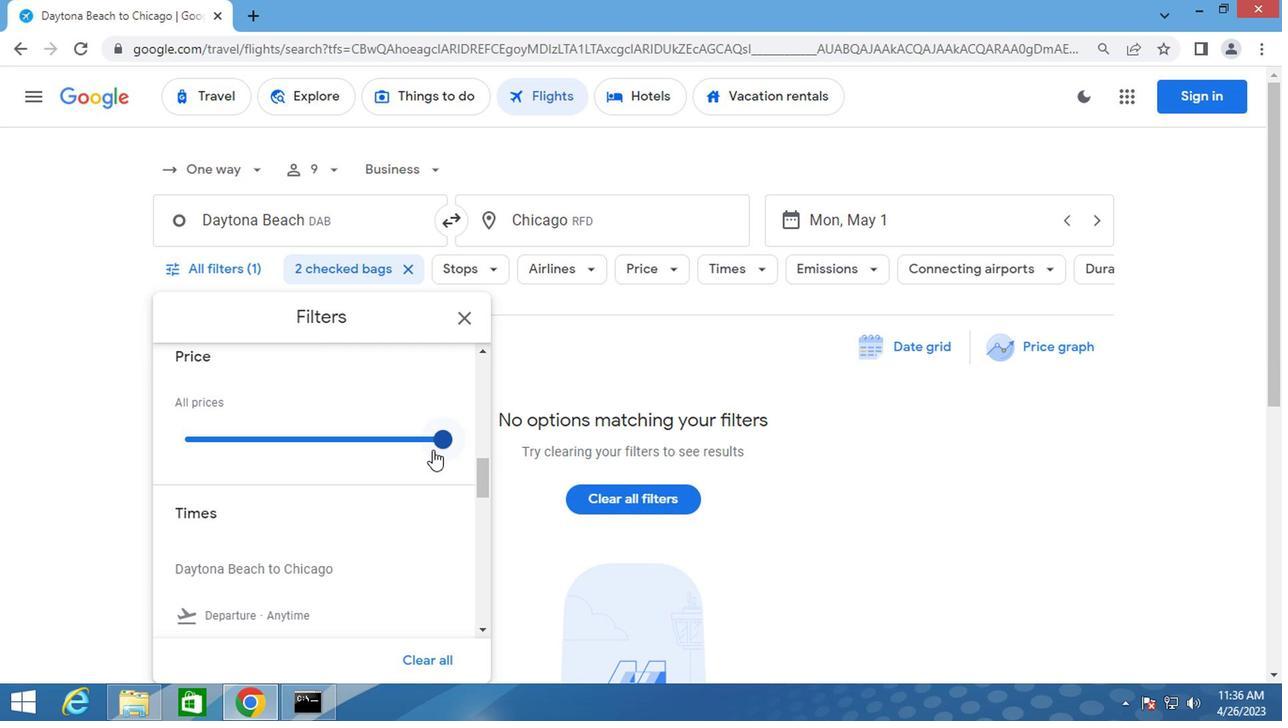 
Action: Mouse pressed left at (440, 441)
Screenshot: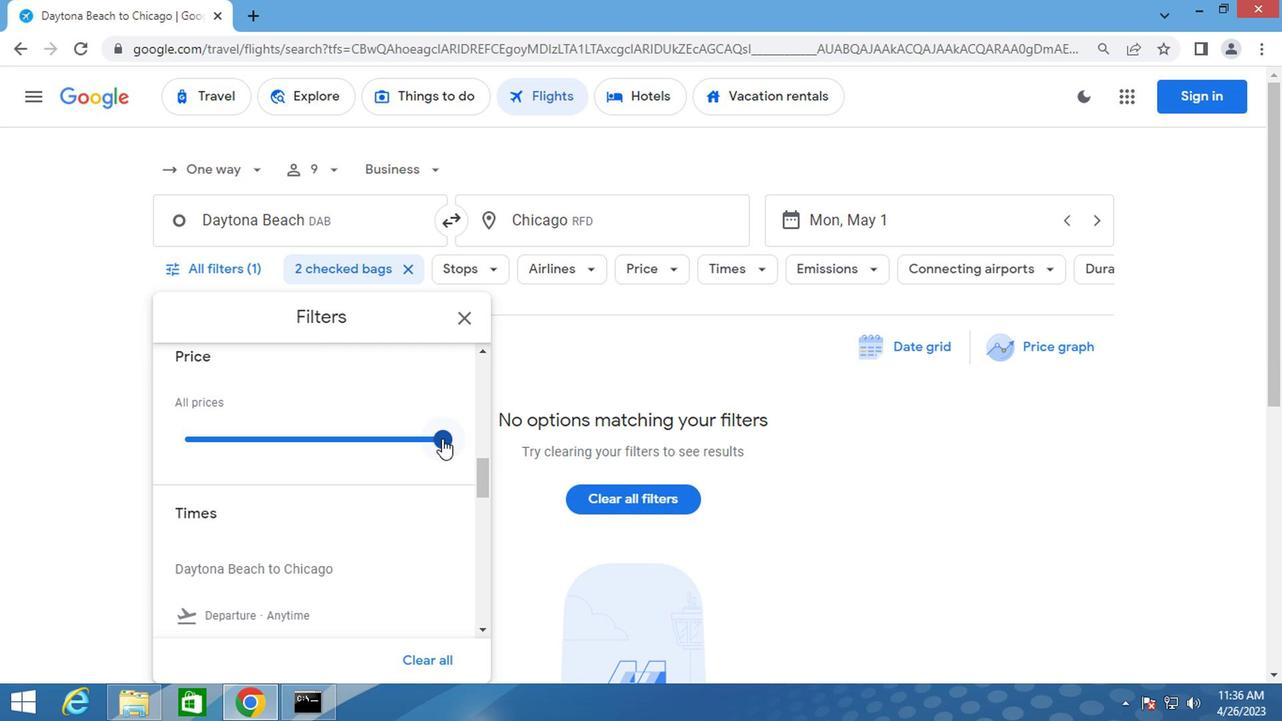 
Action: Mouse moved to (363, 426)
Screenshot: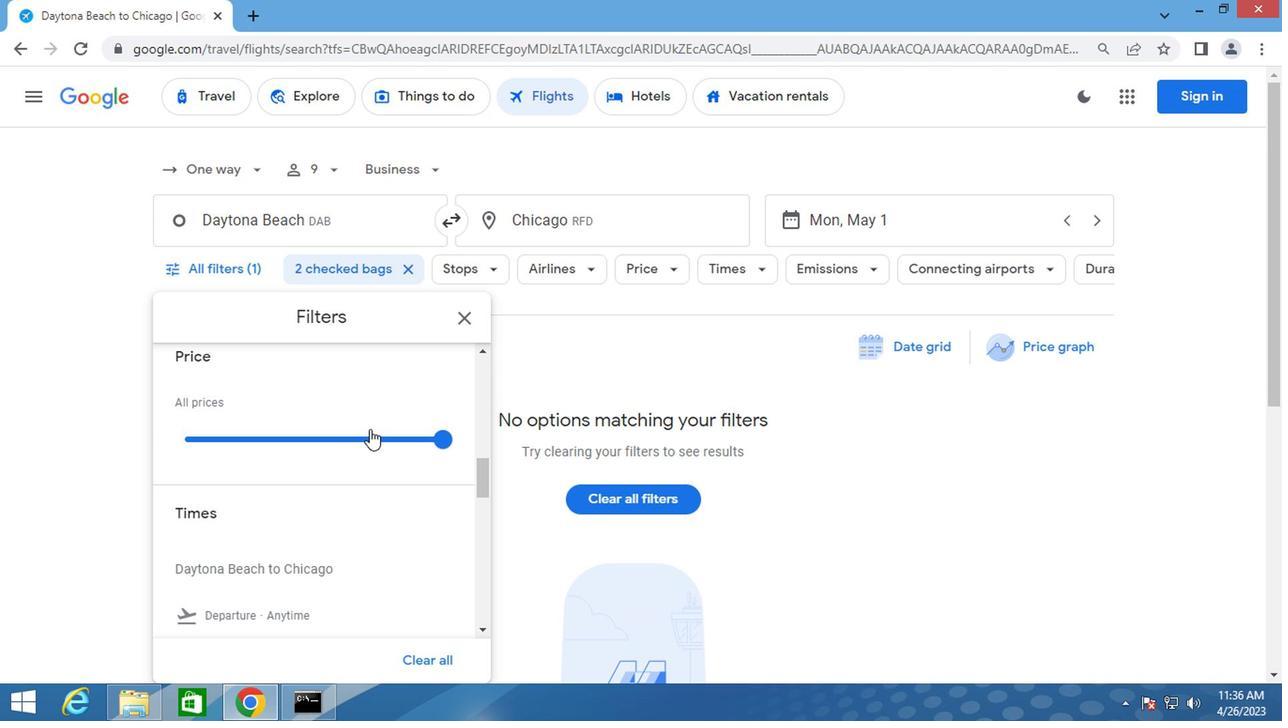
Action: Mouse scrolled (363, 425) with delta (0, -1)
Screenshot: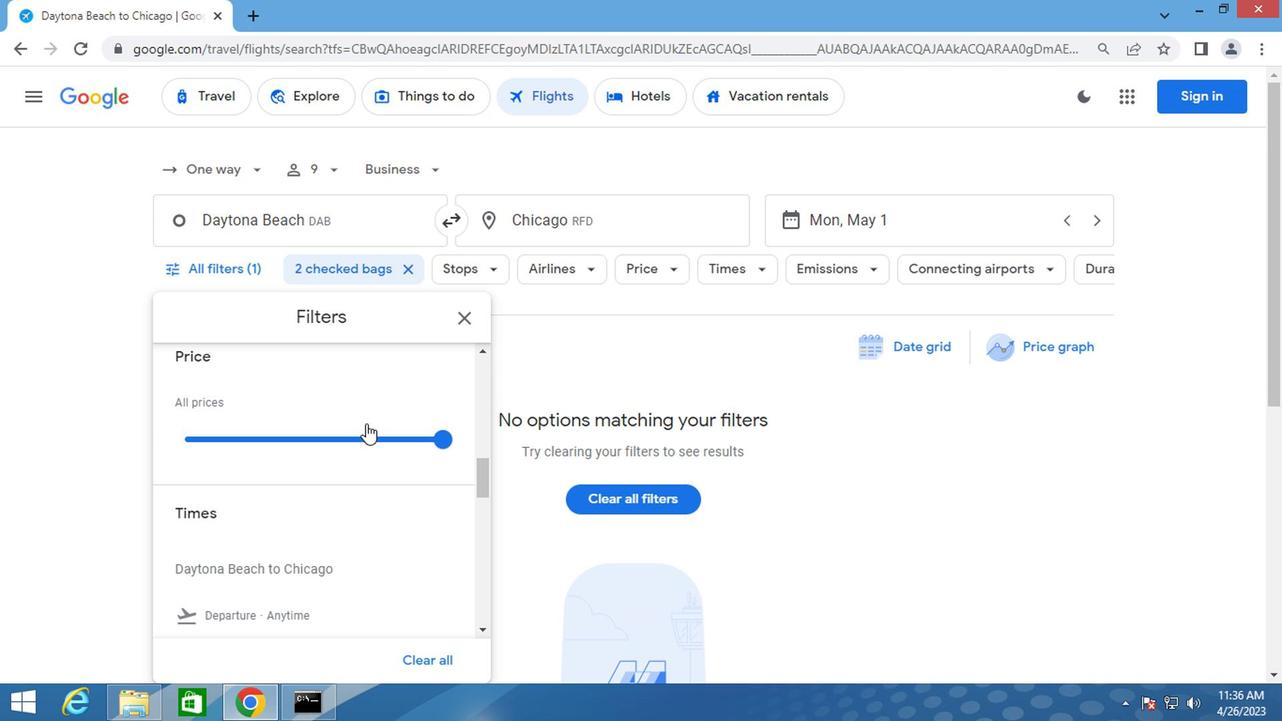 
Action: Mouse scrolled (363, 425) with delta (0, -1)
Screenshot: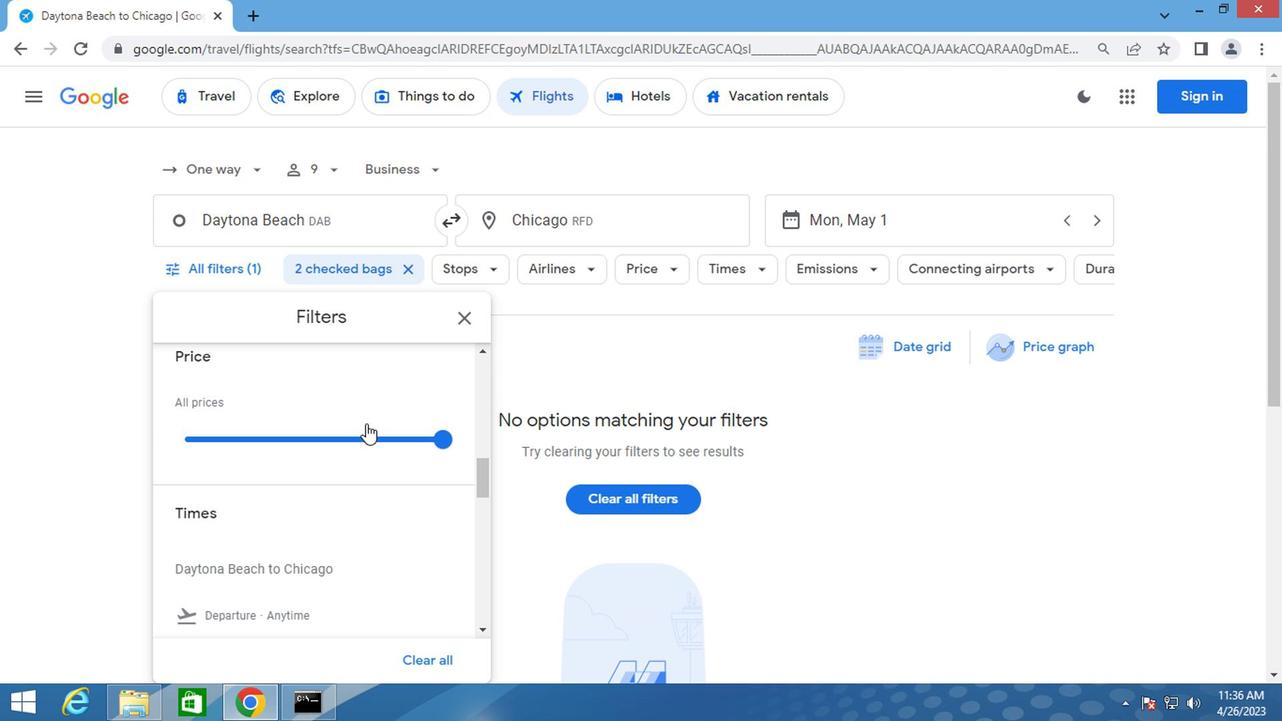 
Action: Mouse moved to (199, 459)
Screenshot: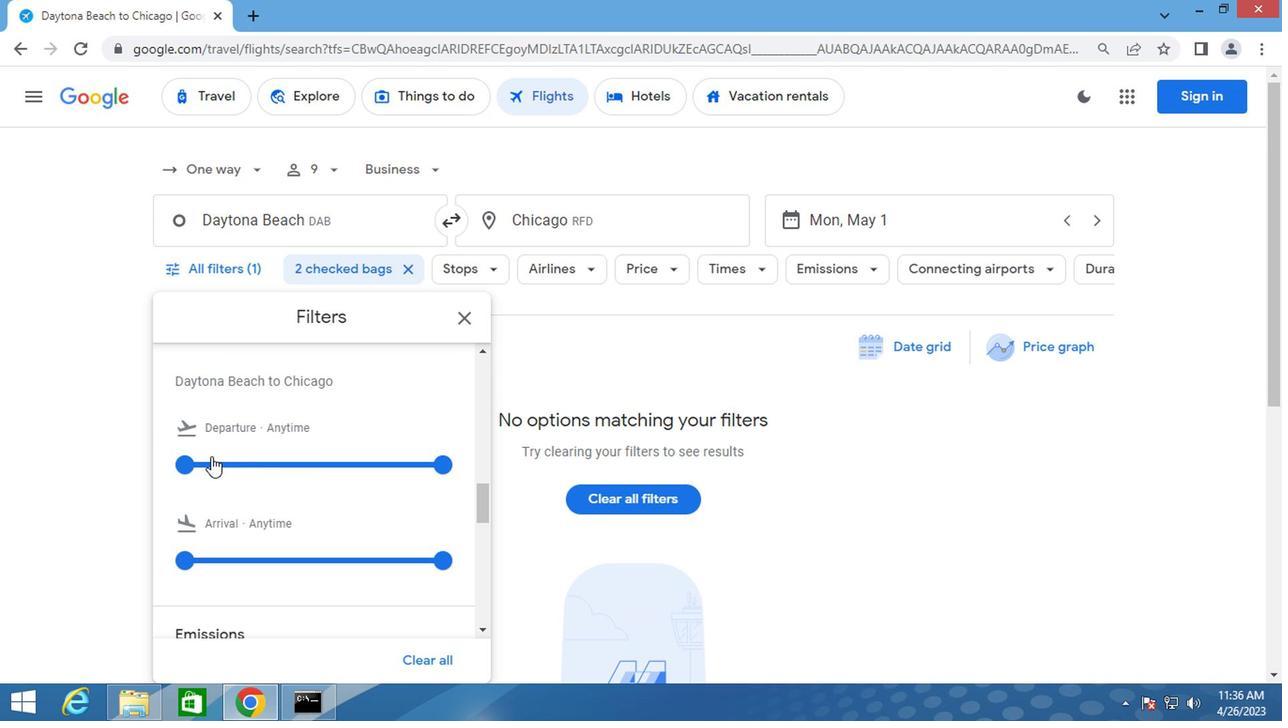 
Action: Mouse pressed left at (199, 459)
Screenshot: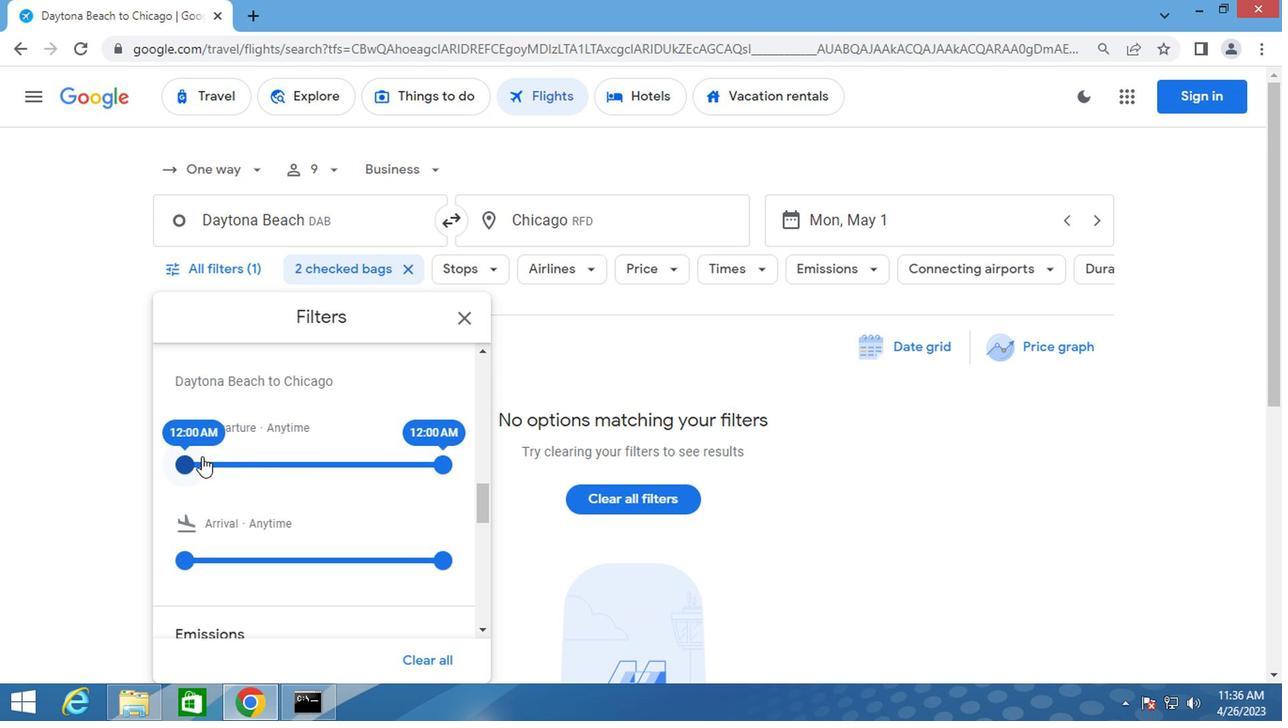 
Action: Mouse moved to (470, 315)
Screenshot: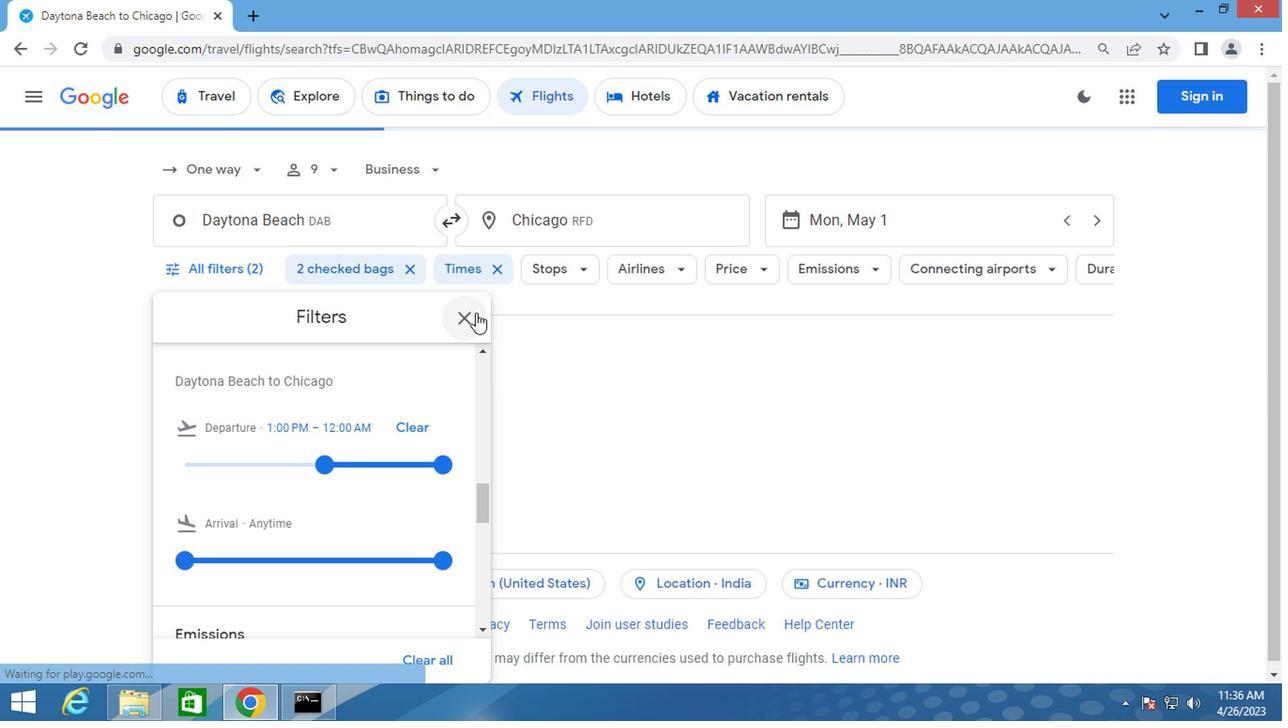 
Action: Mouse pressed left at (470, 315)
Screenshot: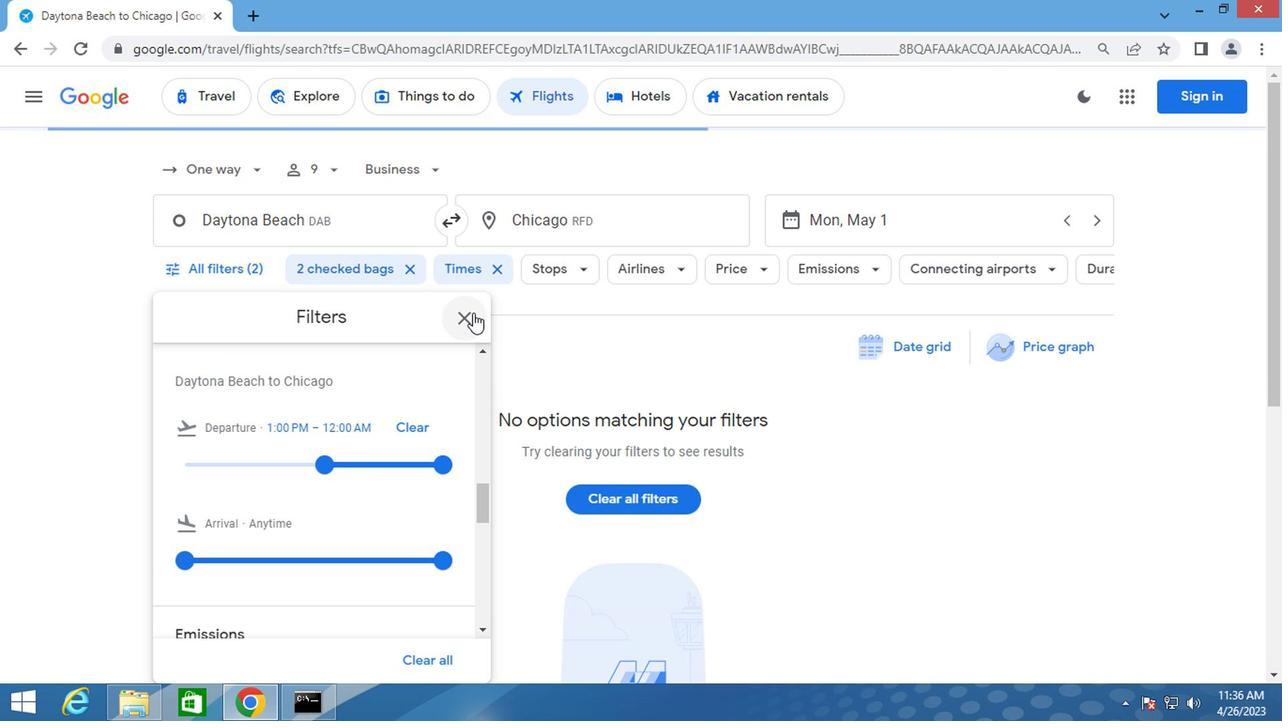 
Action: Key pressed <Key.f8>
Screenshot: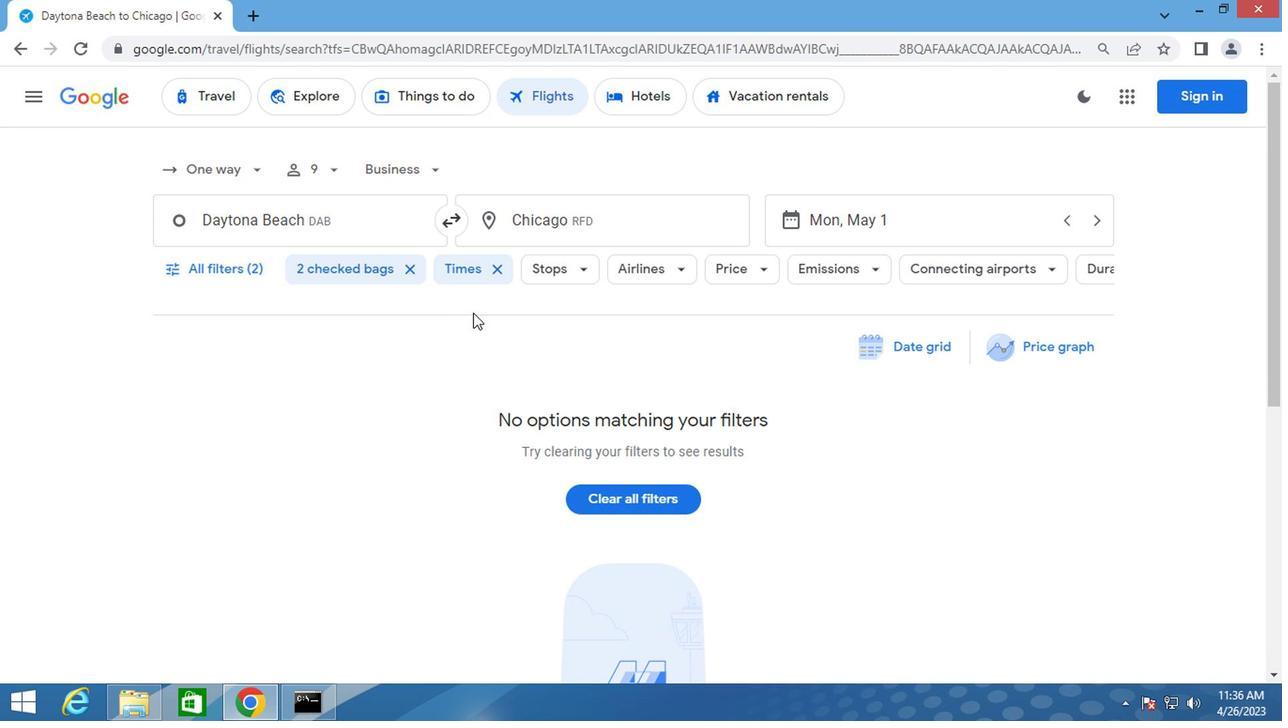 
